 Task: Find connections with filter location Pelhřimov with filter topic #lawyerswith filter profile language Spanish with filter current company Mad Over Marketing (M.O.M) with filter school Saraswati Education Societys Saraswati College of Engineering Kharghar Navi Mumbai with filter industry Software Development with filter service category Training with filter keywords title Accounts Payable/Receivable Clerk
Action: Mouse scrolled (572, 747) with delta (0, 0)
Screenshot: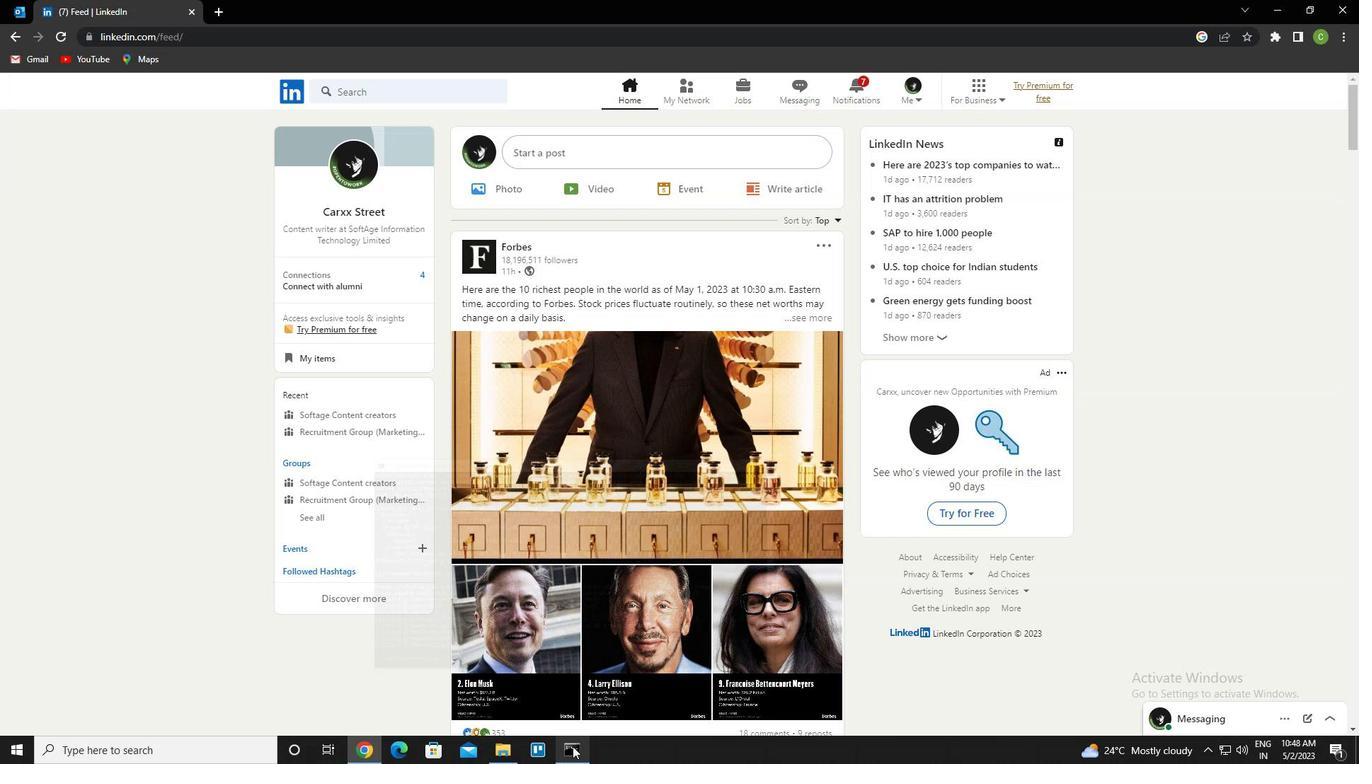 
Action: Mouse moved to (679, 91)
Screenshot: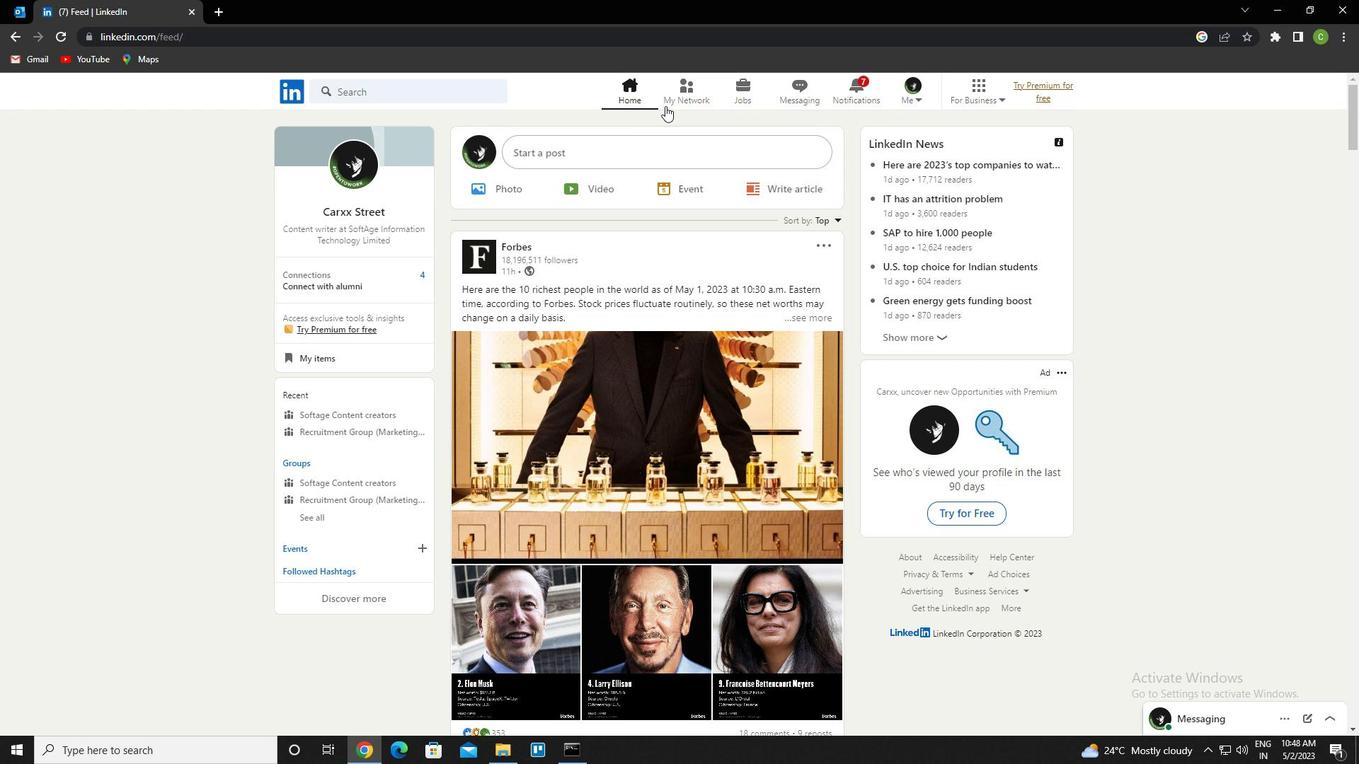
Action: Mouse pressed left at (679, 91)
Screenshot: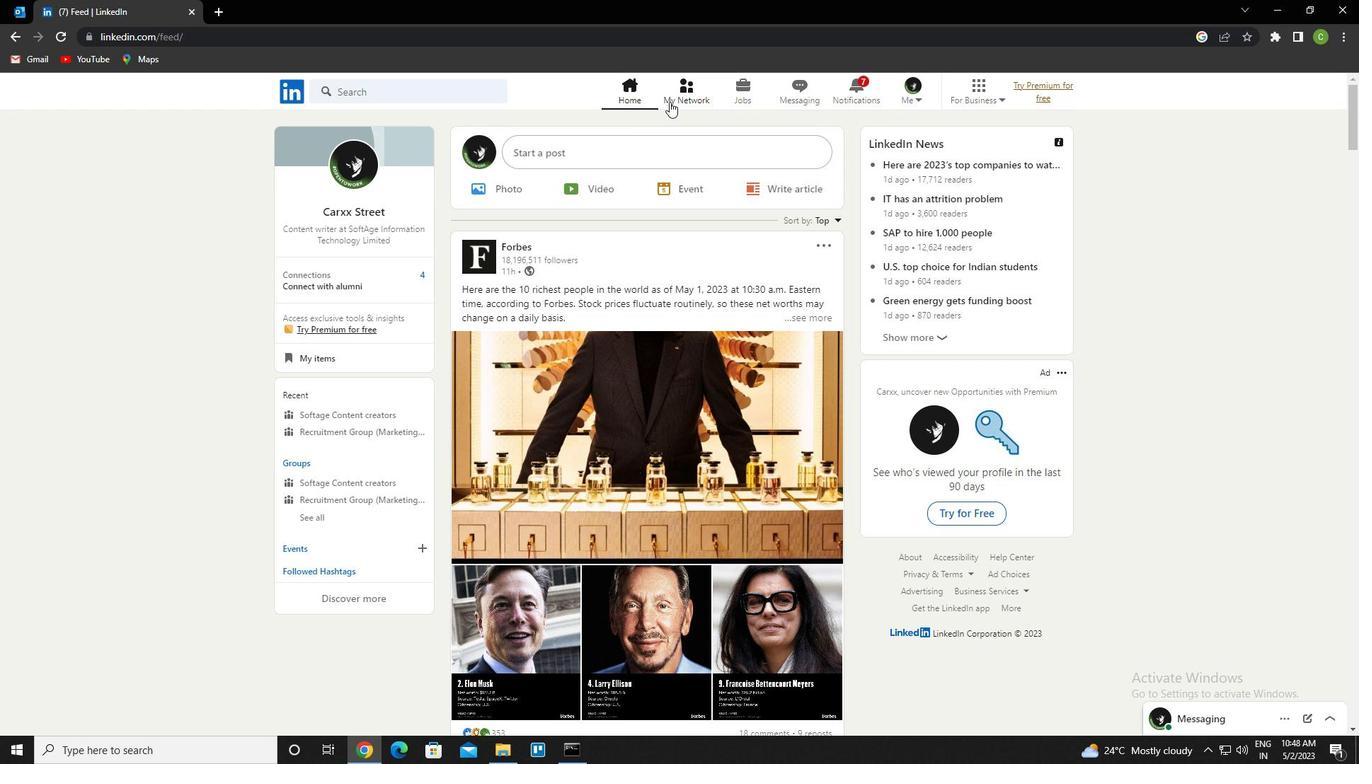 
Action: Mouse moved to (407, 166)
Screenshot: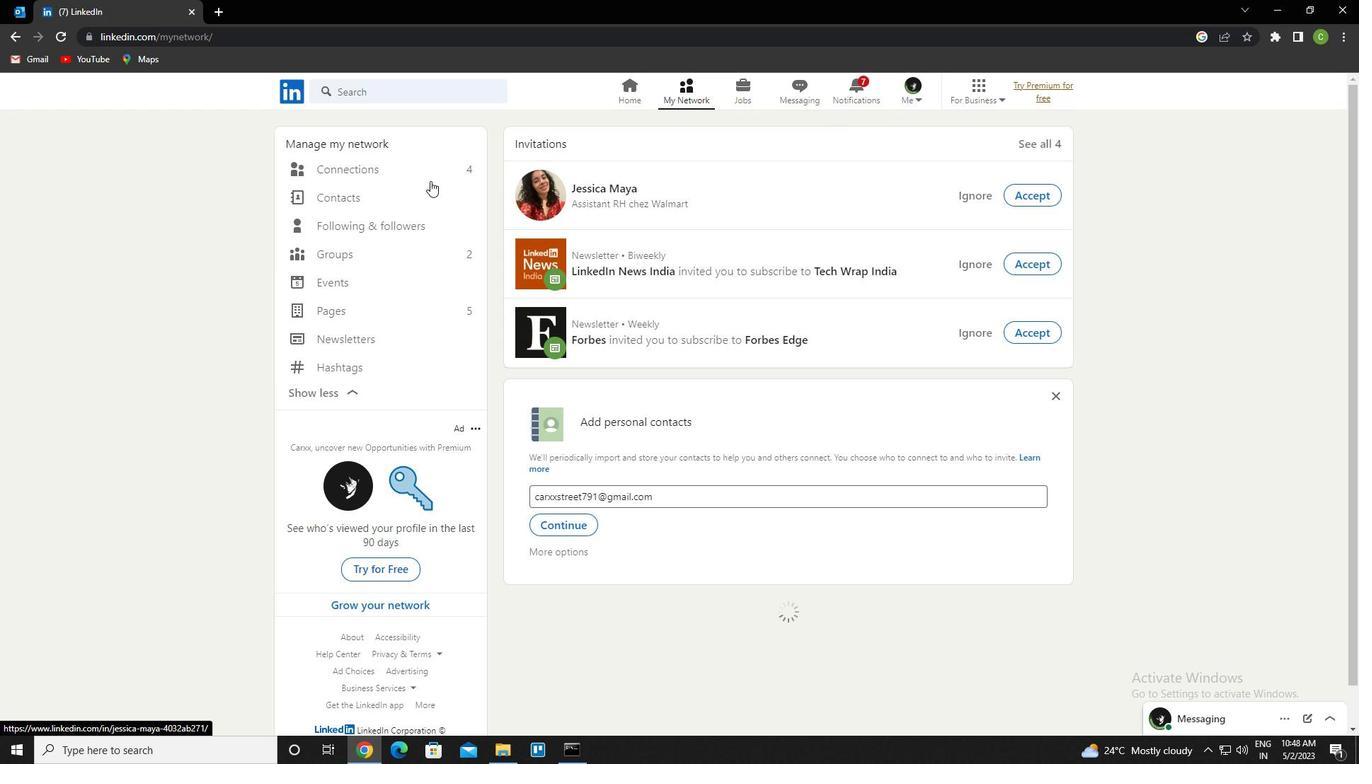 
Action: Mouse pressed left at (407, 166)
Screenshot: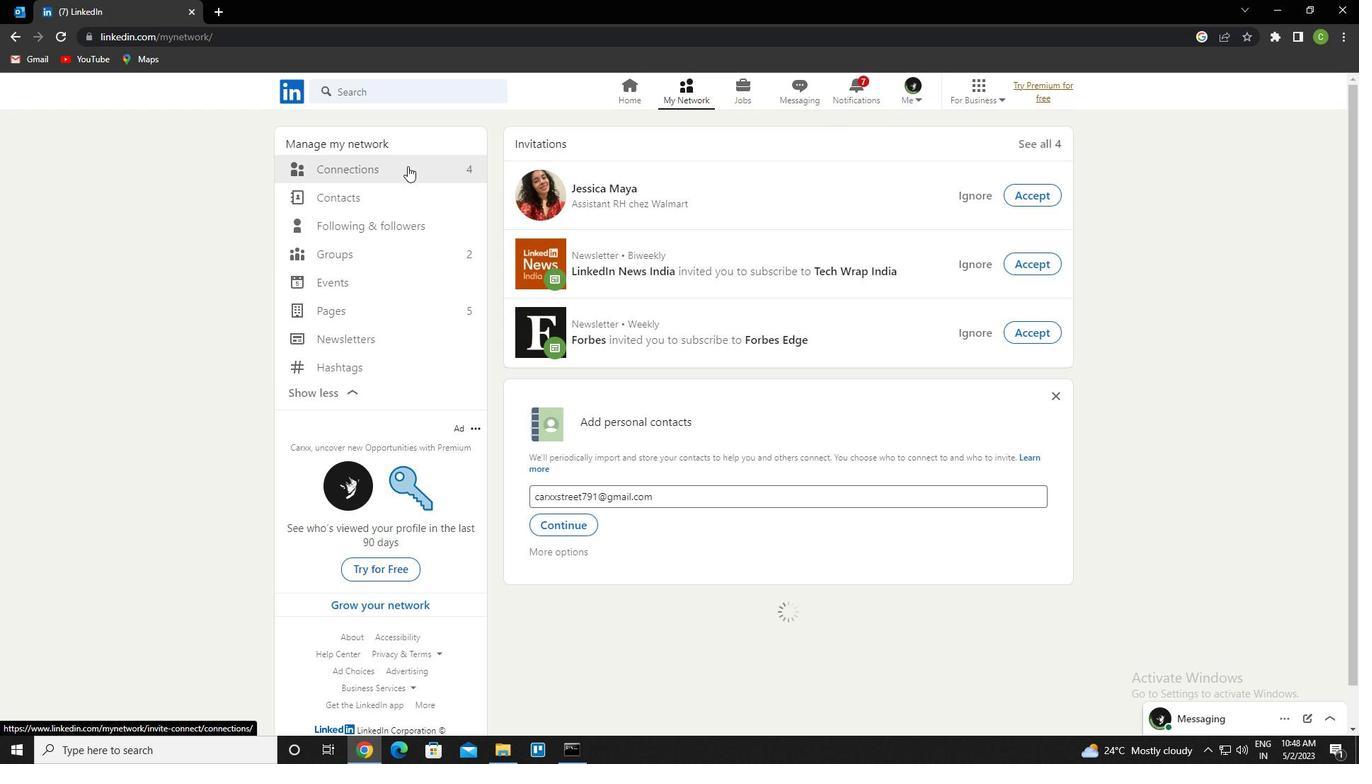 
Action: Mouse moved to (777, 165)
Screenshot: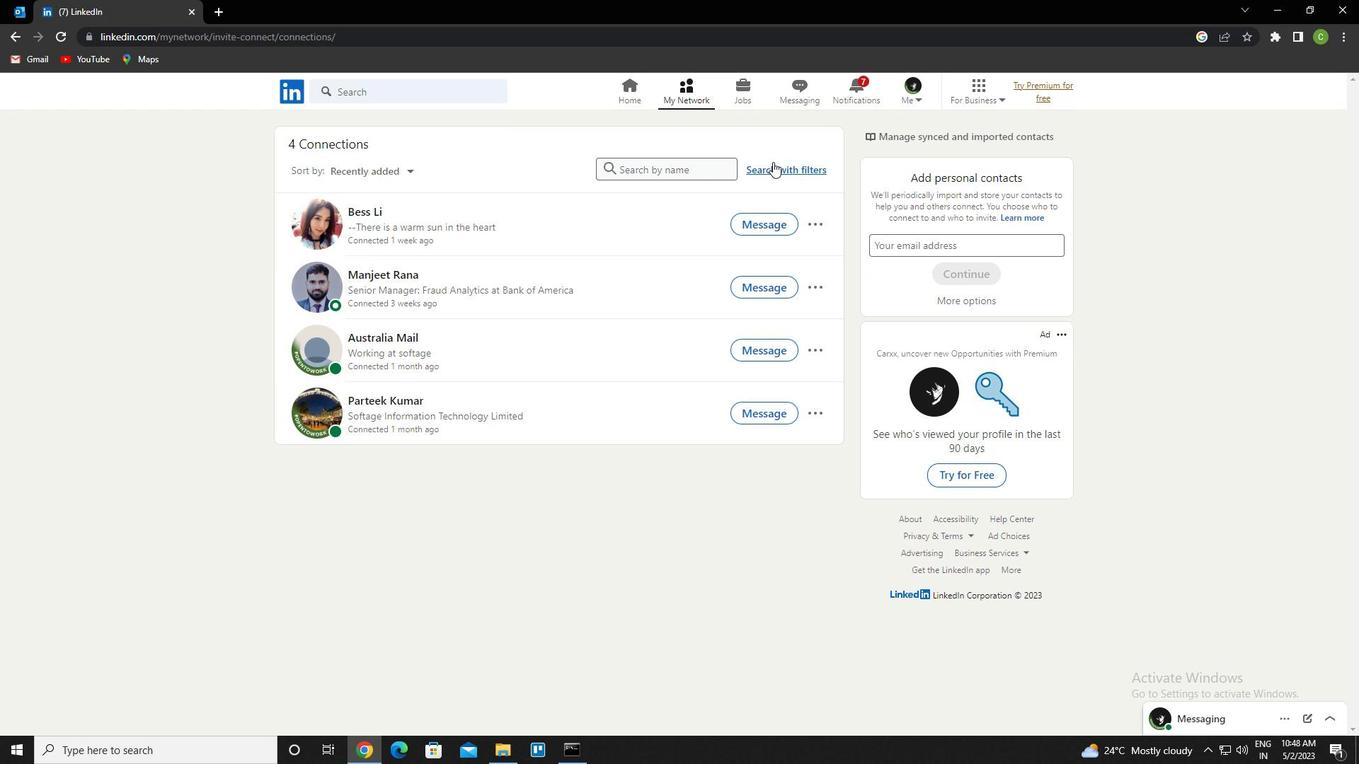 
Action: Mouse pressed left at (777, 165)
Screenshot: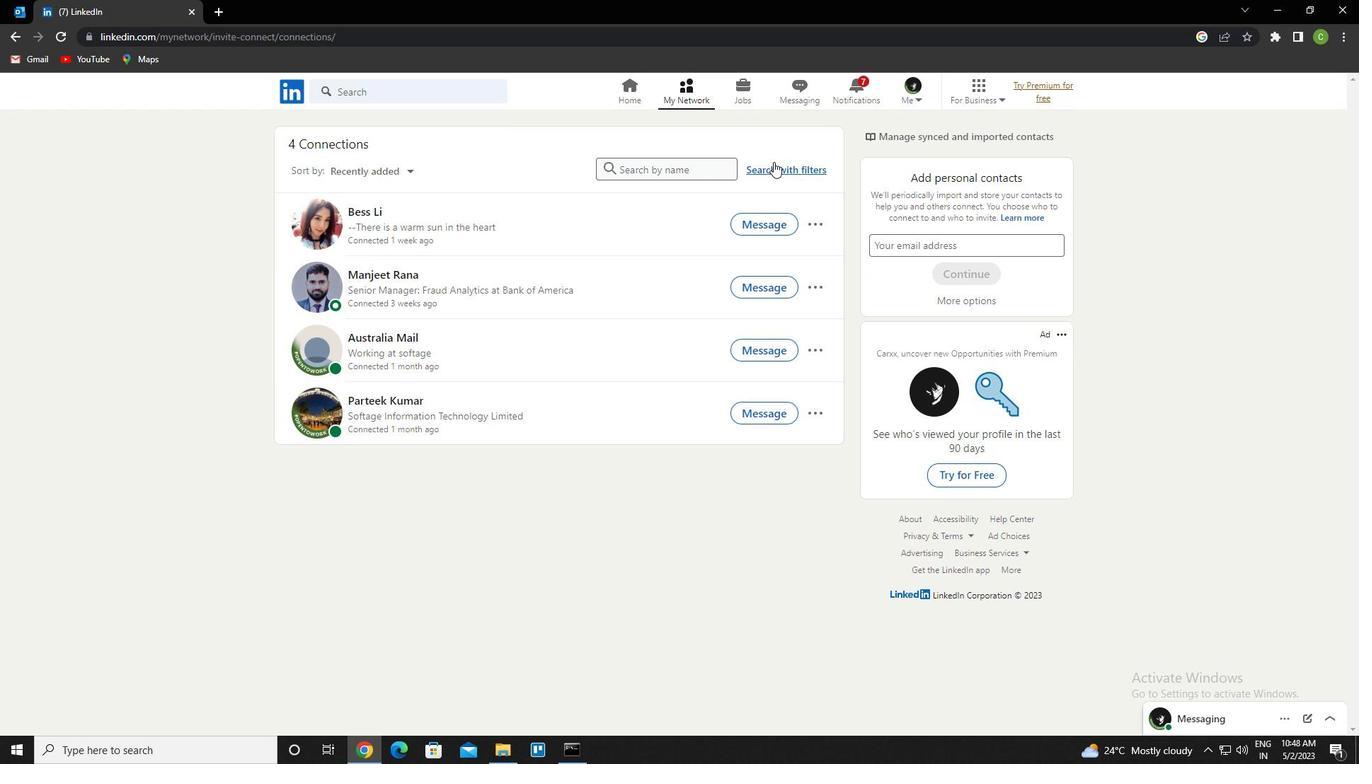 
Action: Mouse moved to (731, 135)
Screenshot: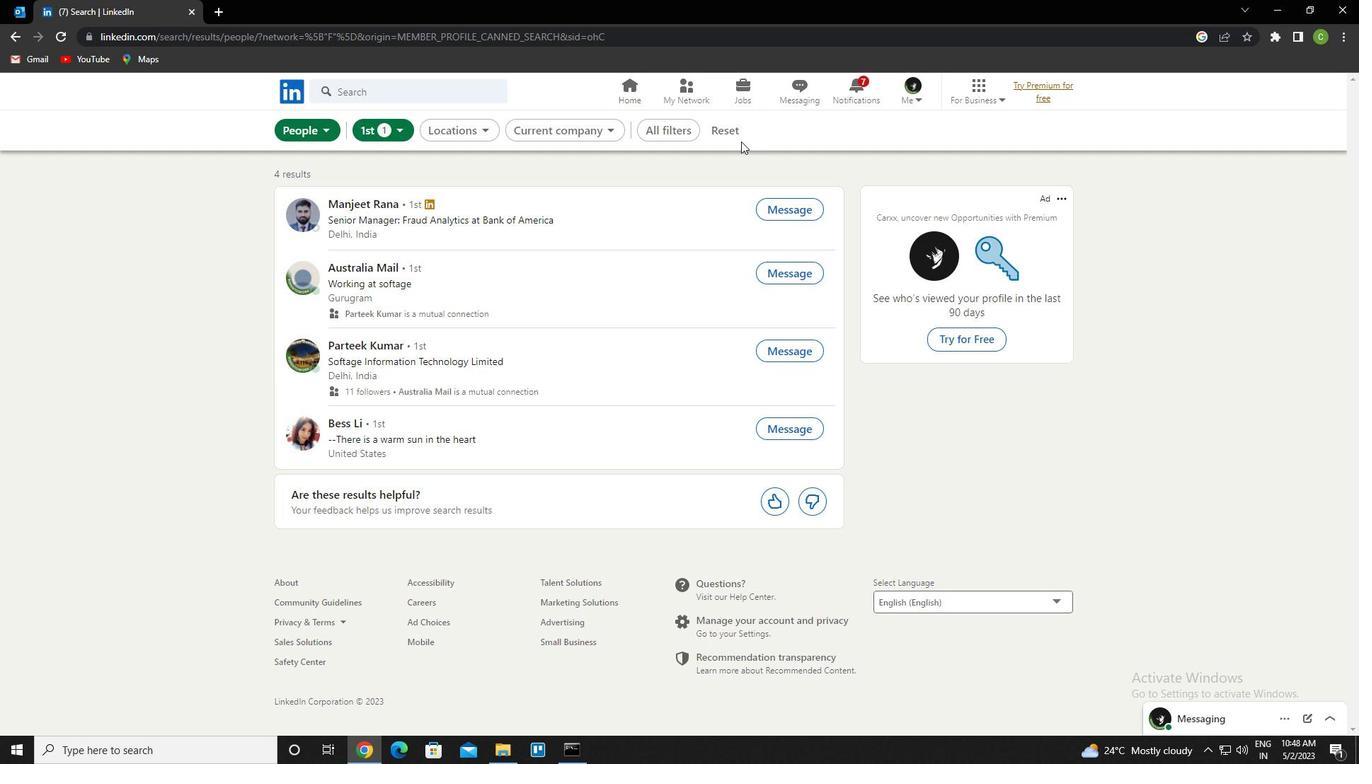 
Action: Mouse pressed left at (731, 135)
Screenshot: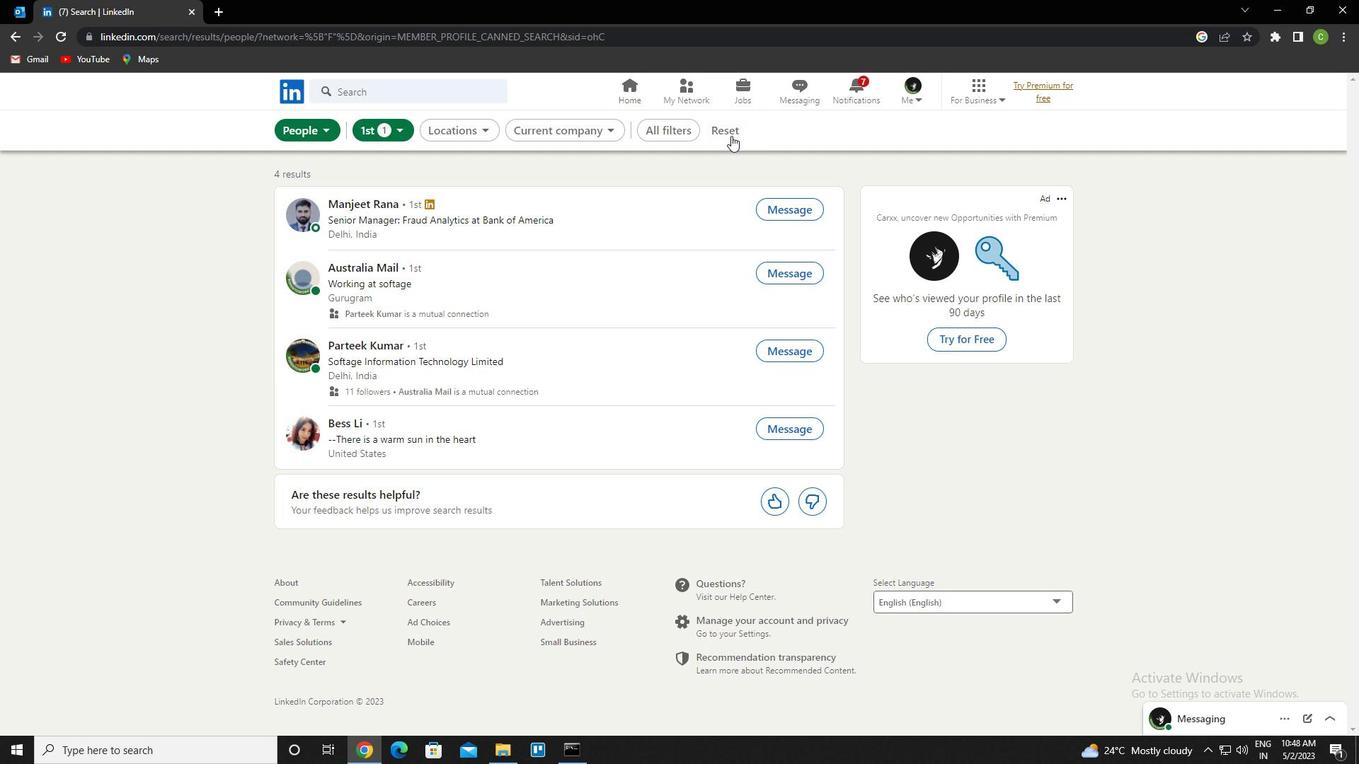 
Action: Mouse moved to (725, 135)
Screenshot: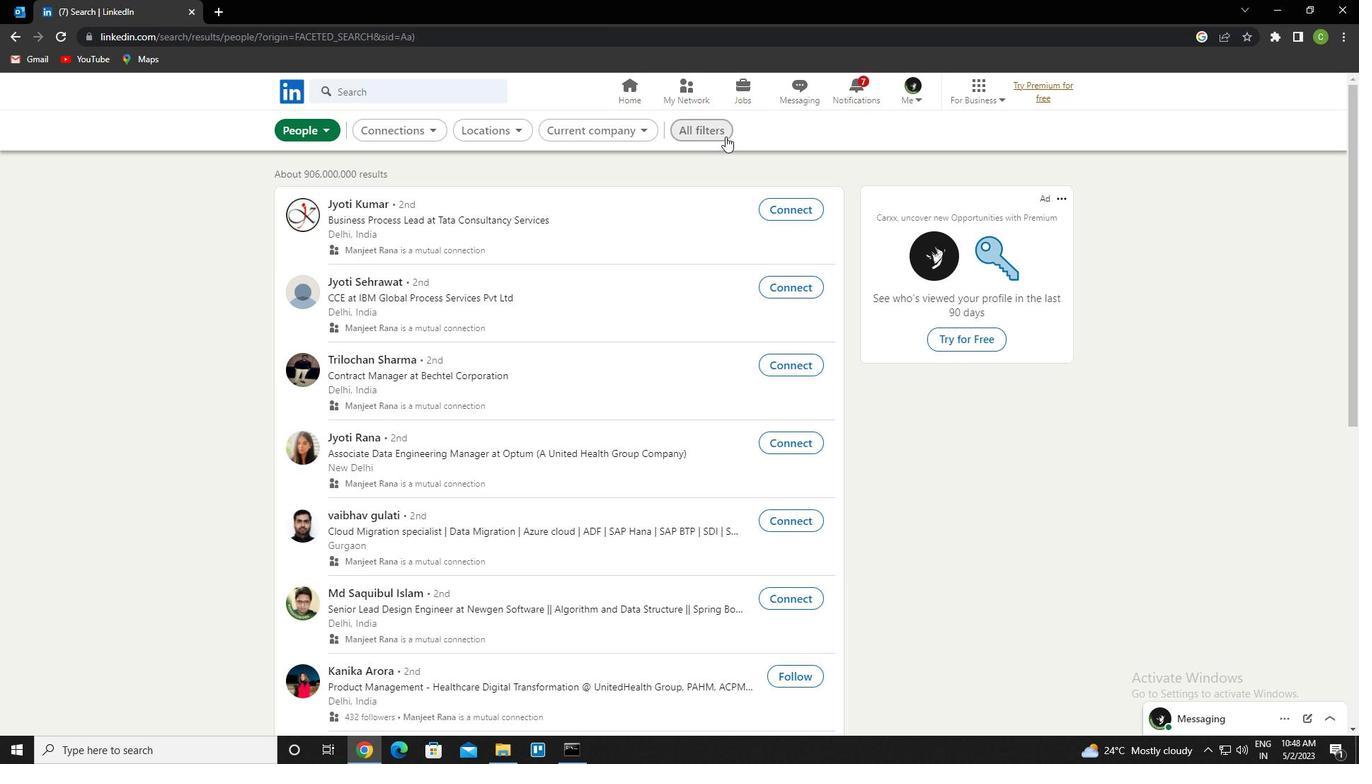 
Action: Mouse pressed left at (725, 135)
Screenshot: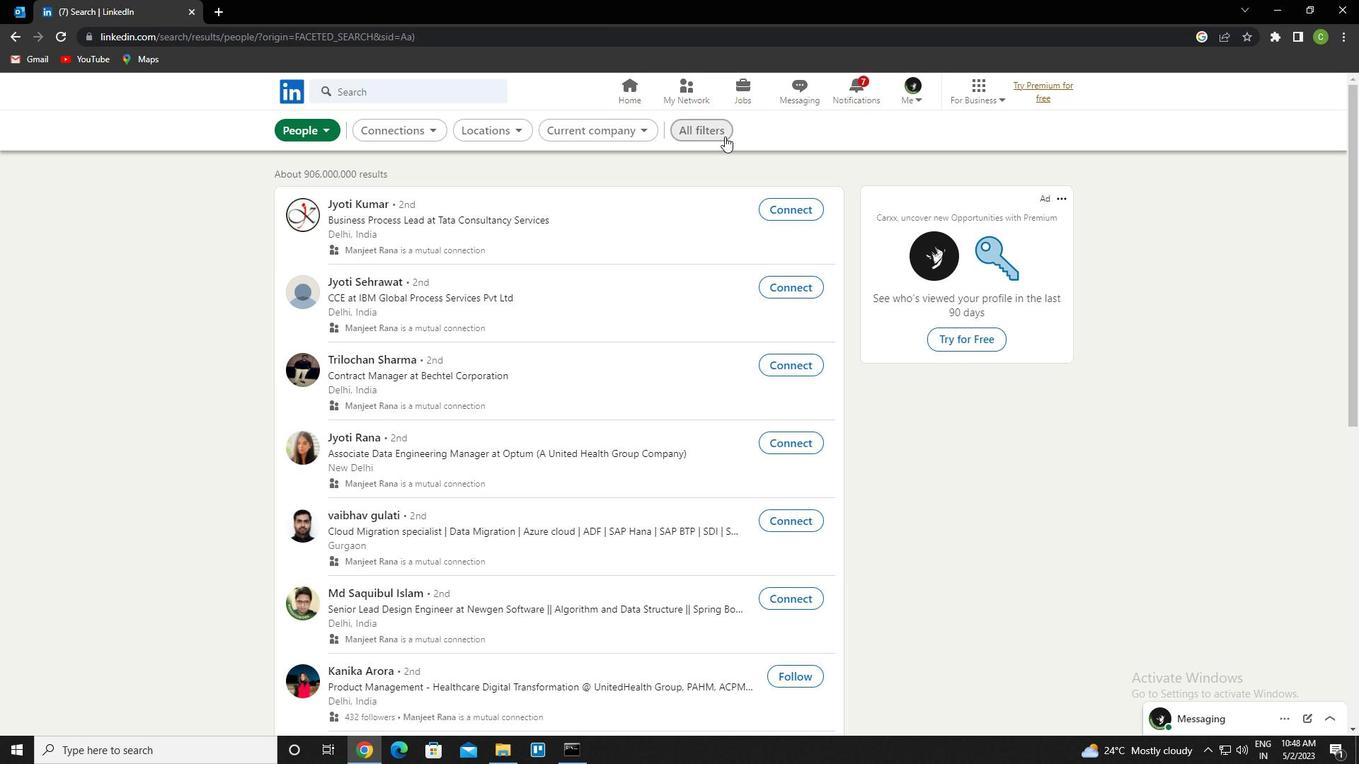 
Action: Mouse moved to (1227, 354)
Screenshot: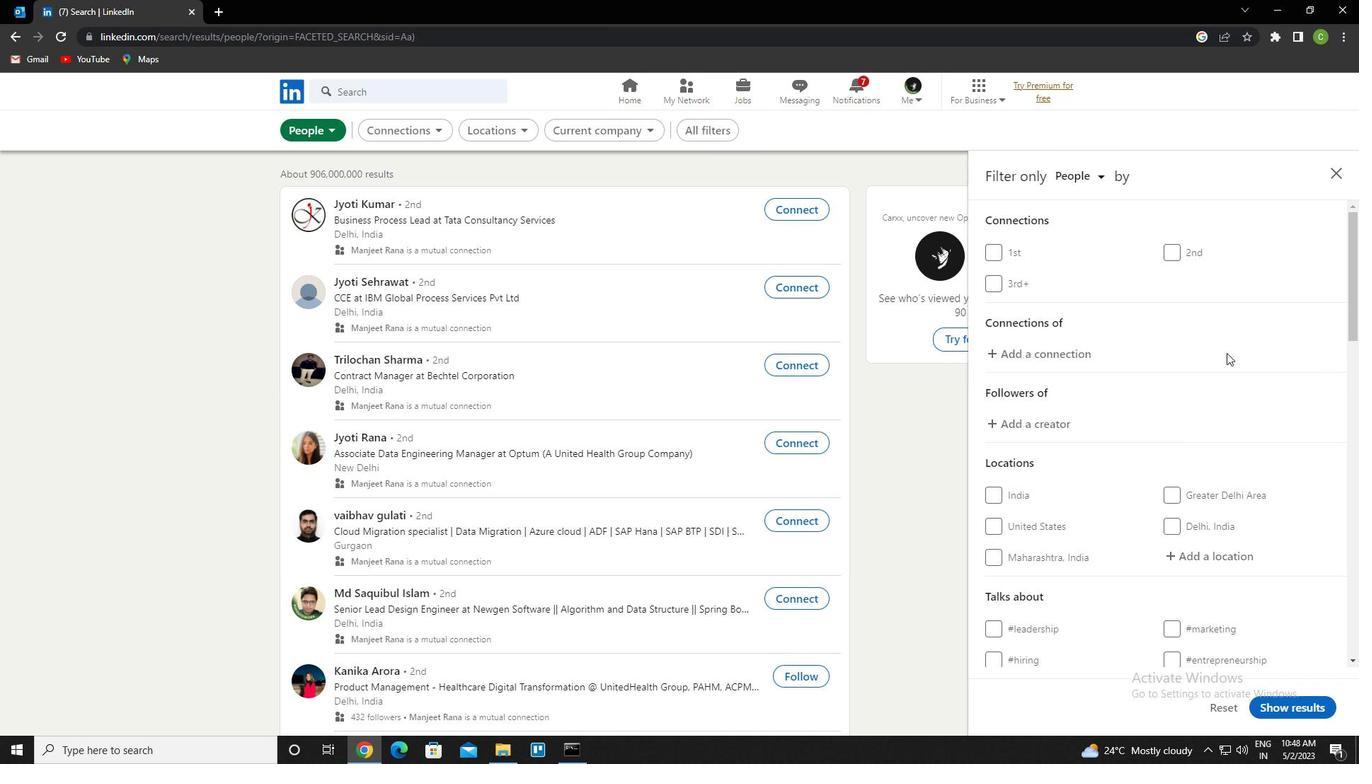 
Action: Mouse scrolled (1227, 354) with delta (0, 0)
Screenshot: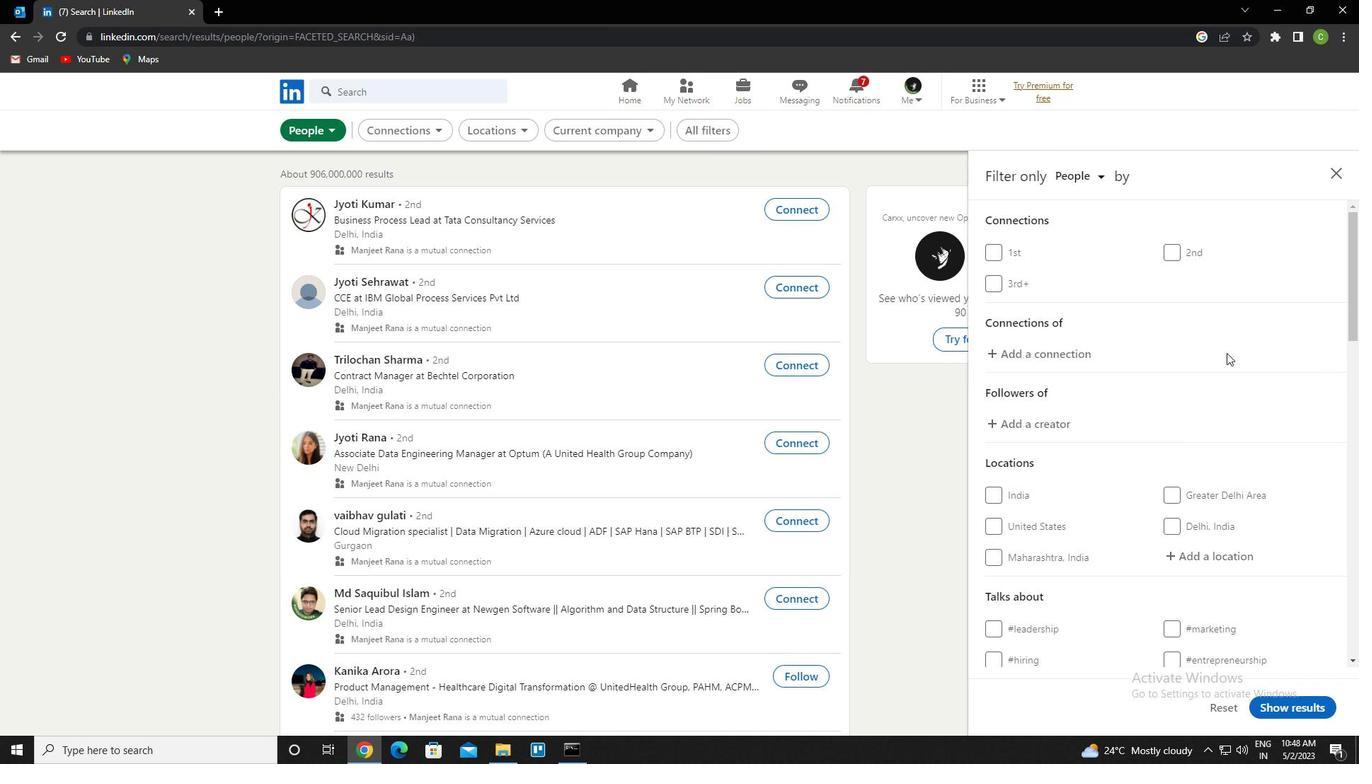 
Action: Mouse moved to (1227, 356)
Screenshot: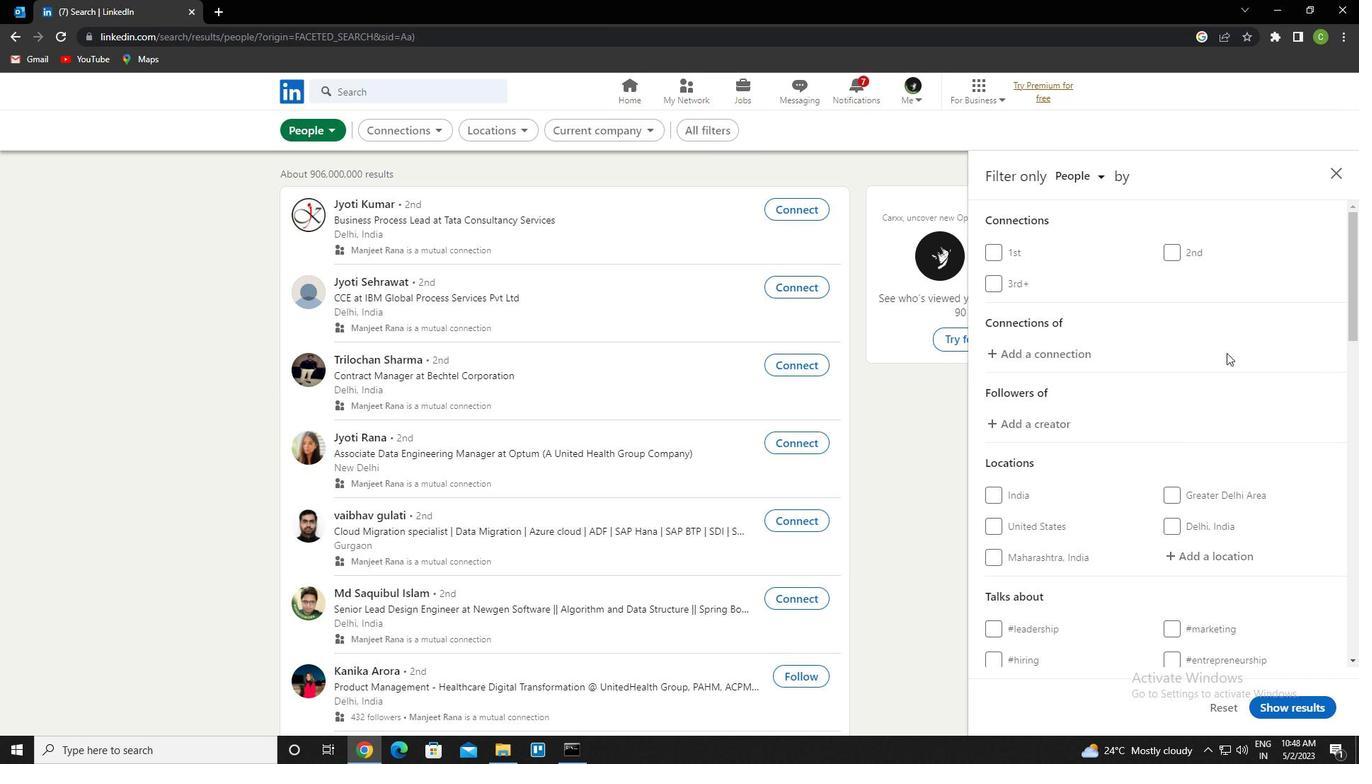
Action: Mouse scrolled (1227, 355) with delta (0, 0)
Screenshot: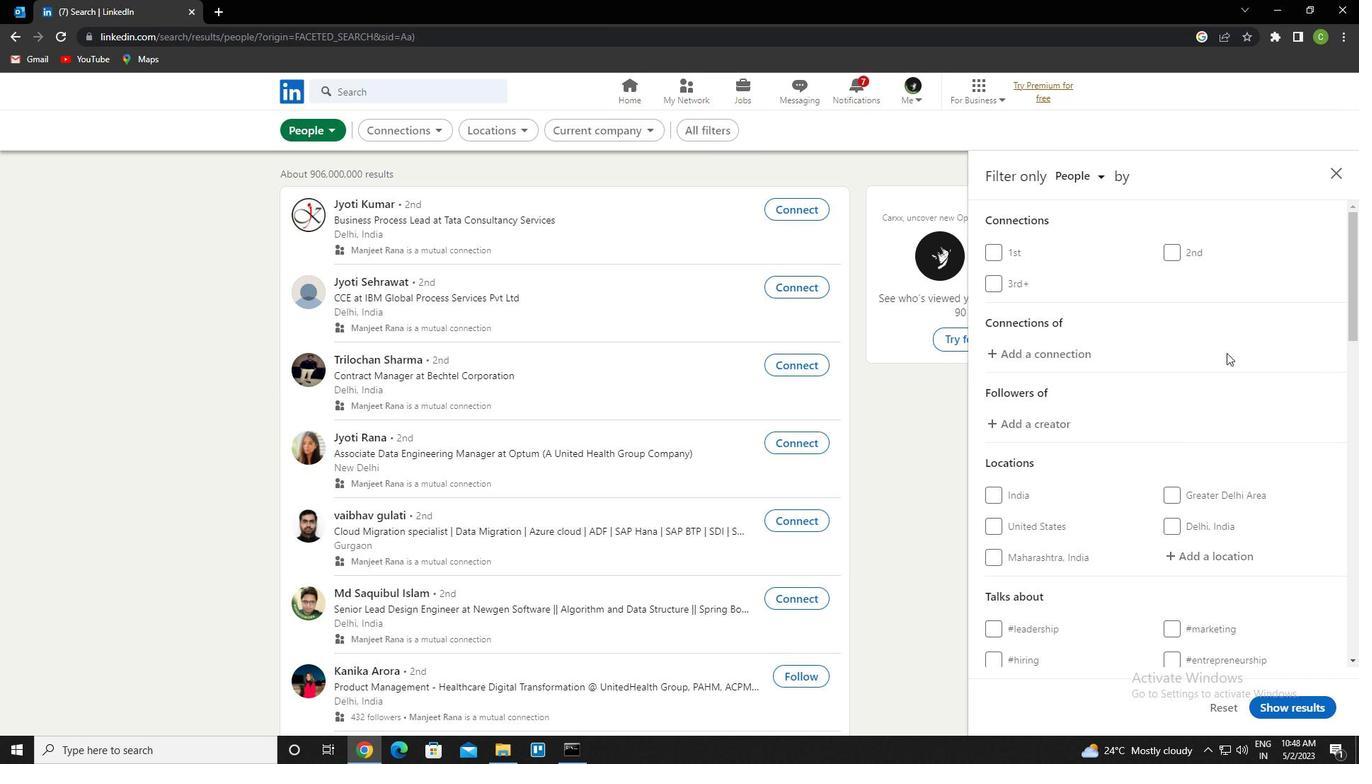 
Action: Mouse scrolled (1227, 355) with delta (0, 0)
Screenshot: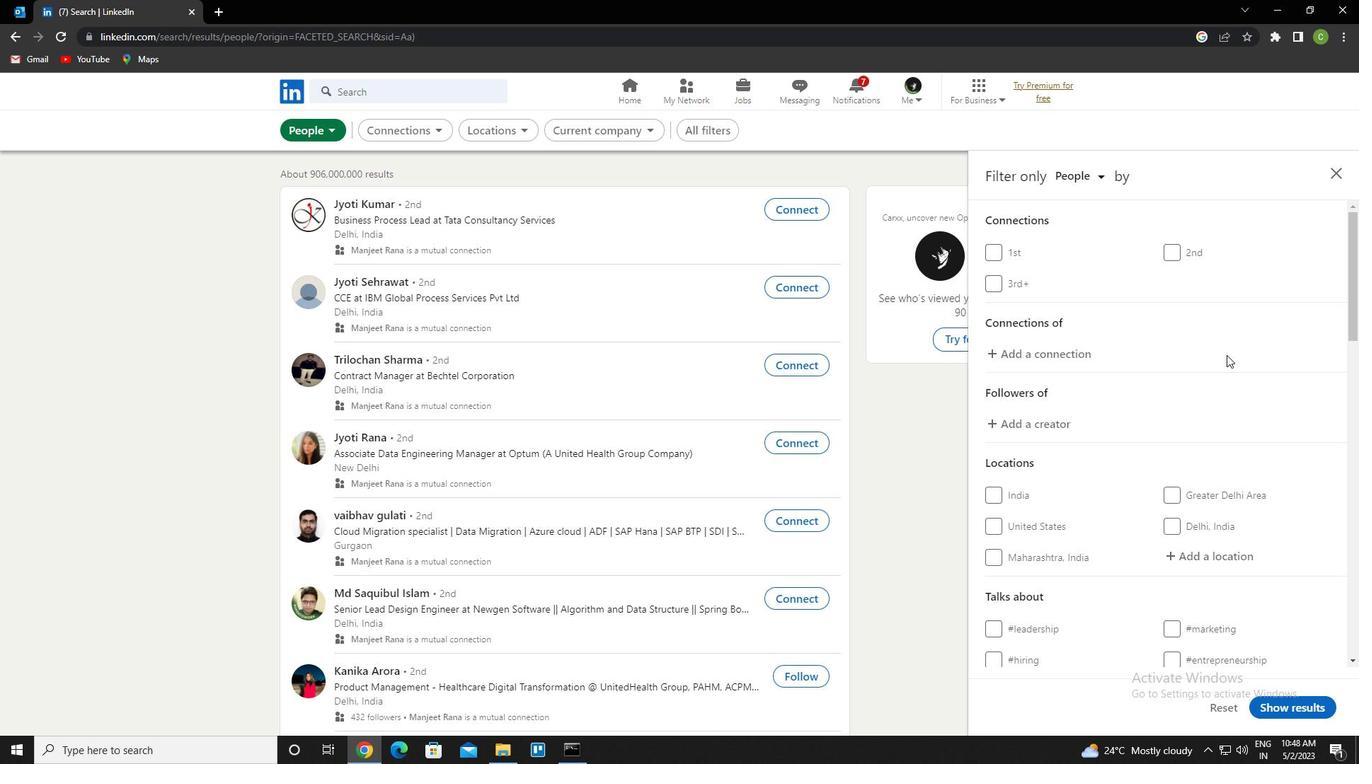 
Action: Mouse moved to (1213, 346)
Screenshot: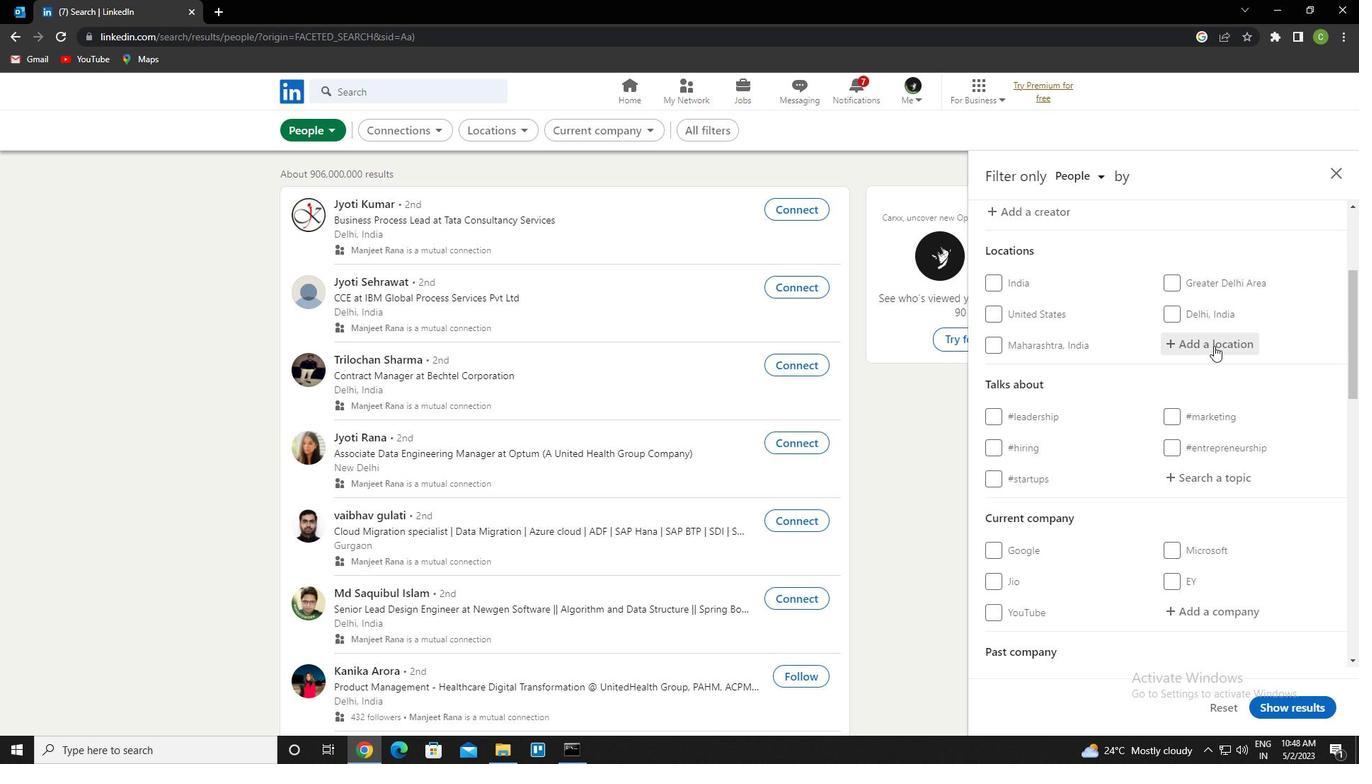 
Action: Mouse pressed left at (1213, 346)
Screenshot: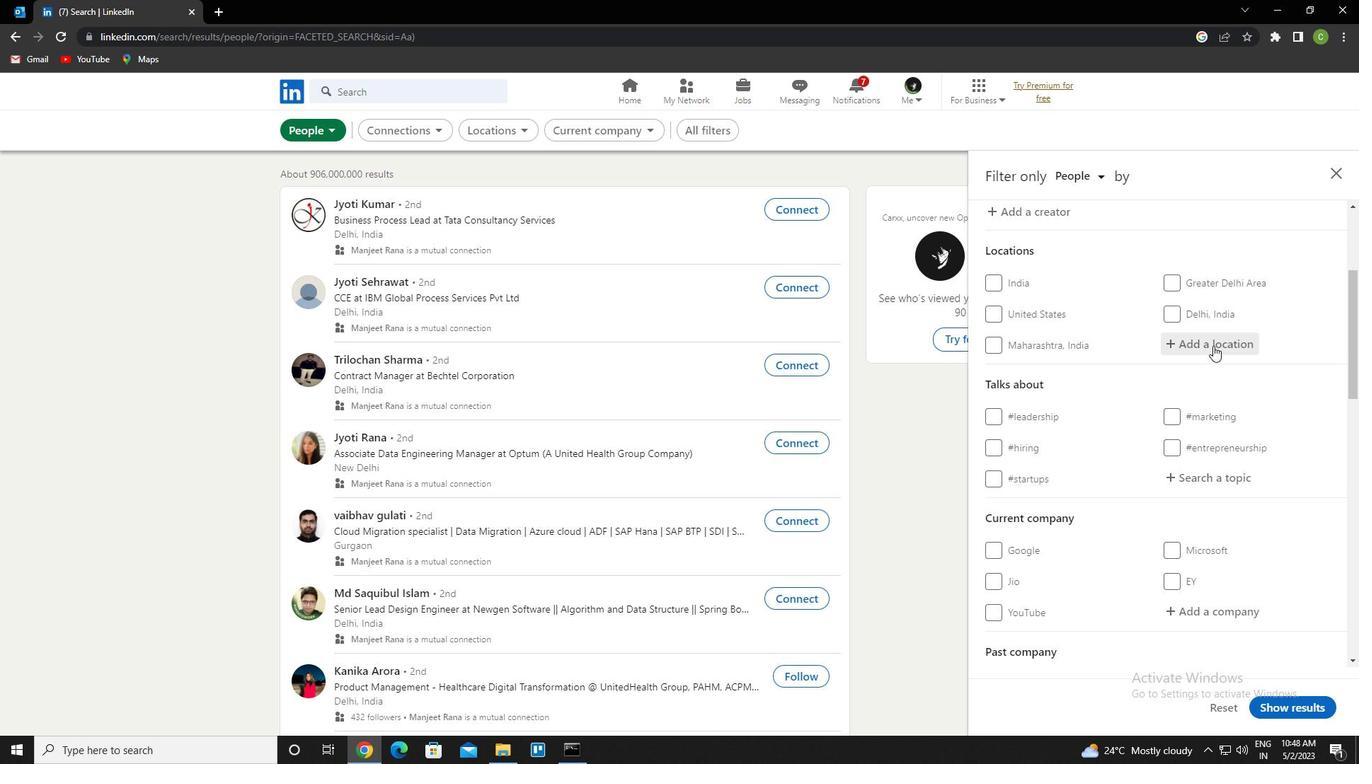 
Action: Key pressed <Key.caps_lock>p<Key.caps_lock>elhrimov<Key.down><Key.enter>
Screenshot: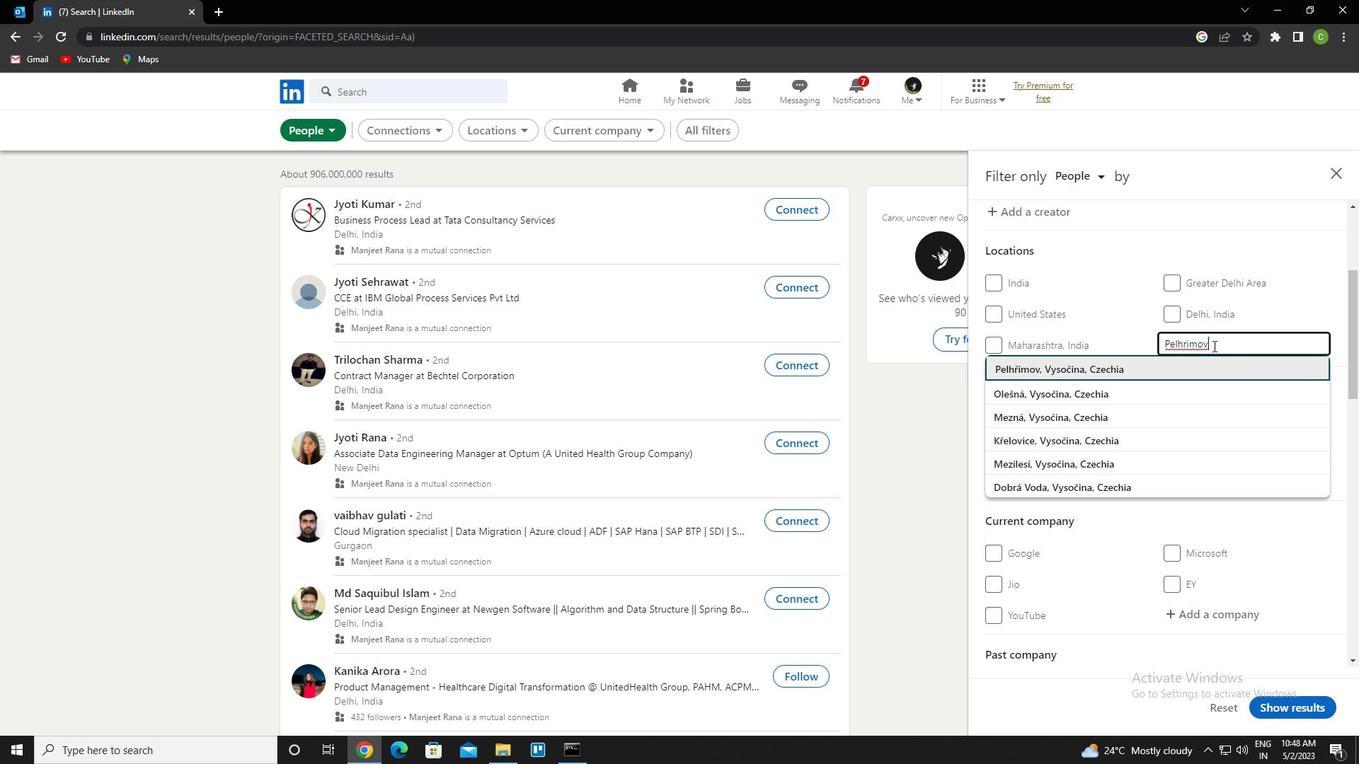 
Action: Mouse scrolled (1213, 345) with delta (0, 0)
Screenshot: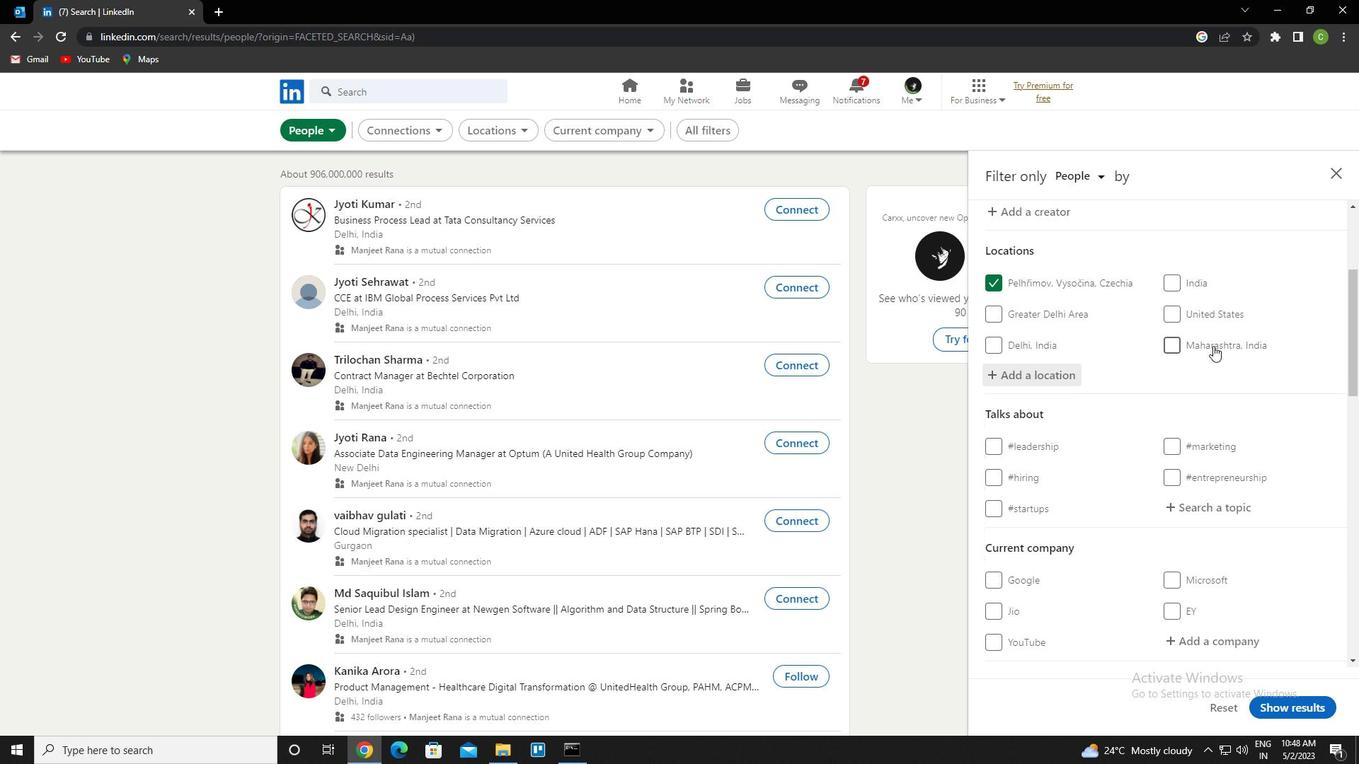
Action: Mouse moved to (1223, 441)
Screenshot: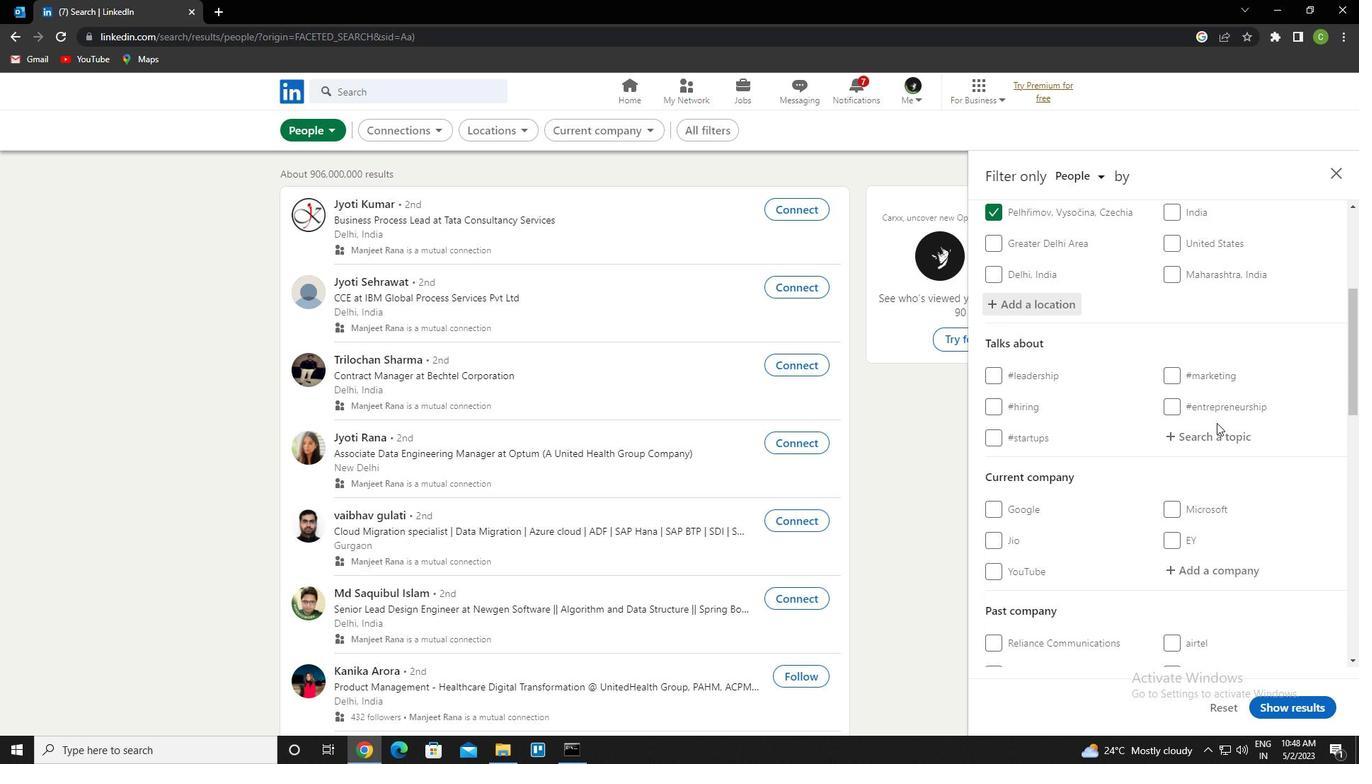 
Action: Mouse pressed left at (1223, 441)
Screenshot: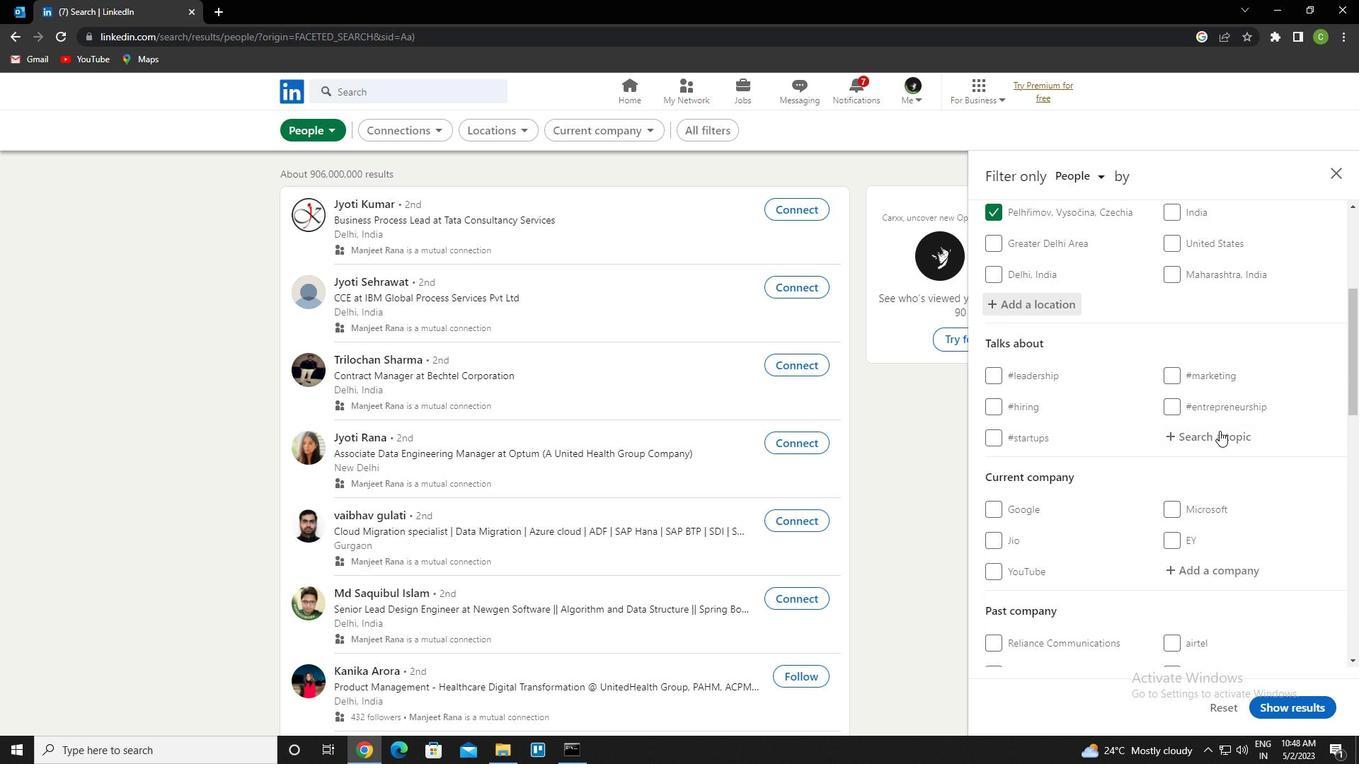 
Action: Key pressed lawyers<Key.down><Key.enter>
Screenshot: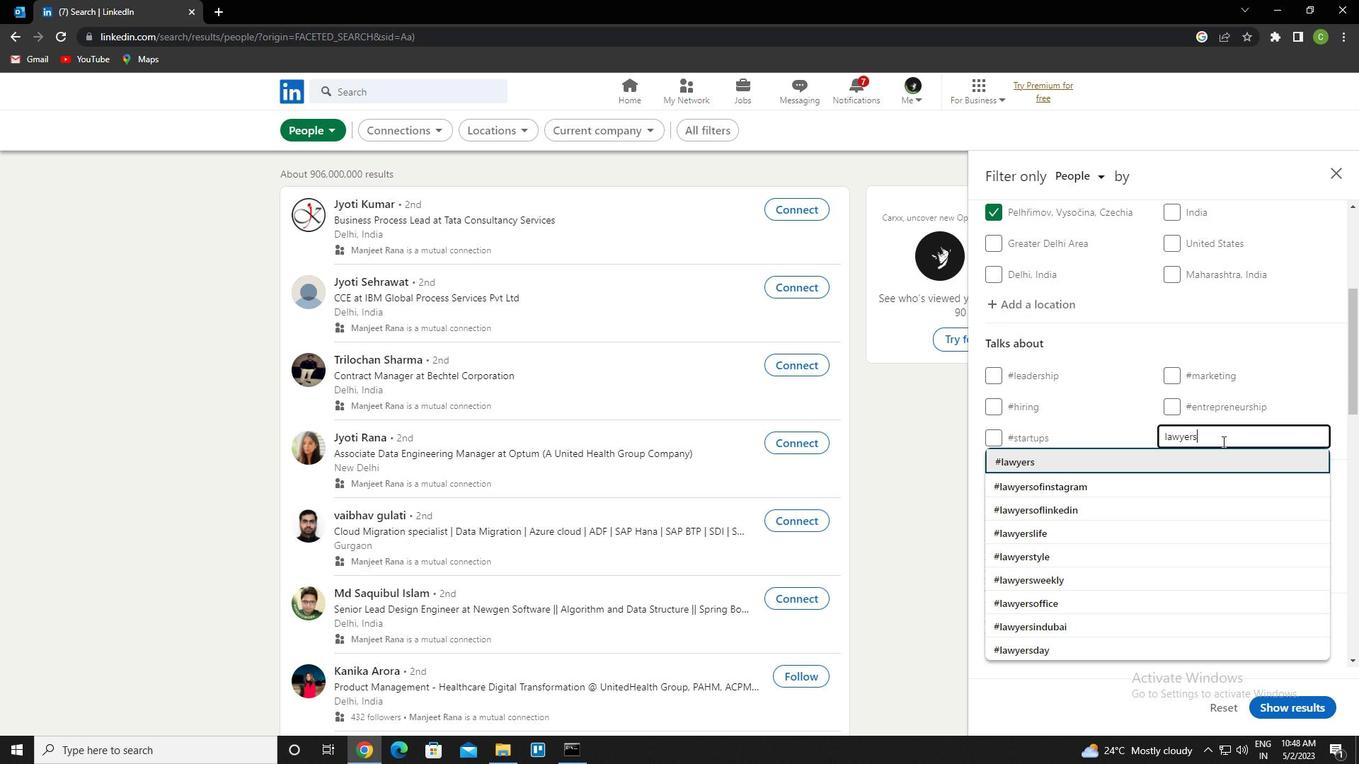 
Action: Mouse scrolled (1223, 441) with delta (0, 0)
Screenshot: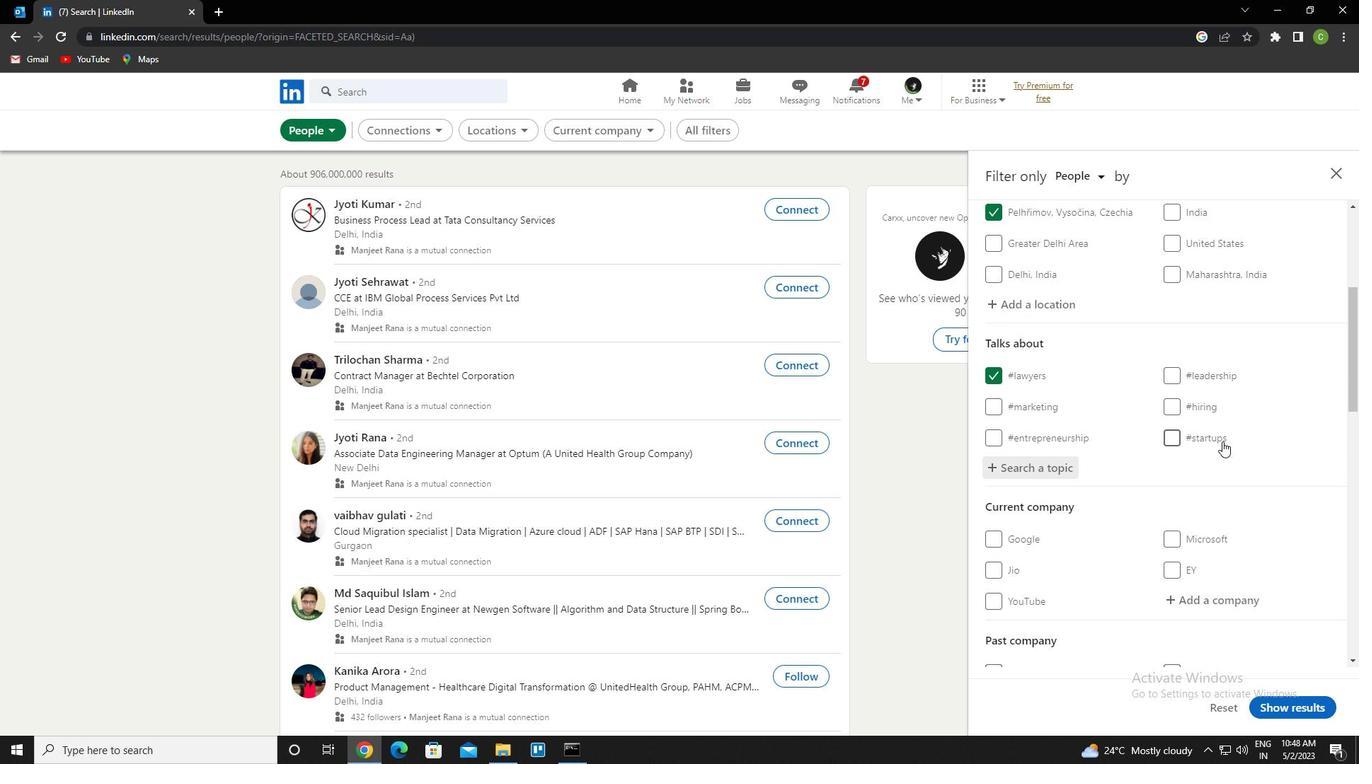 
Action: Mouse scrolled (1223, 441) with delta (0, 0)
Screenshot: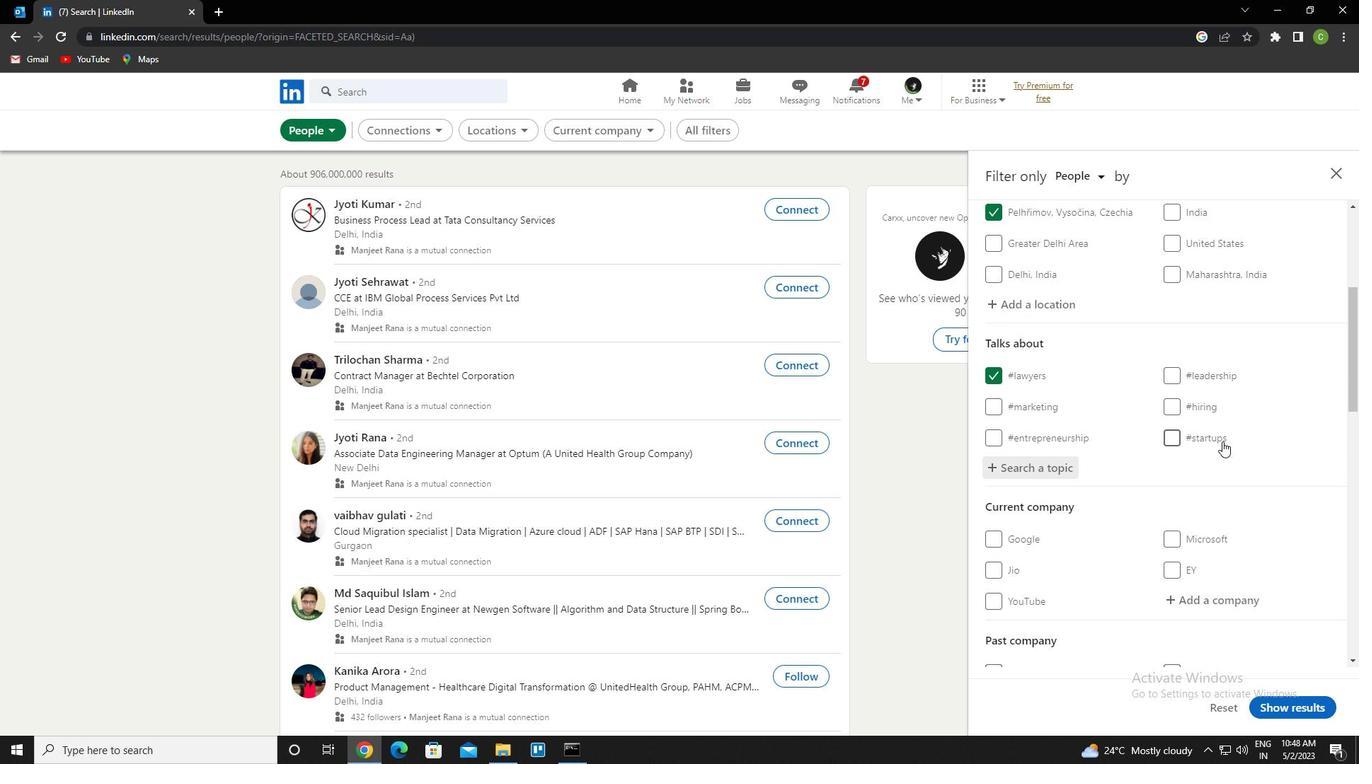 
Action: Mouse scrolled (1223, 441) with delta (0, 0)
Screenshot: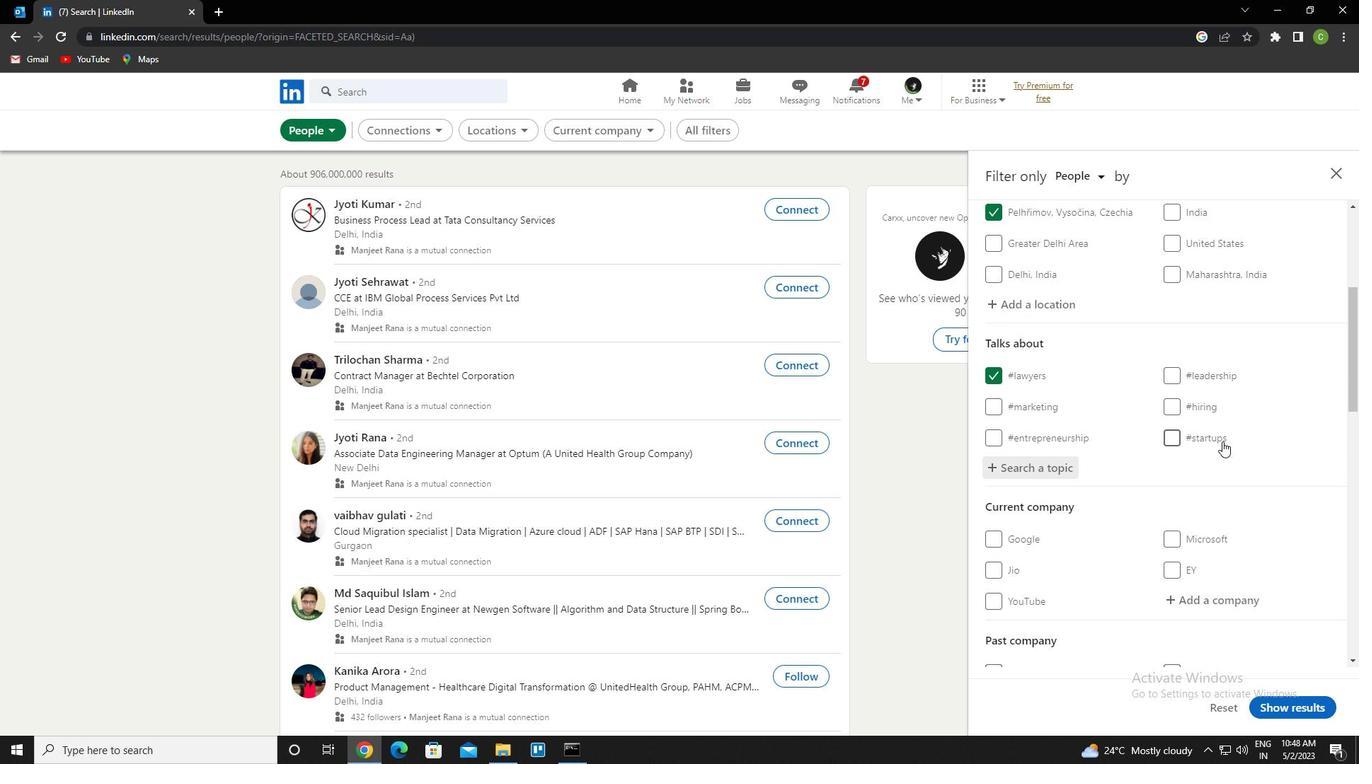 
Action: Mouse scrolled (1223, 441) with delta (0, 0)
Screenshot: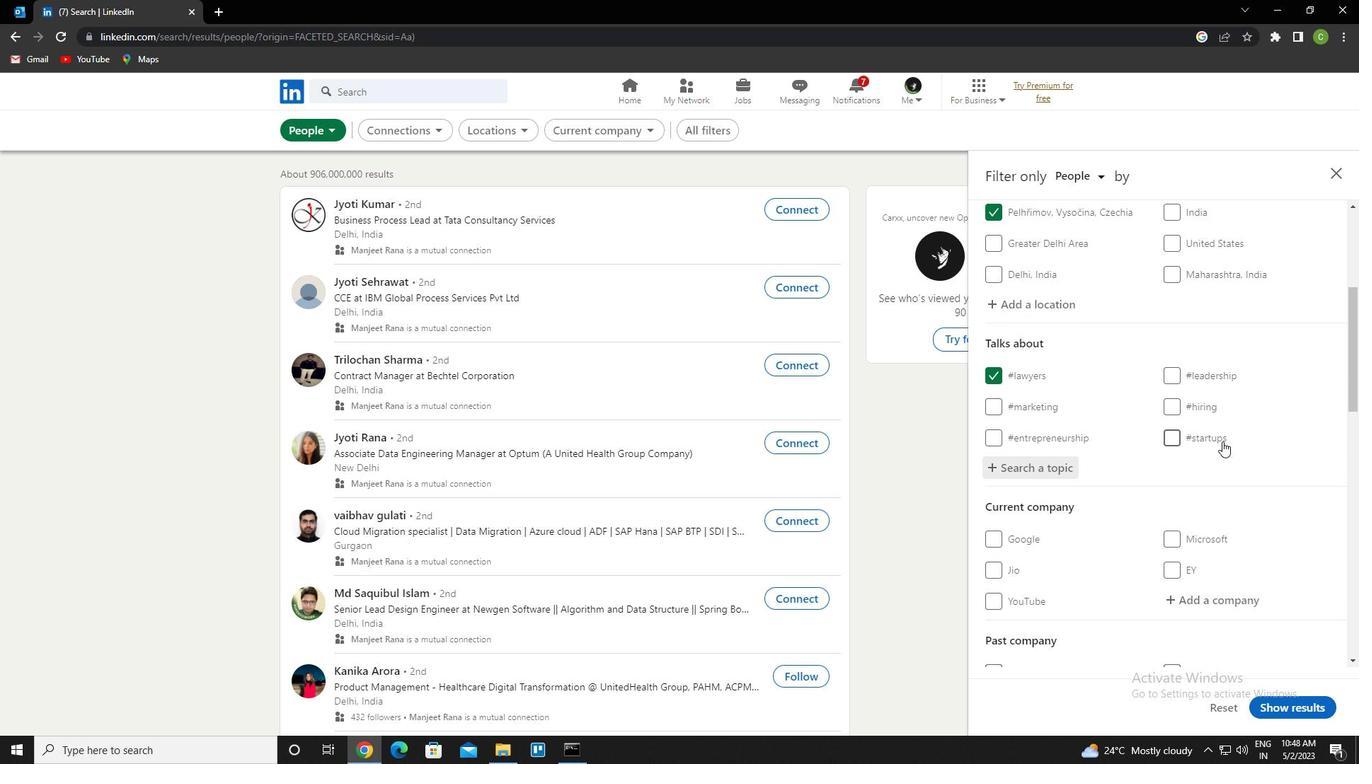 
Action: Mouse scrolled (1223, 441) with delta (0, 0)
Screenshot: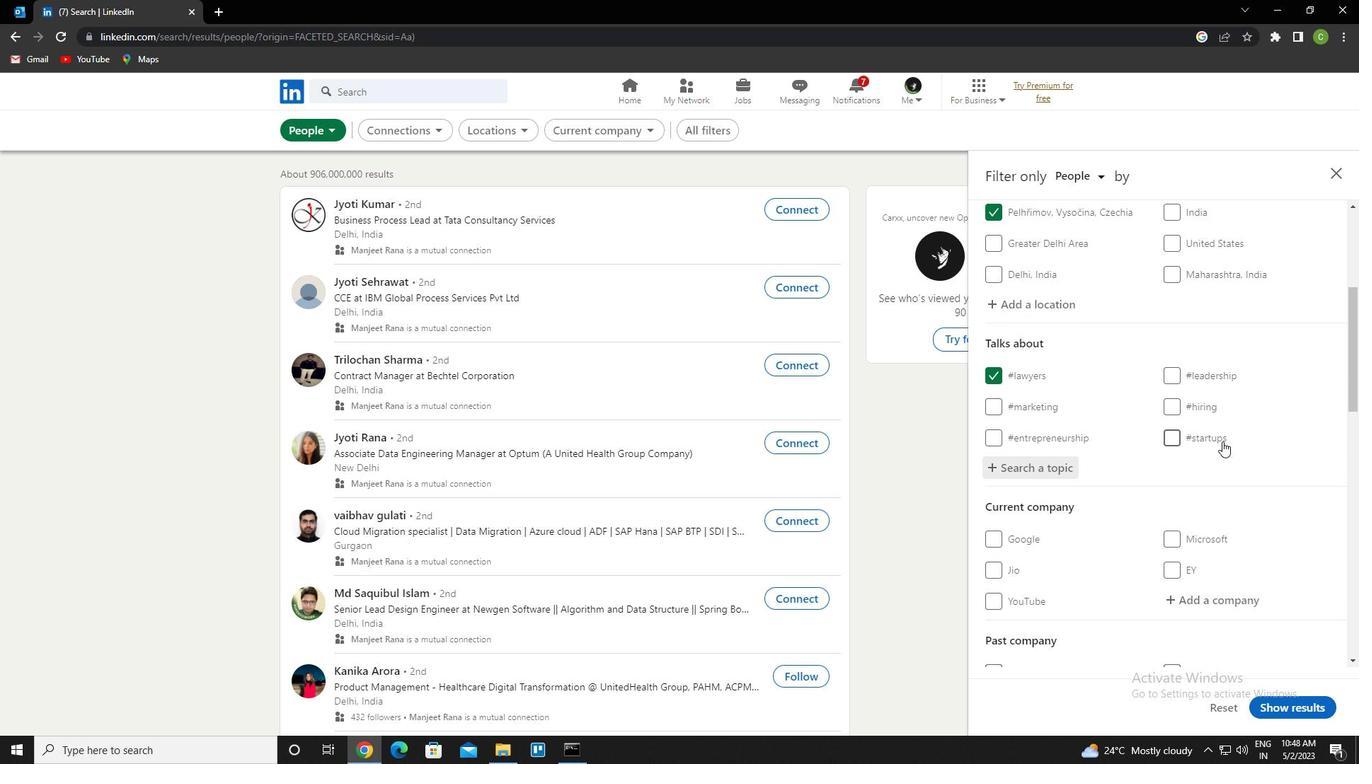 
Action: Mouse scrolled (1223, 441) with delta (0, 0)
Screenshot: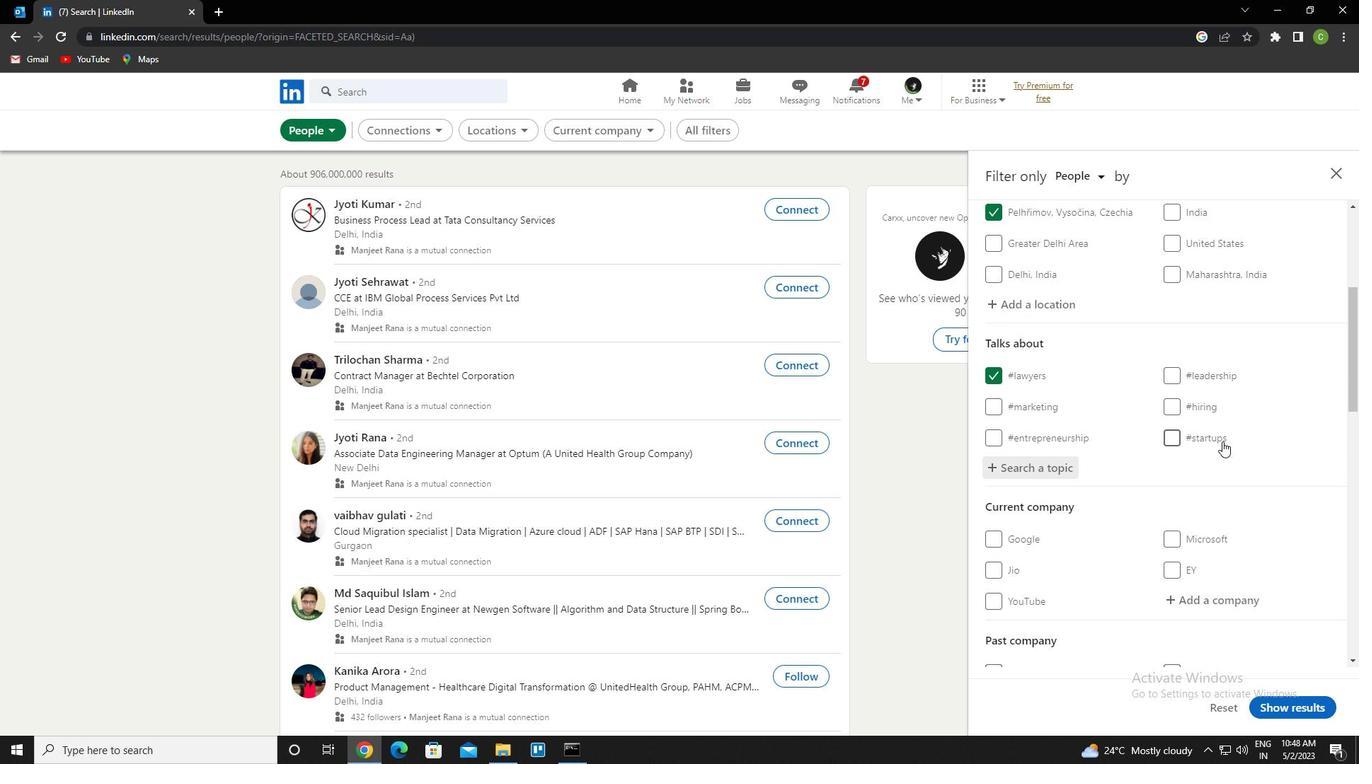
Action: Mouse scrolled (1223, 441) with delta (0, 0)
Screenshot: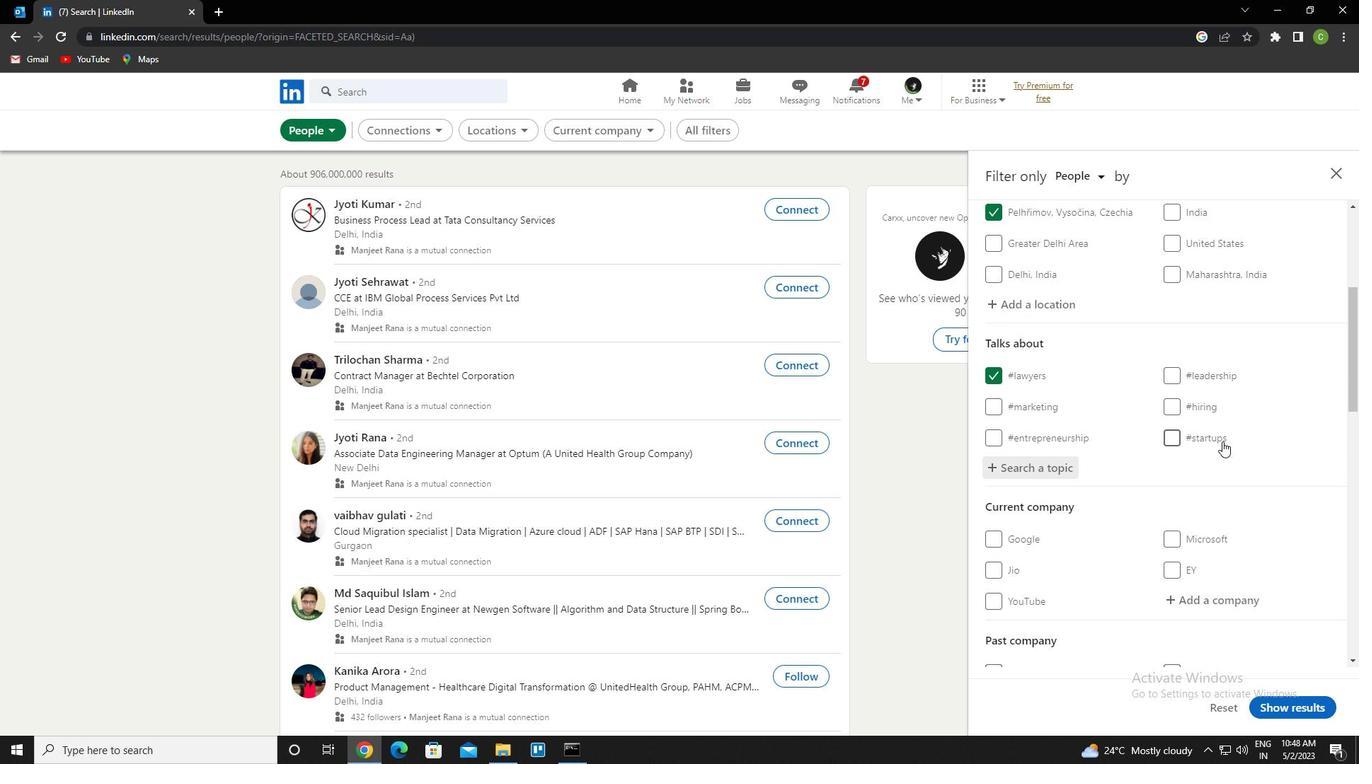 
Action: Mouse scrolled (1223, 441) with delta (0, 0)
Screenshot: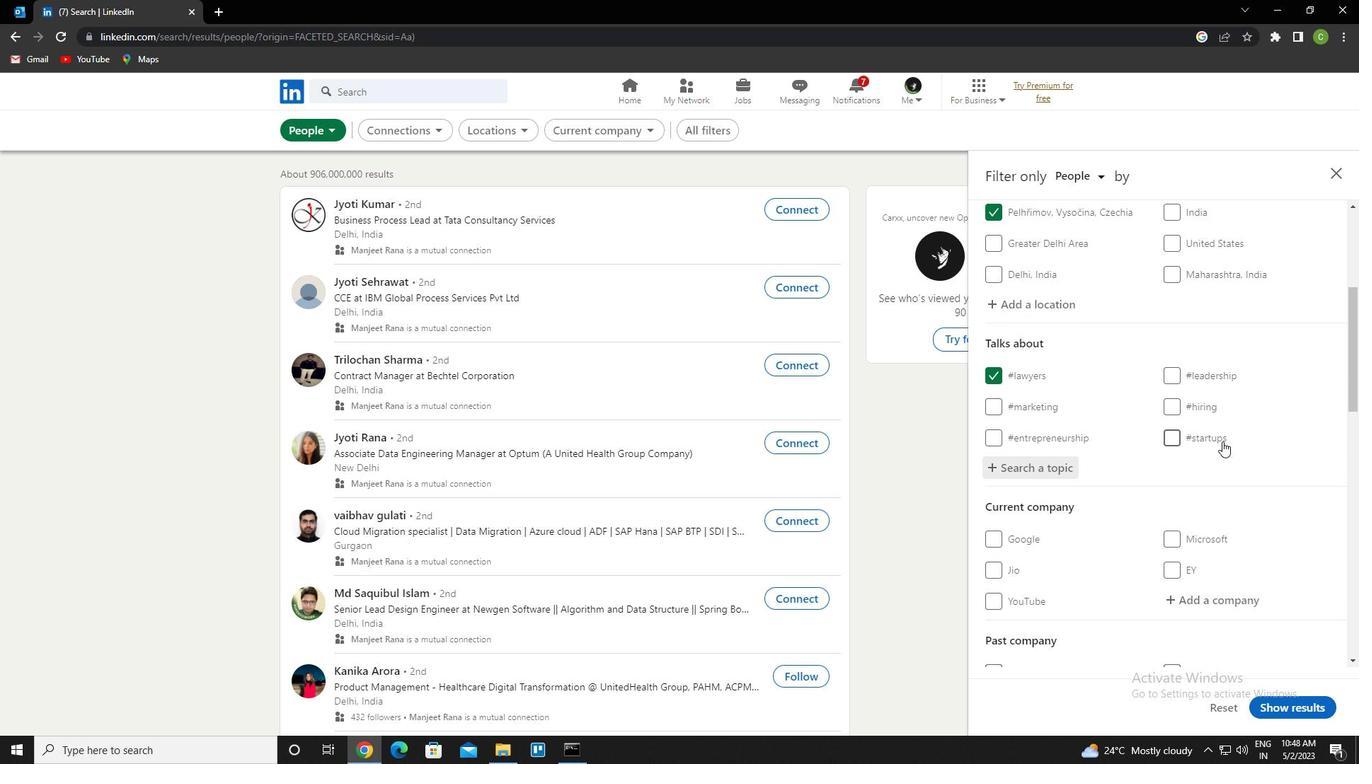 
Action: Mouse scrolled (1223, 441) with delta (0, 0)
Screenshot: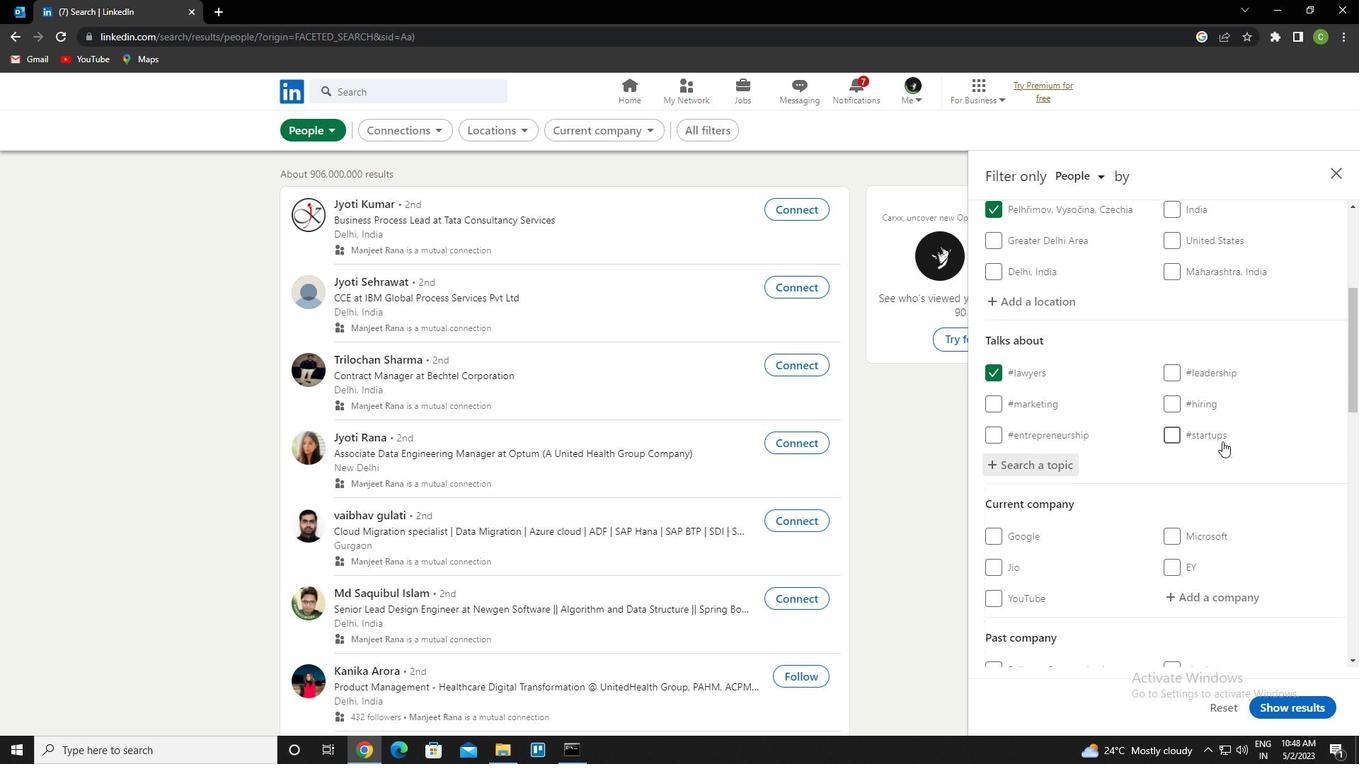 
Action: Mouse moved to (998, 503)
Screenshot: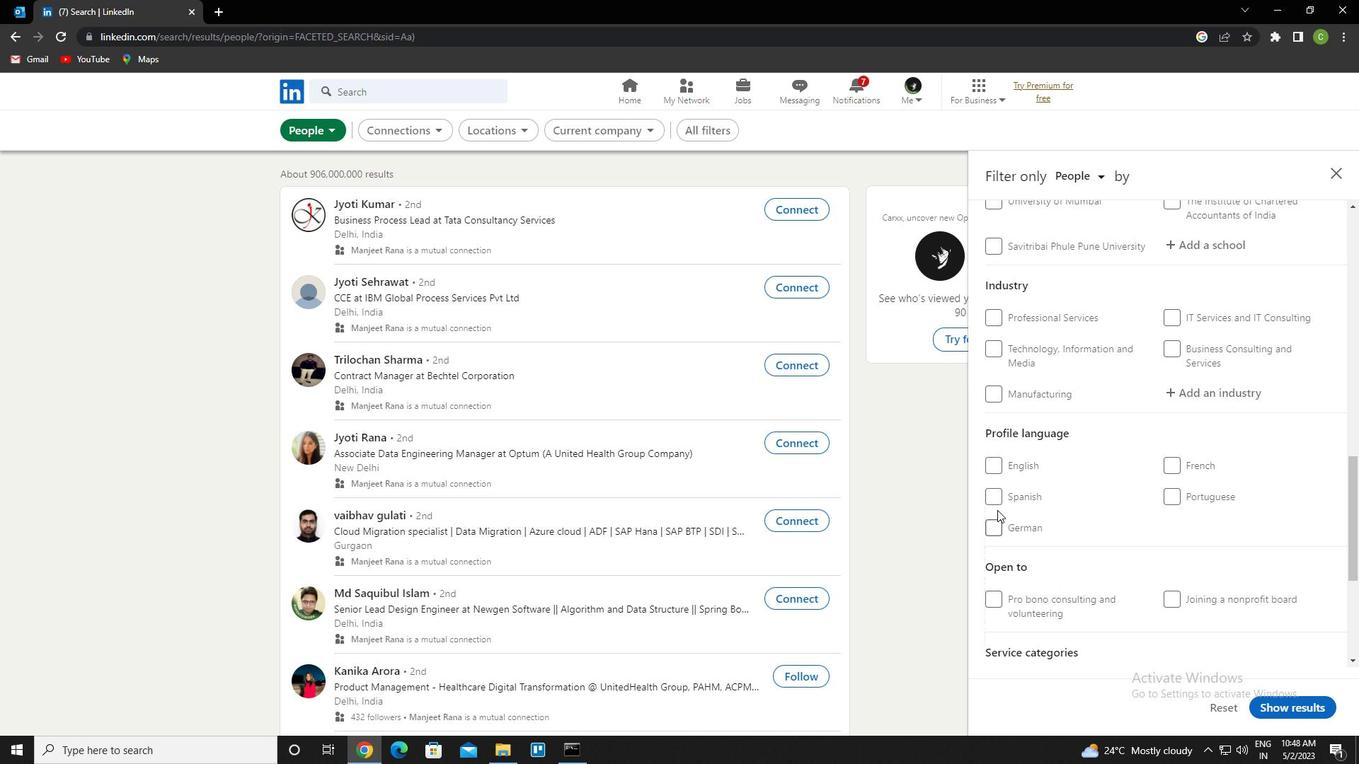 
Action: Mouse pressed left at (998, 503)
Screenshot: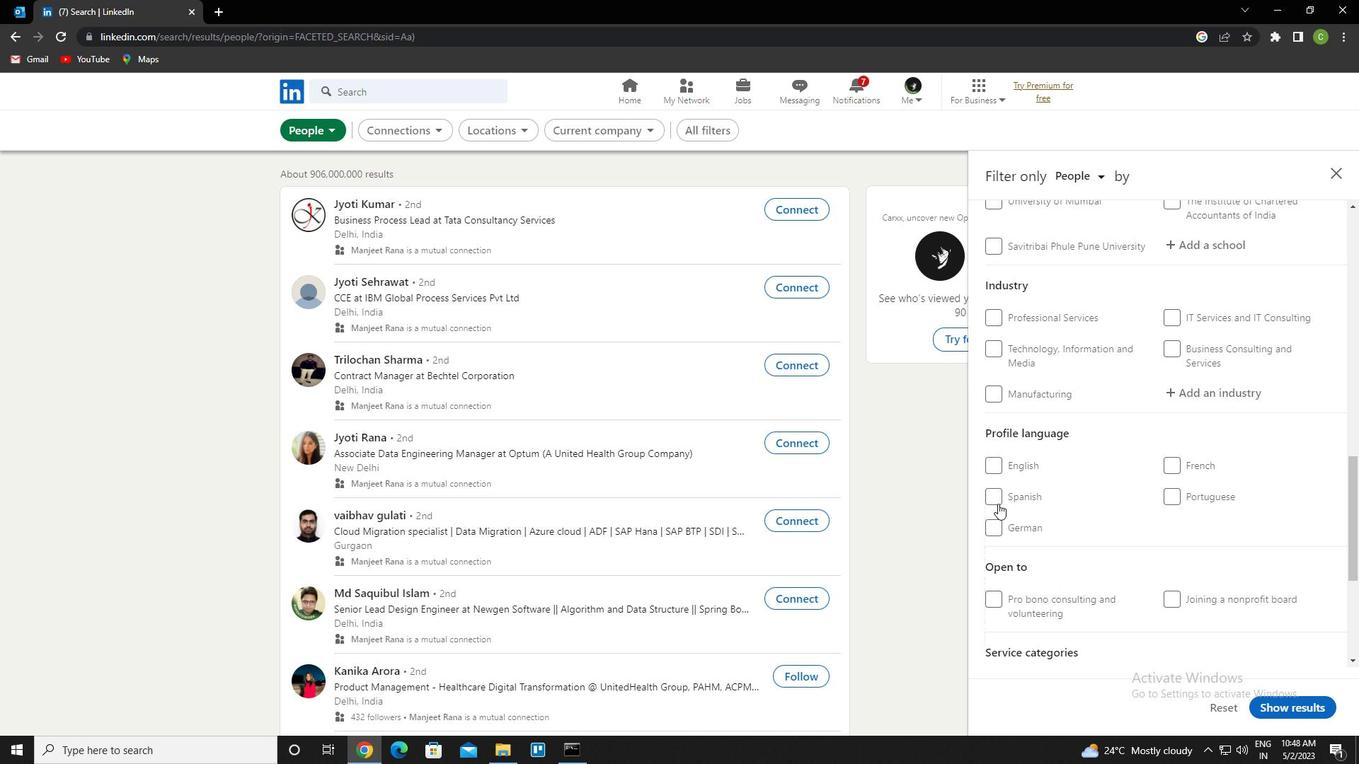 
Action: Mouse moved to (1108, 477)
Screenshot: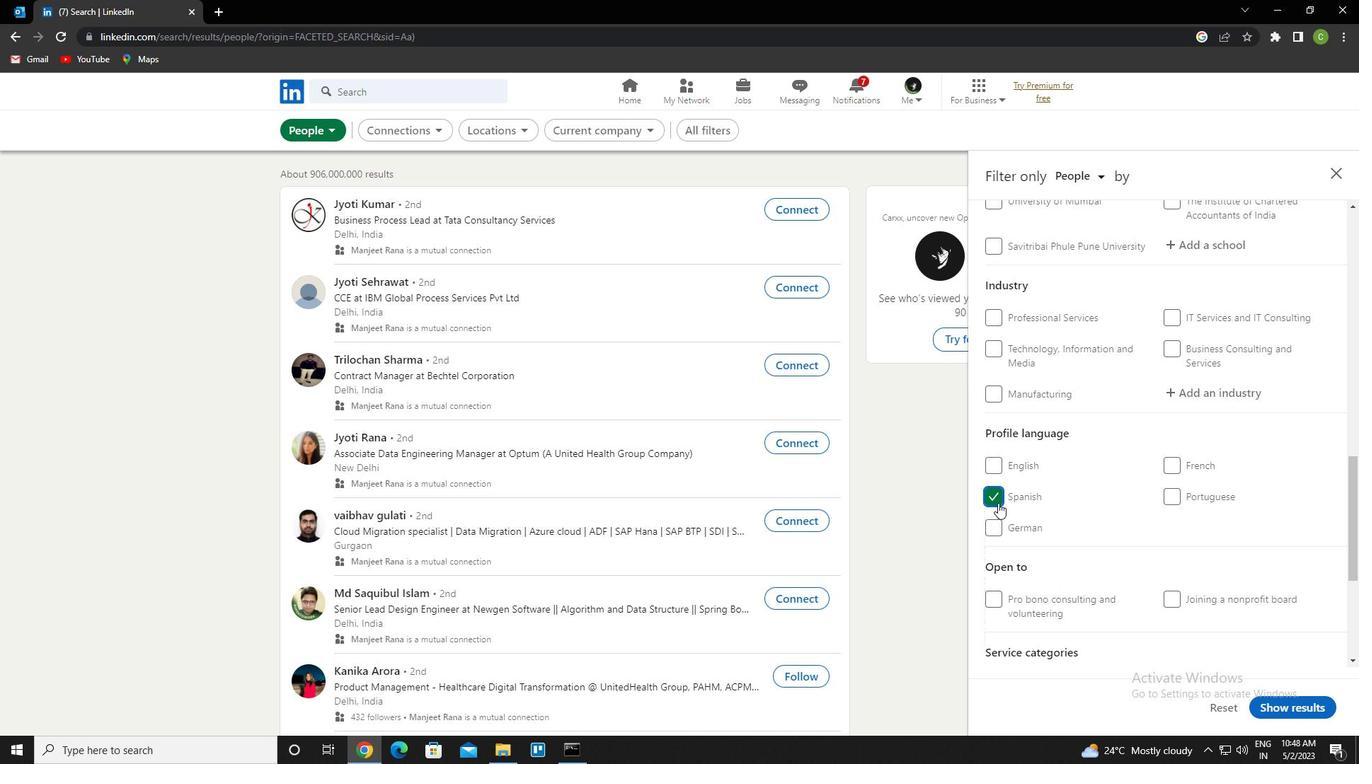 
Action: Mouse scrolled (1108, 478) with delta (0, 0)
Screenshot: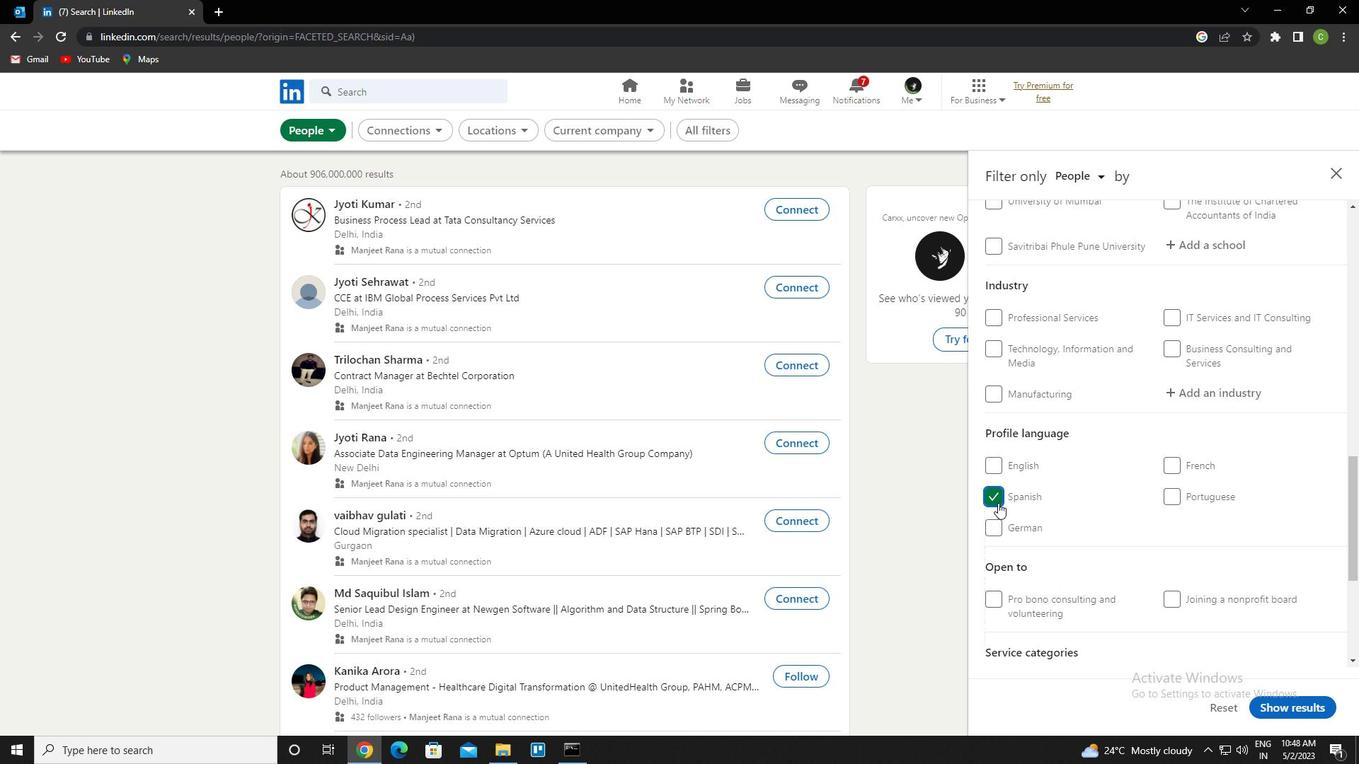
Action: Mouse scrolled (1108, 478) with delta (0, 0)
Screenshot: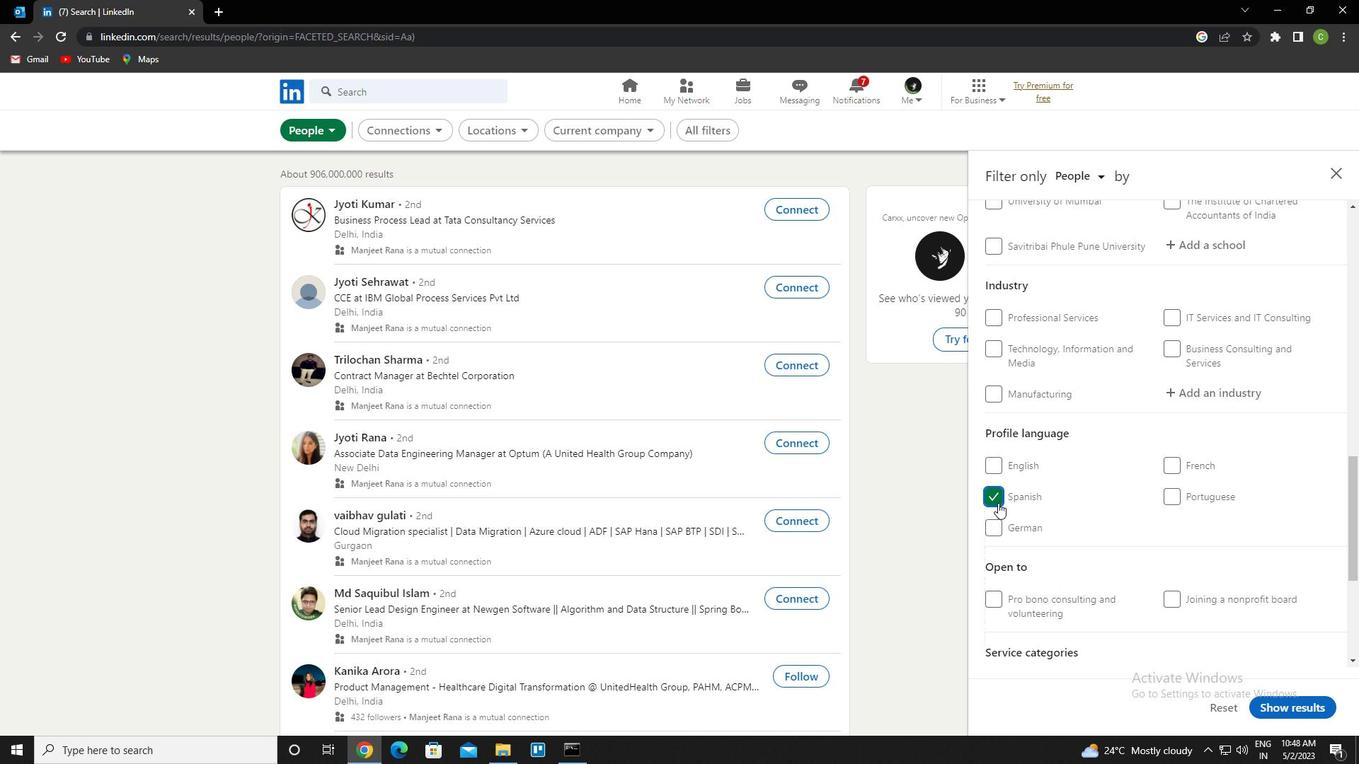 
Action: Mouse scrolled (1108, 478) with delta (0, 0)
Screenshot: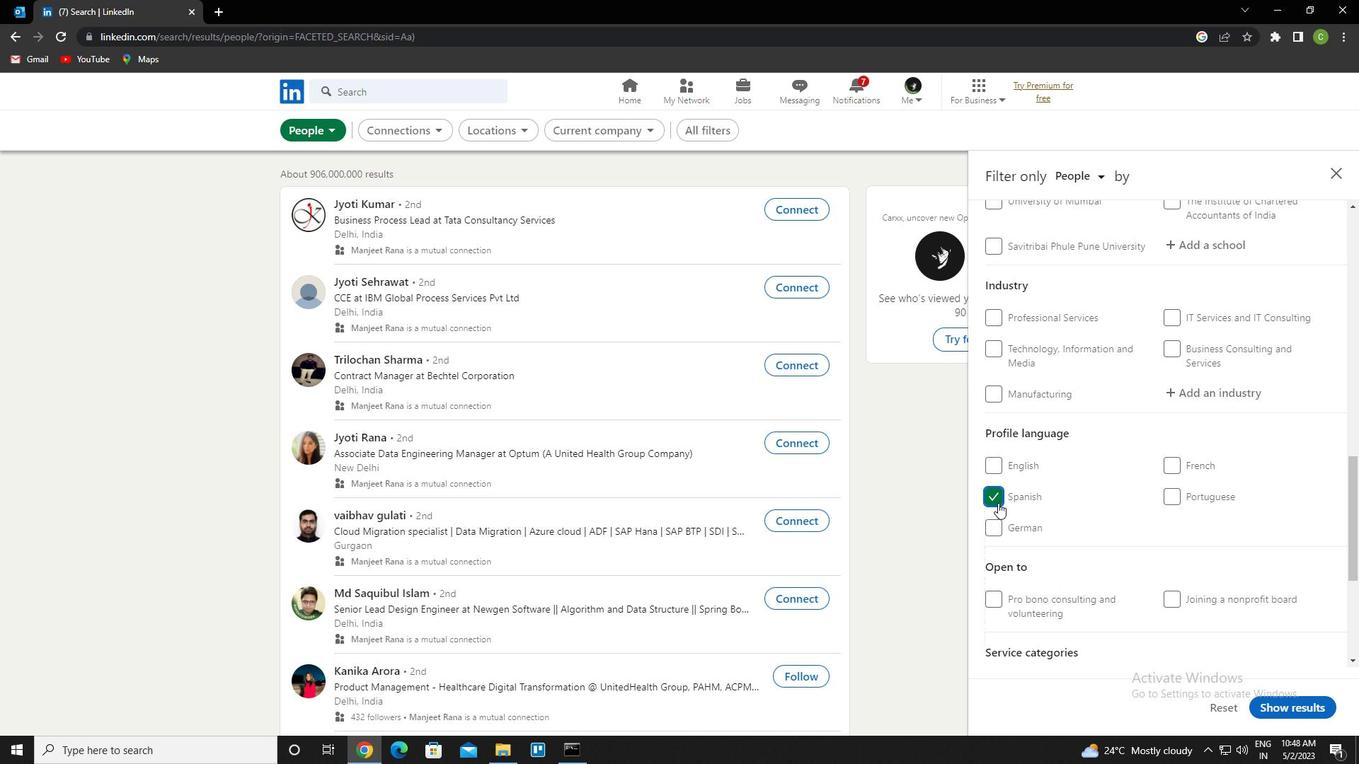 
Action: Mouse scrolled (1108, 478) with delta (0, 0)
Screenshot: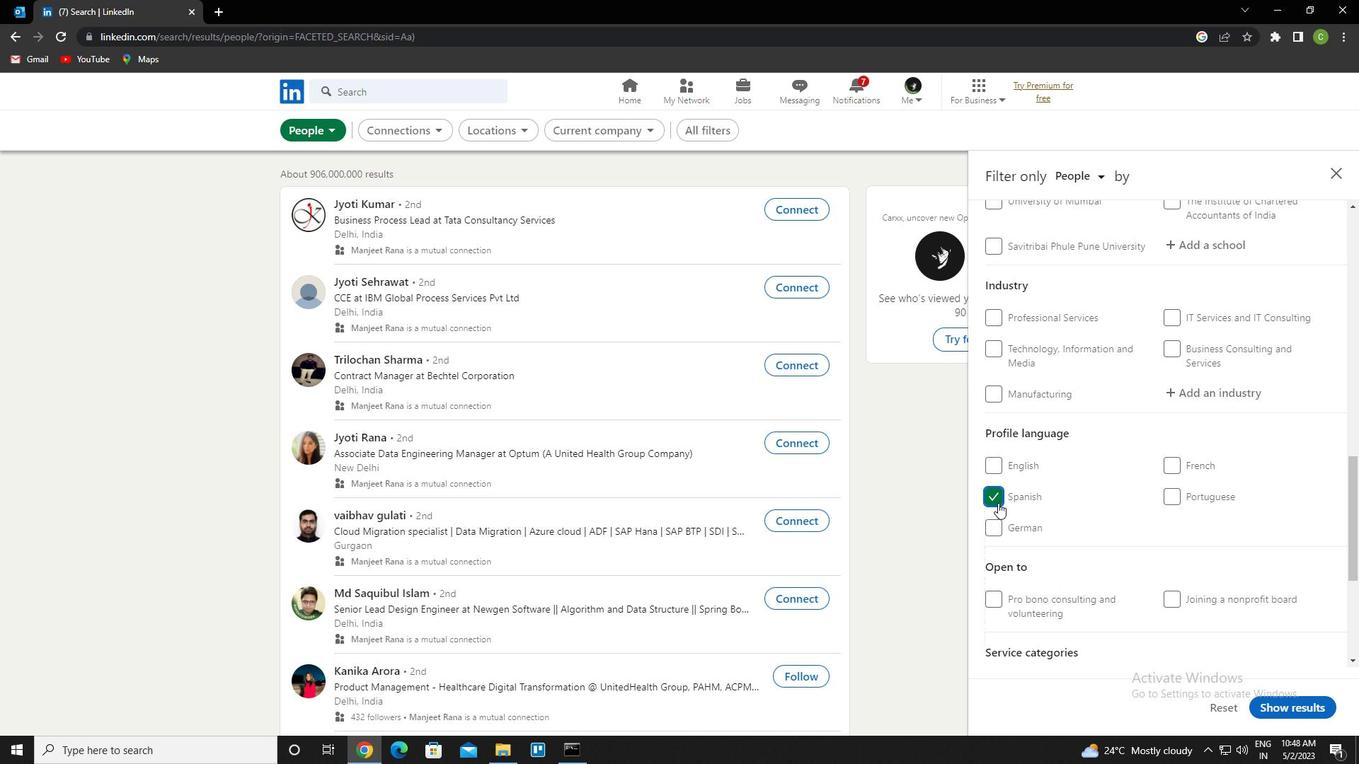 
Action: Mouse scrolled (1108, 478) with delta (0, 0)
Screenshot: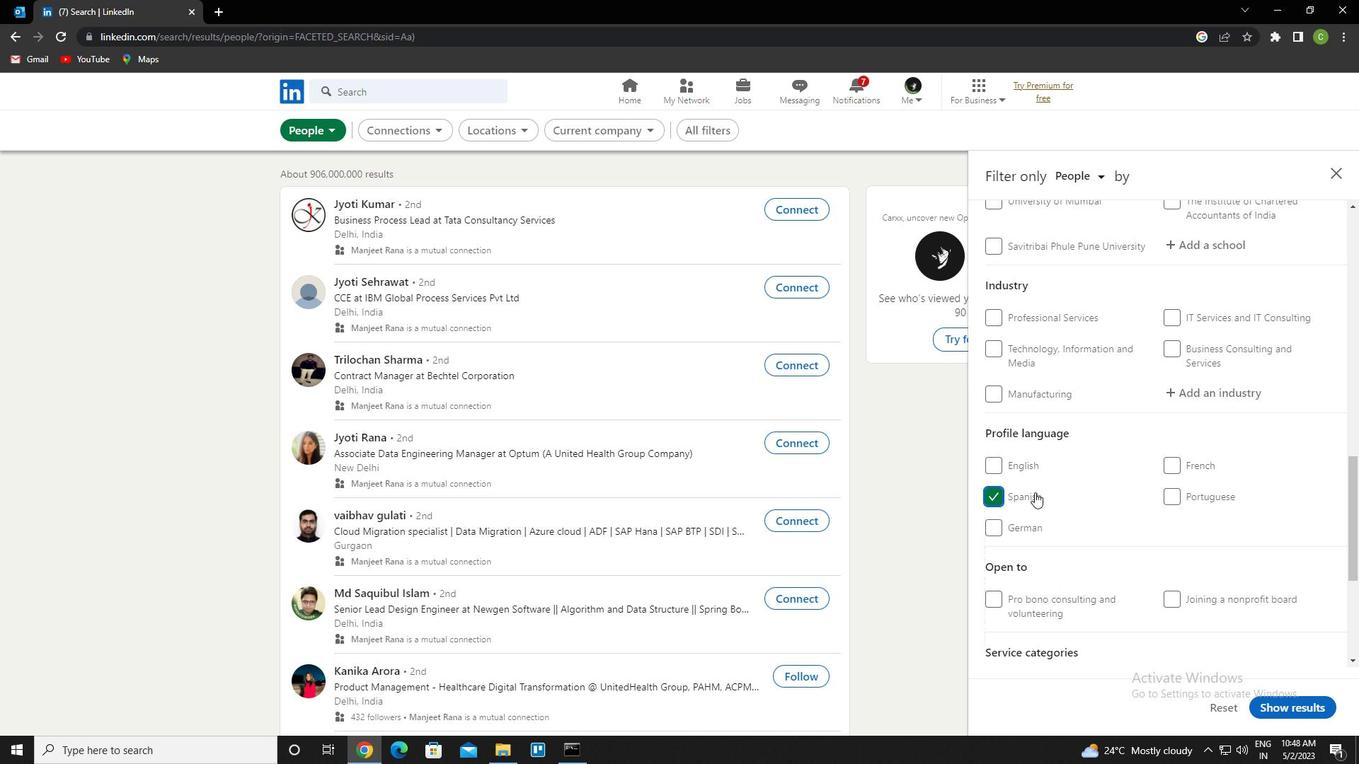 
Action: Mouse scrolled (1108, 478) with delta (0, 0)
Screenshot: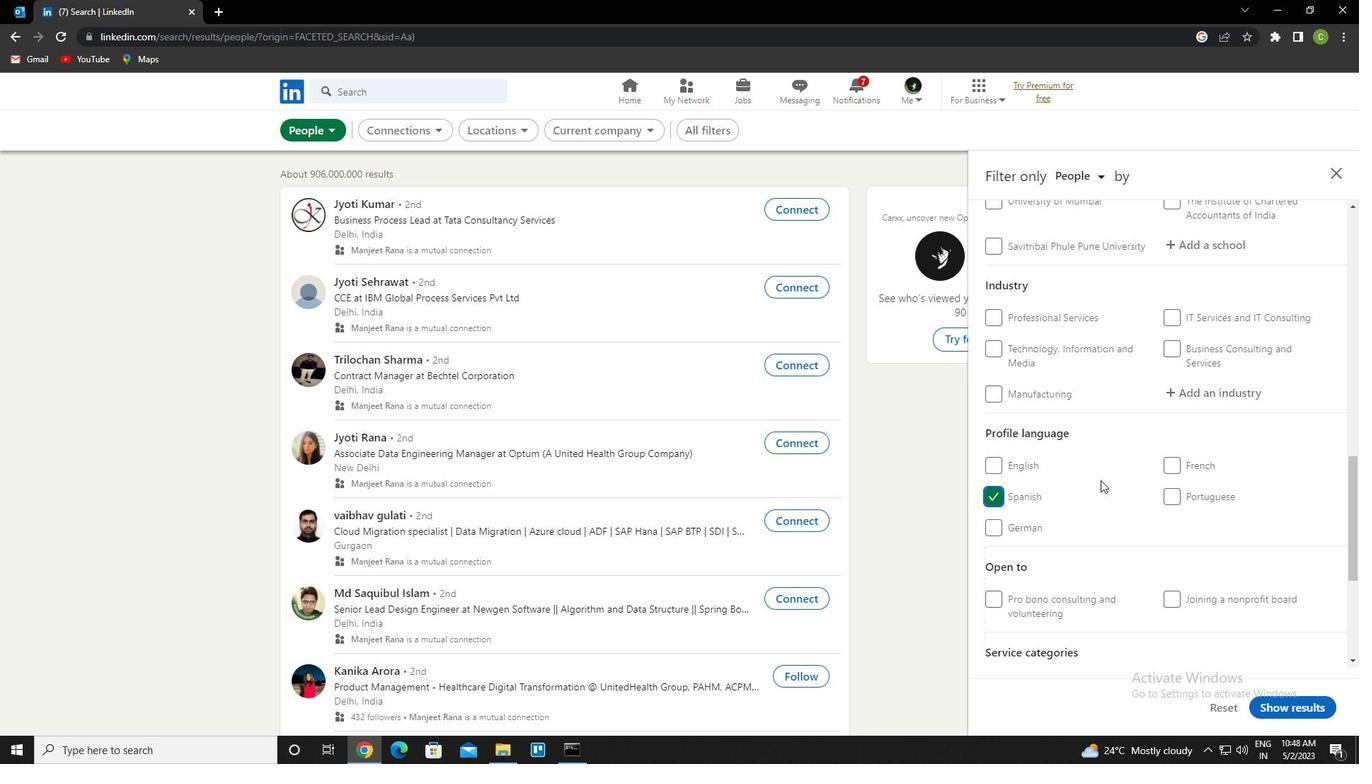
Action: Mouse scrolled (1108, 478) with delta (0, 0)
Screenshot: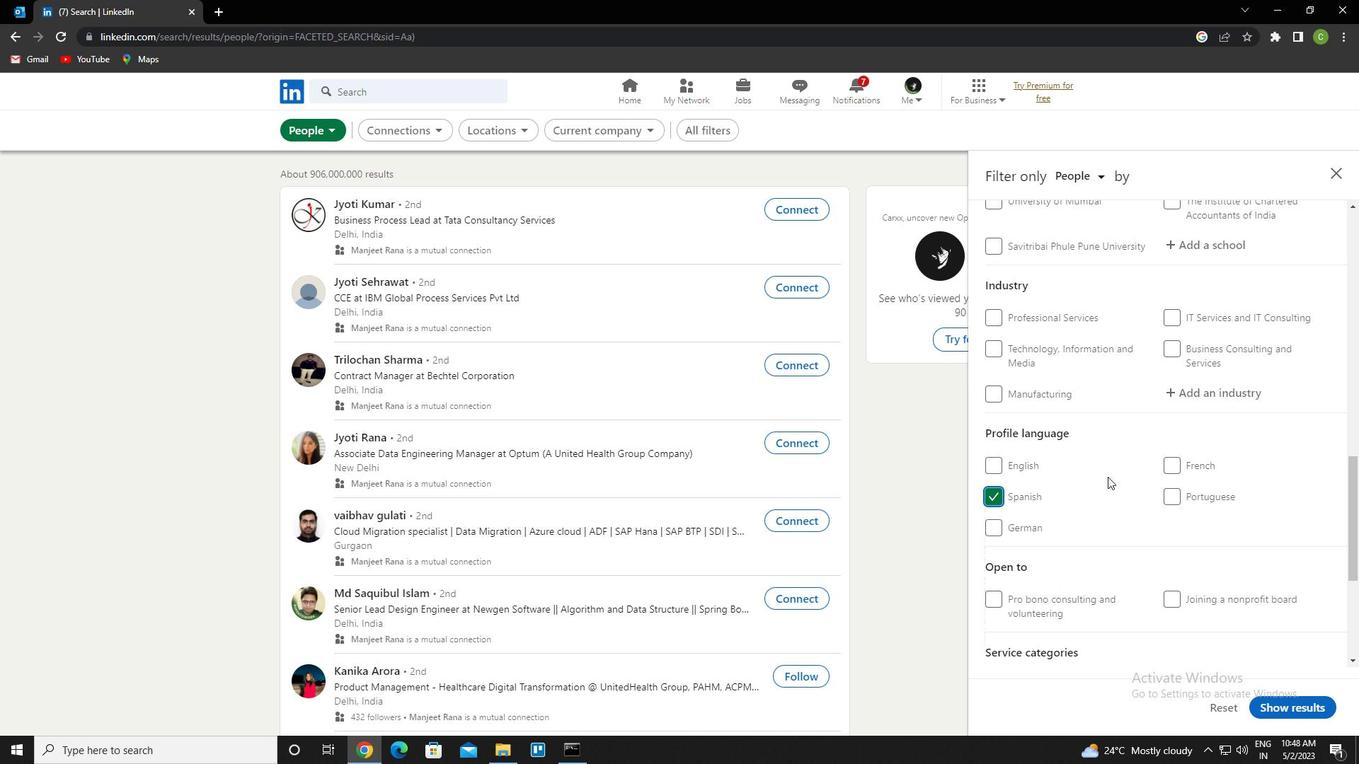 
Action: Mouse moved to (1185, 458)
Screenshot: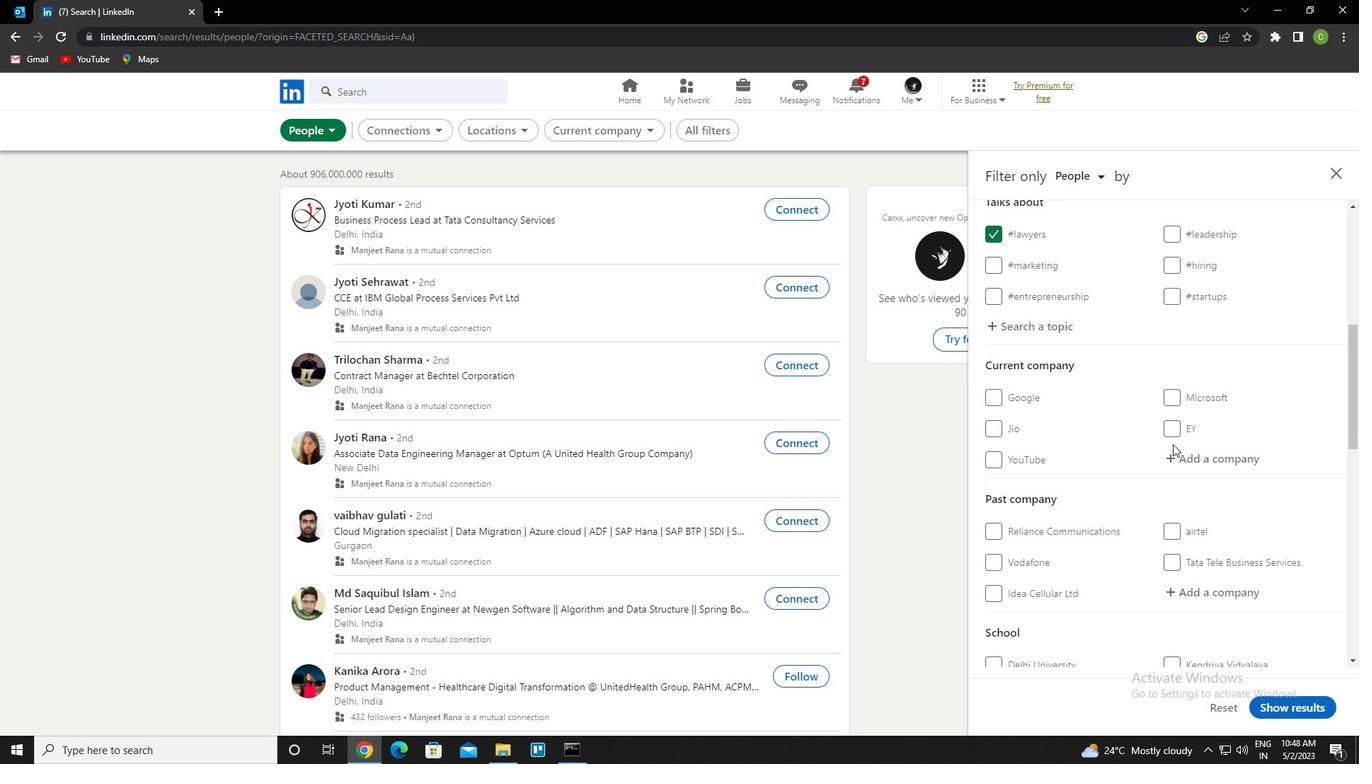 
Action: Mouse pressed left at (1185, 458)
Screenshot: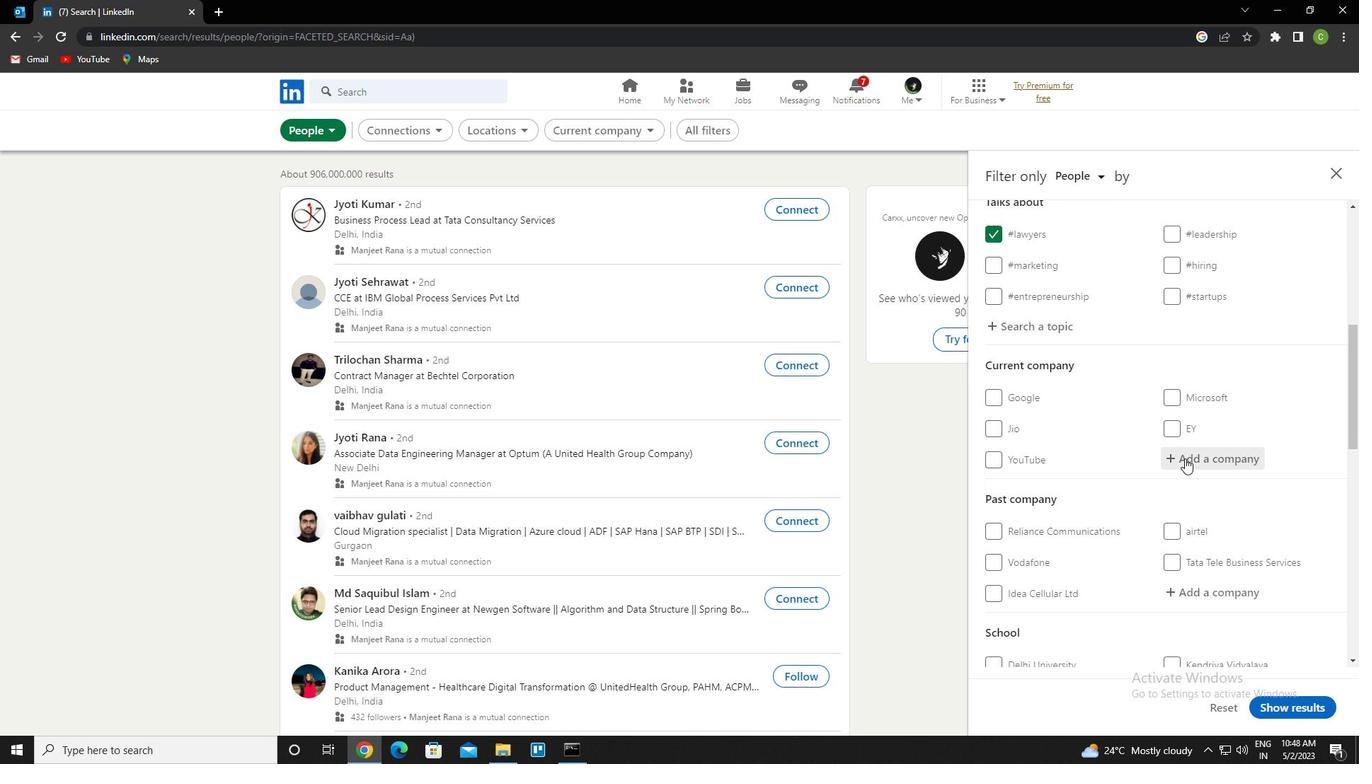 
Action: Key pressed <Key.caps_lock>m<Key.caps_lock>ad<Key.space>over<Key.down><Key.enter>
Screenshot: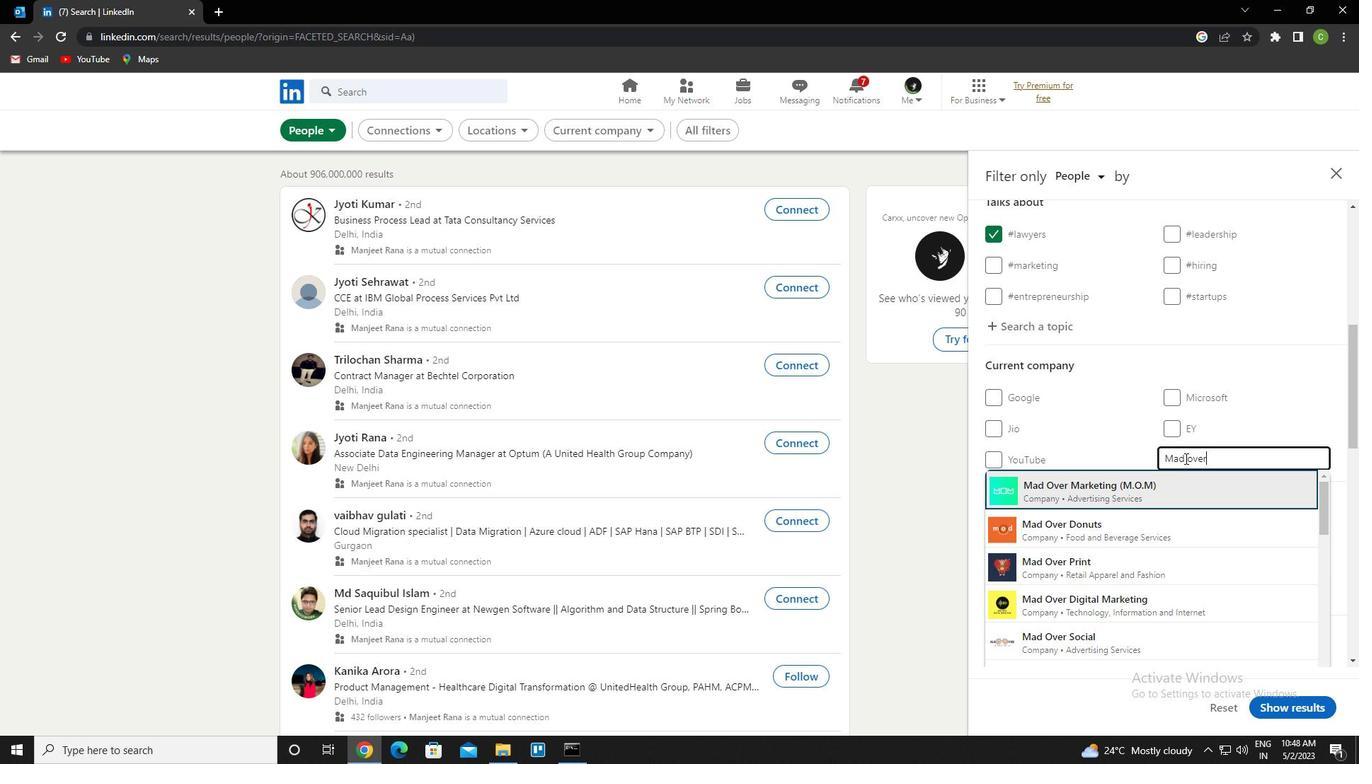 
Action: Mouse scrolled (1185, 458) with delta (0, 0)
Screenshot: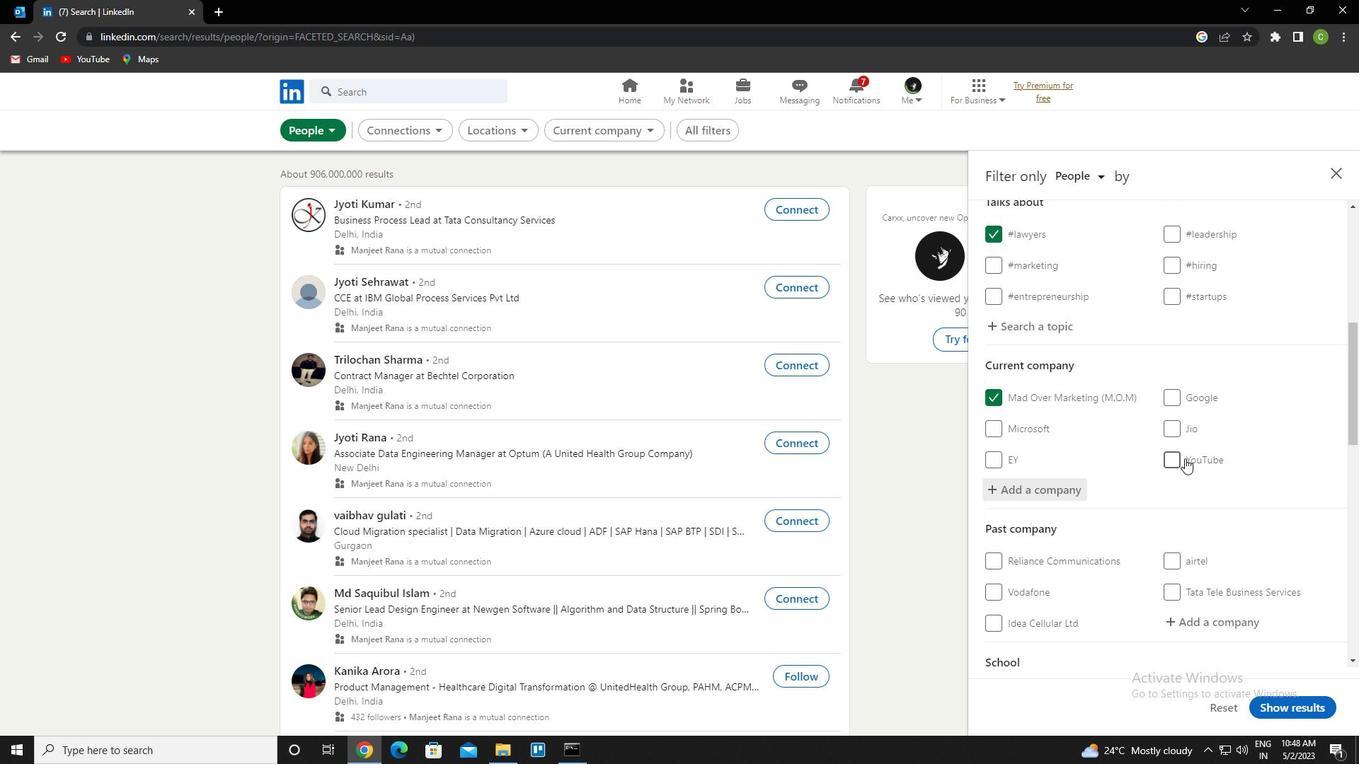 
Action: Mouse scrolled (1185, 458) with delta (0, 0)
Screenshot: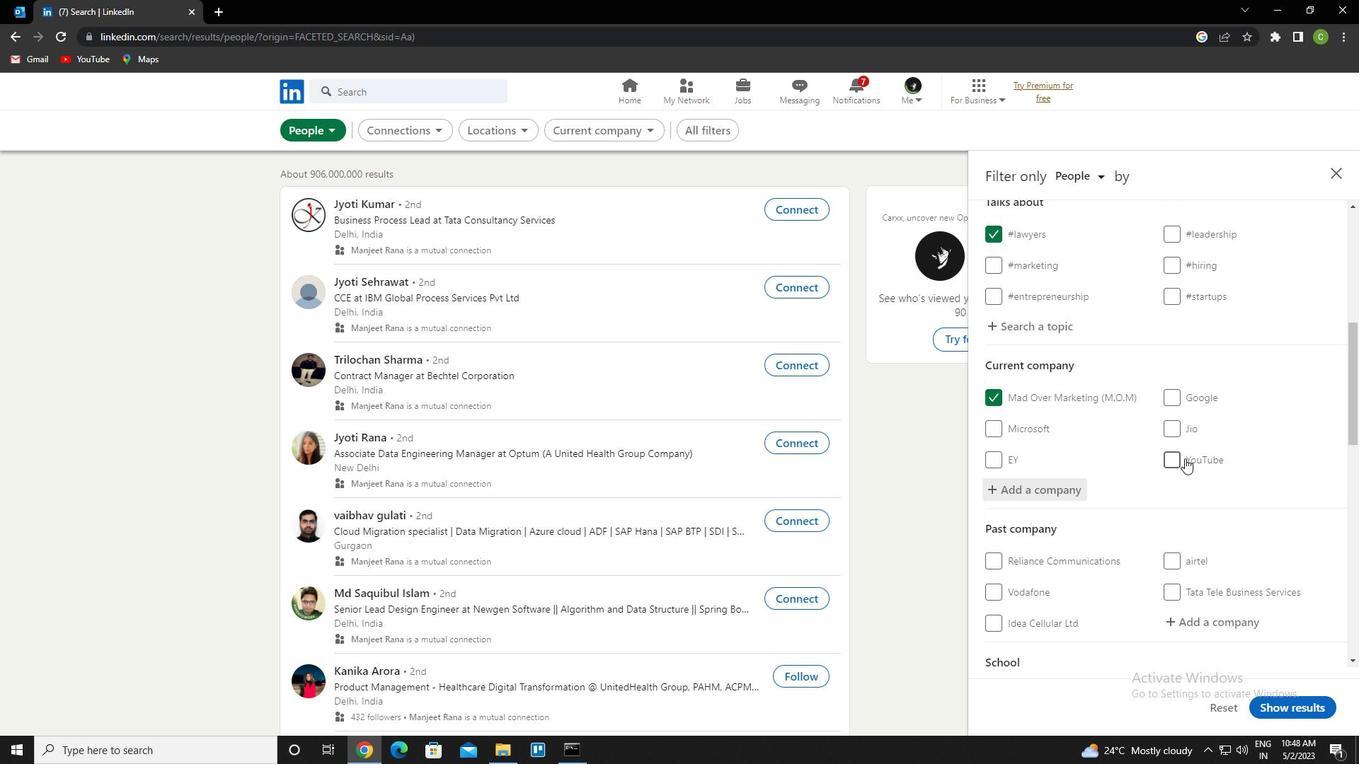 
Action: Mouse scrolled (1185, 458) with delta (0, 0)
Screenshot: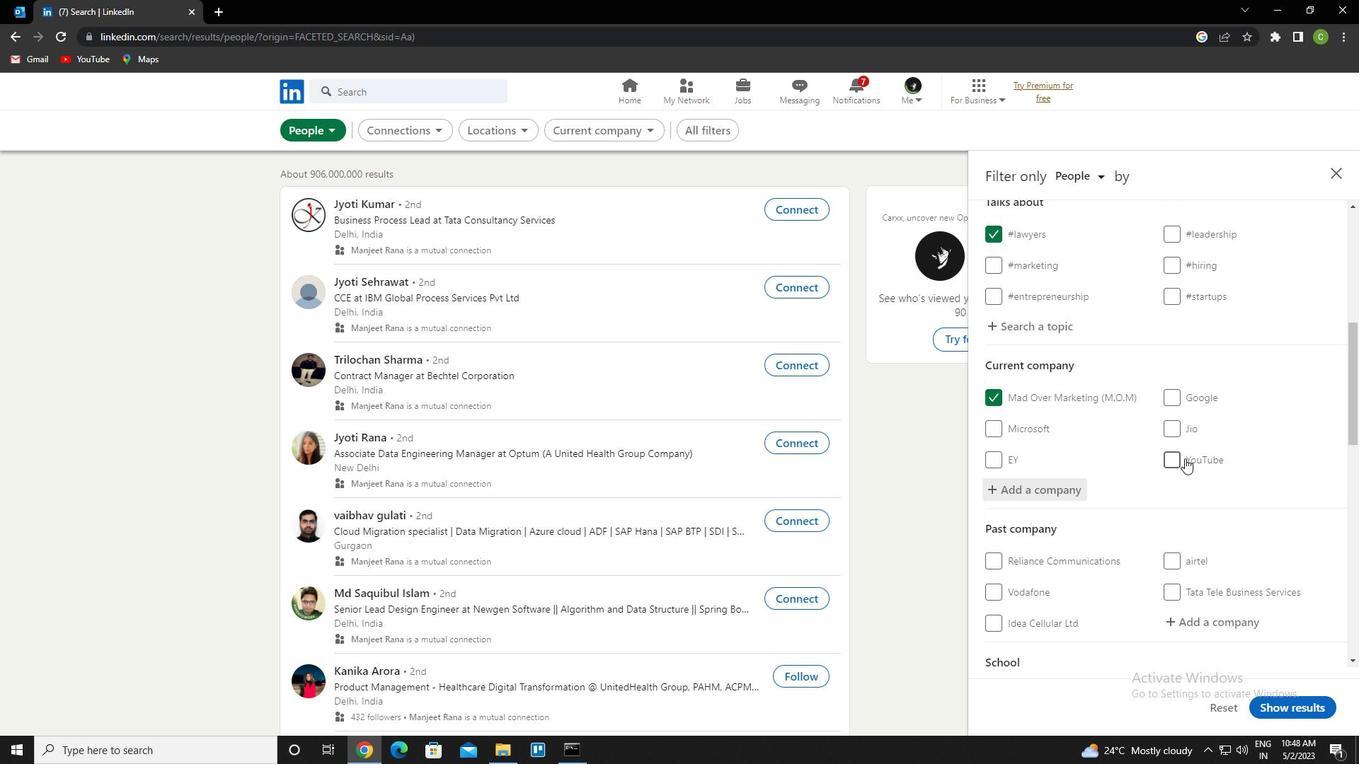 
Action: Mouse scrolled (1185, 458) with delta (0, 0)
Screenshot: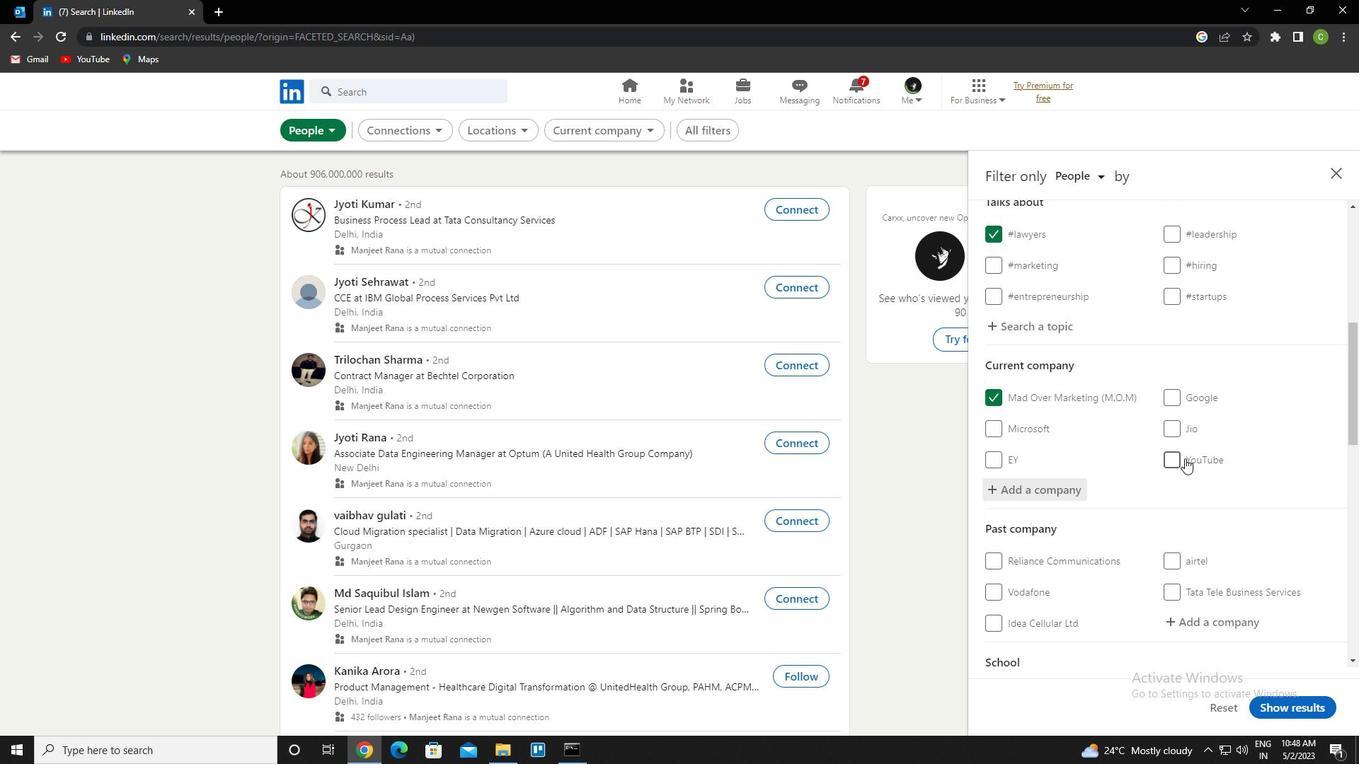 
Action: Mouse moved to (1194, 486)
Screenshot: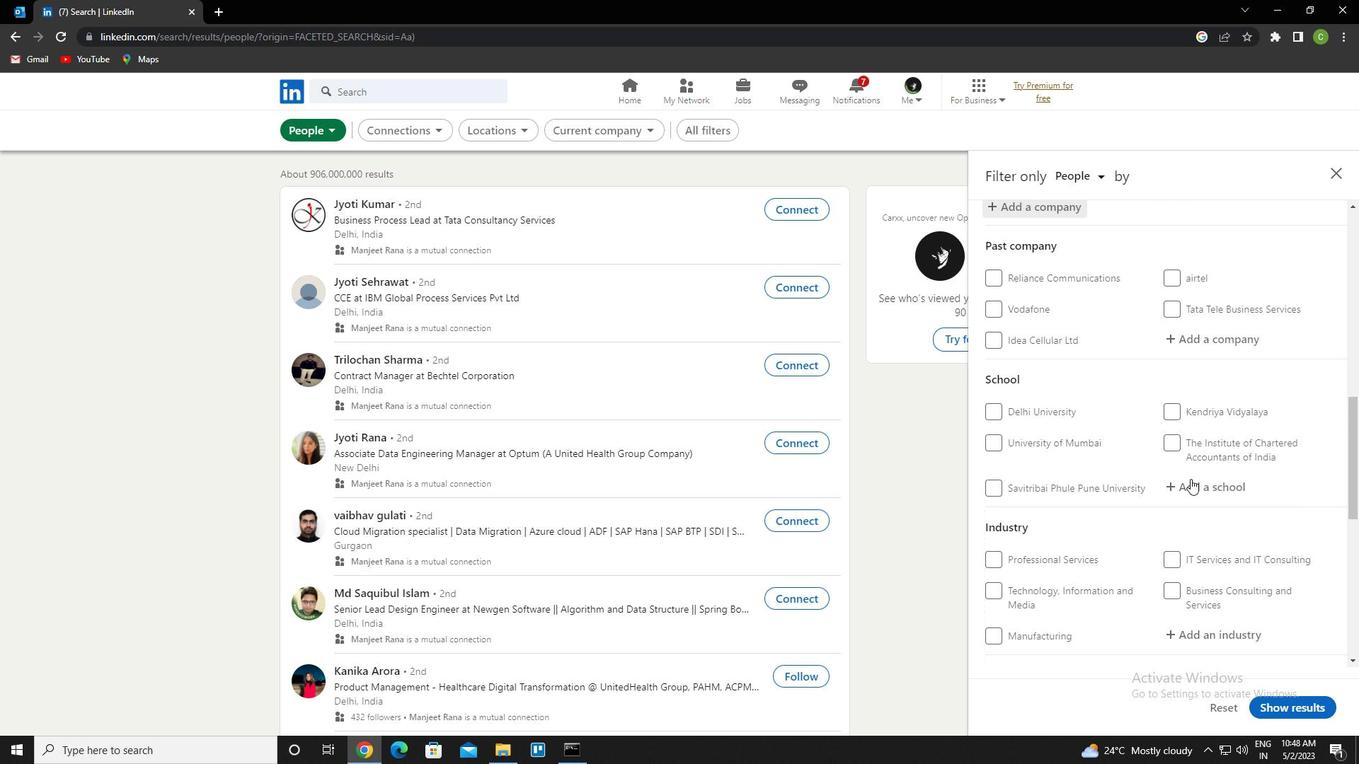 
Action: Mouse pressed left at (1194, 486)
Screenshot: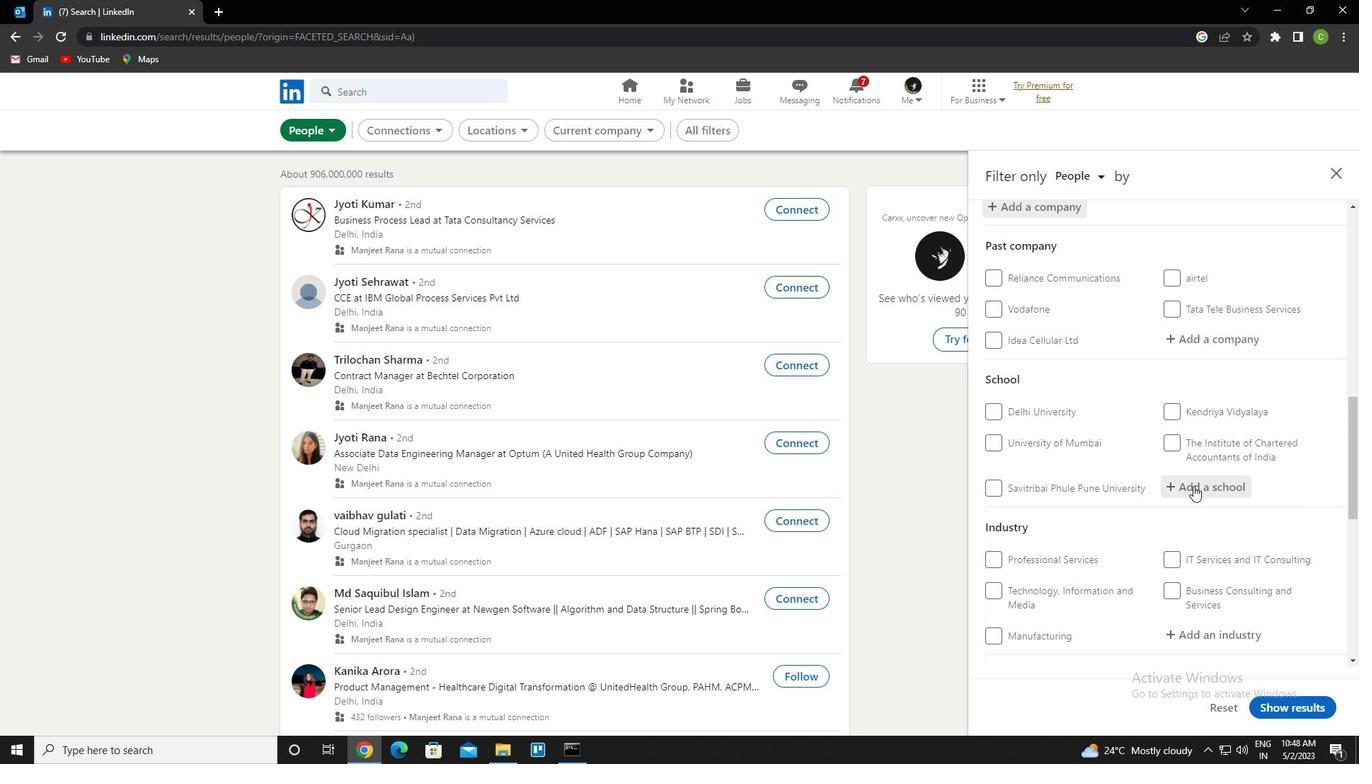 
Action: Key pressed <Key.caps_lock>s<Key.caps_lock>araswati<Key.down><Key.down><Key.down><Key.enter>
Screenshot: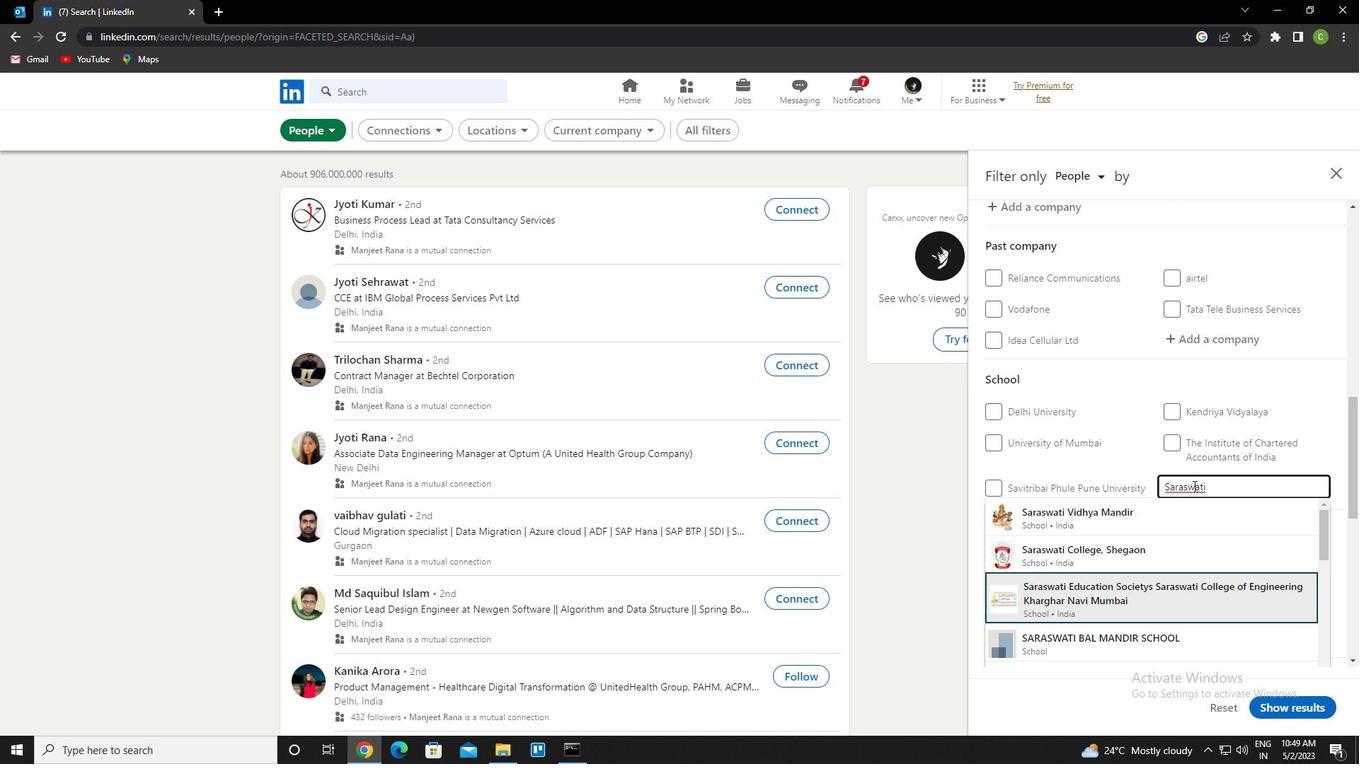 
Action: Mouse scrolled (1194, 485) with delta (0, 0)
Screenshot: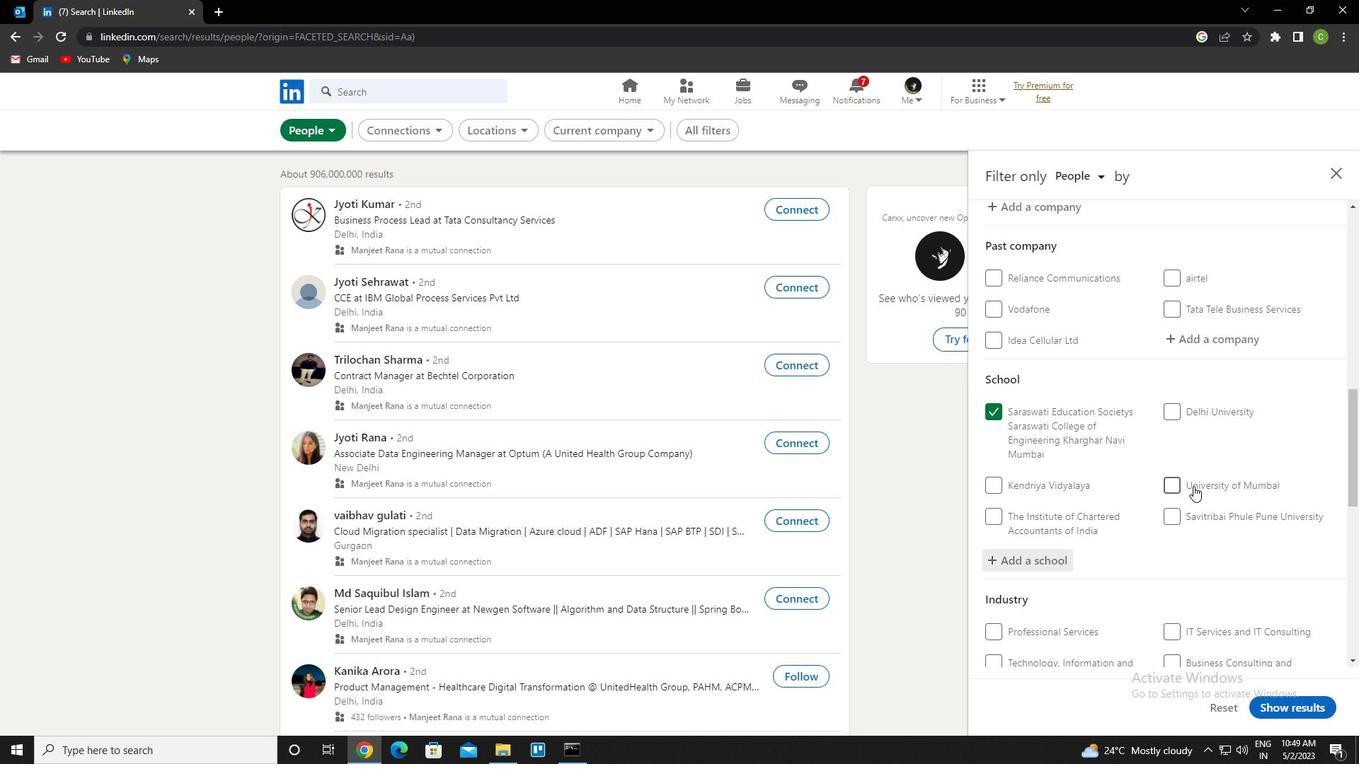 
Action: Mouse scrolled (1194, 485) with delta (0, 0)
Screenshot: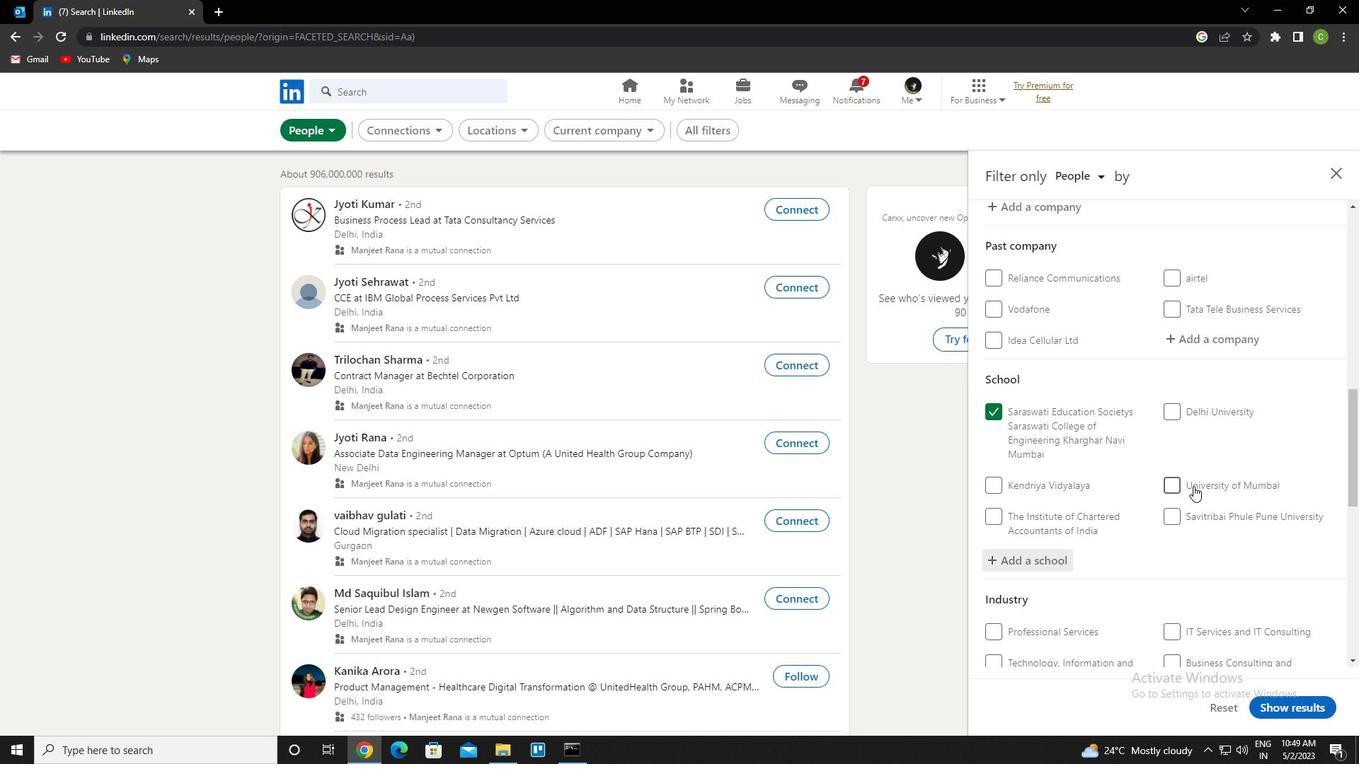 
Action: Mouse scrolled (1194, 485) with delta (0, 0)
Screenshot: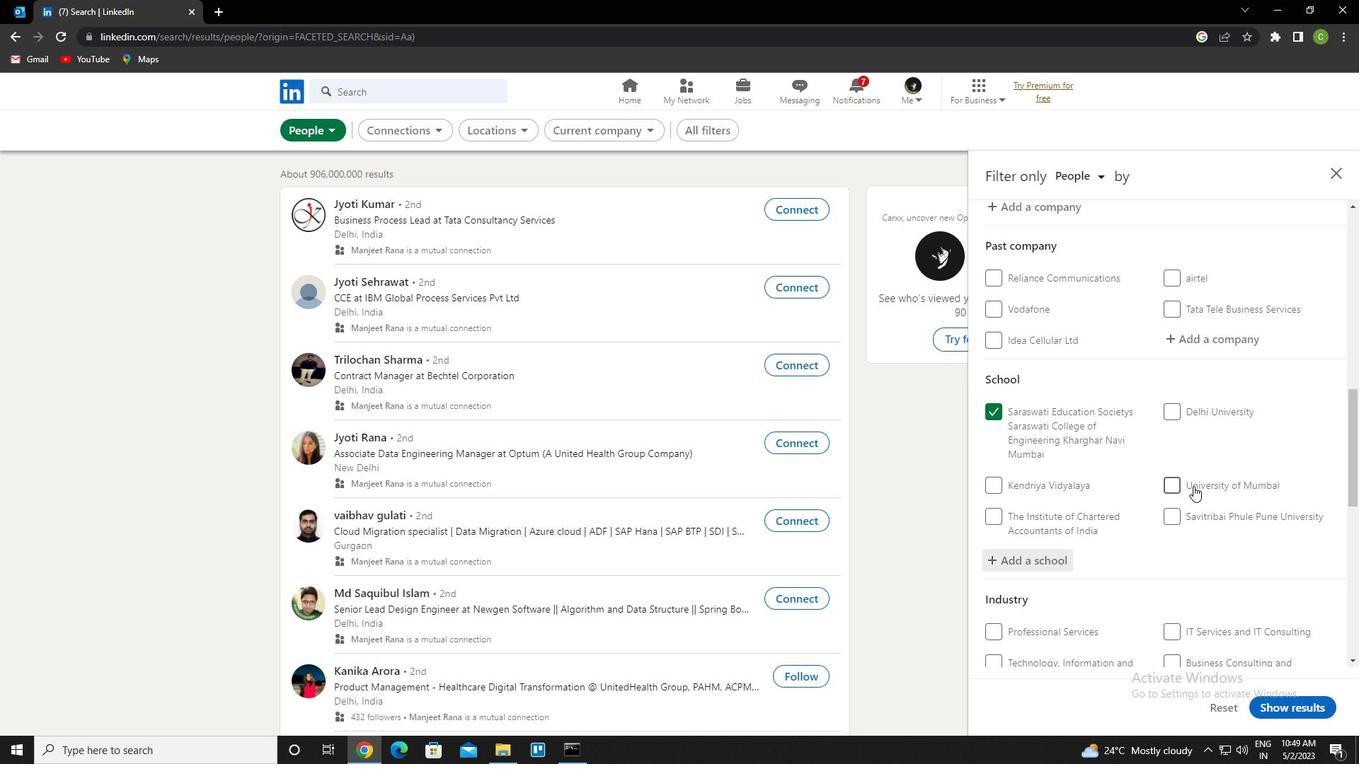 
Action: Mouse scrolled (1194, 485) with delta (0, 0)
Screenshot: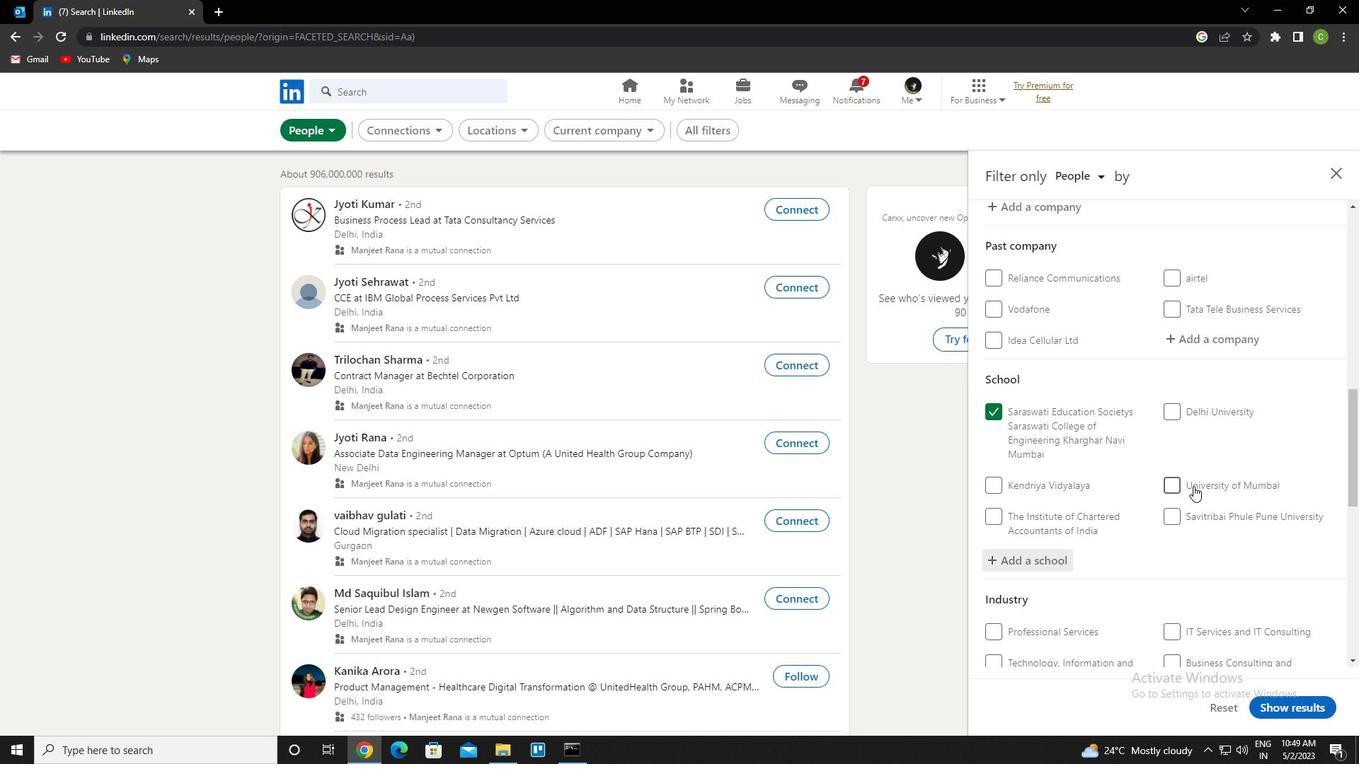 
Action: Mouse moved to (1225, 431)
Screenshot: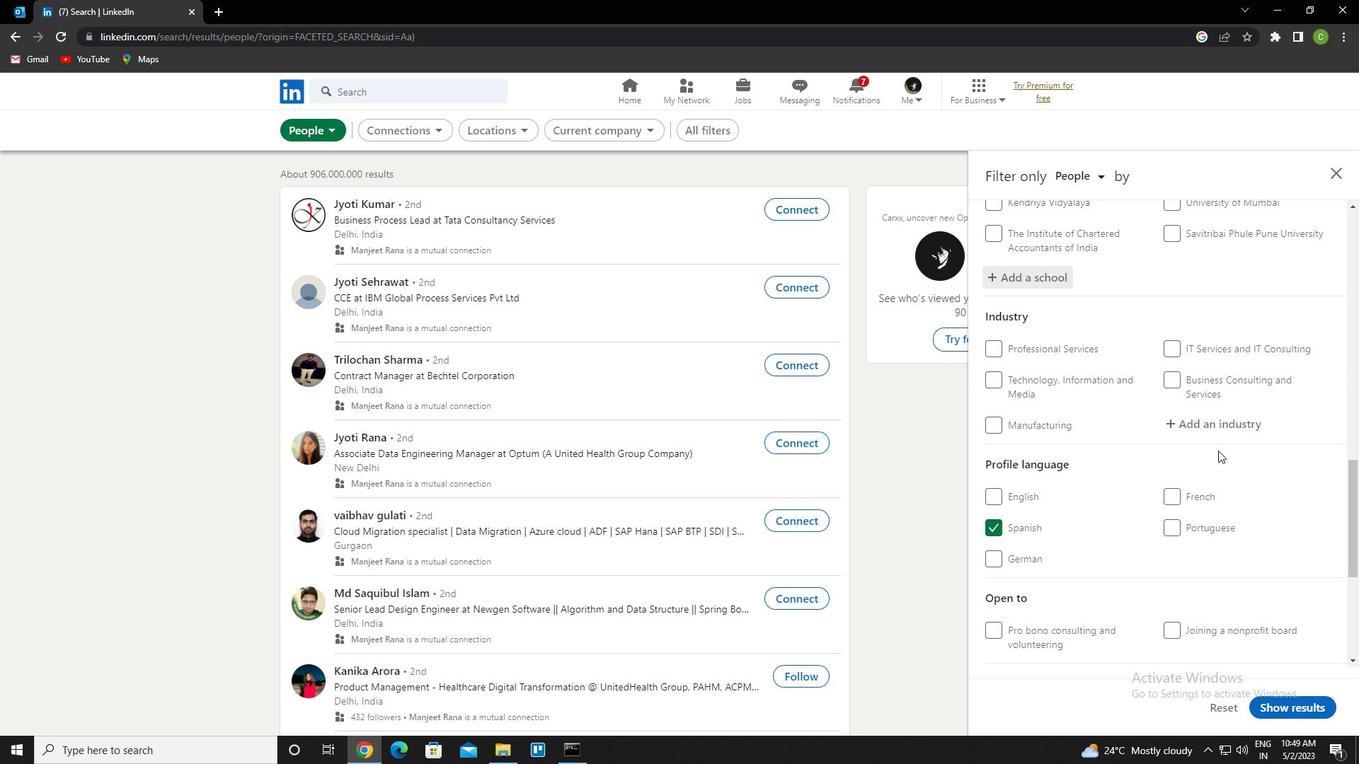 
Action: Mouse pressed left at (1225, 431)
Screenshot: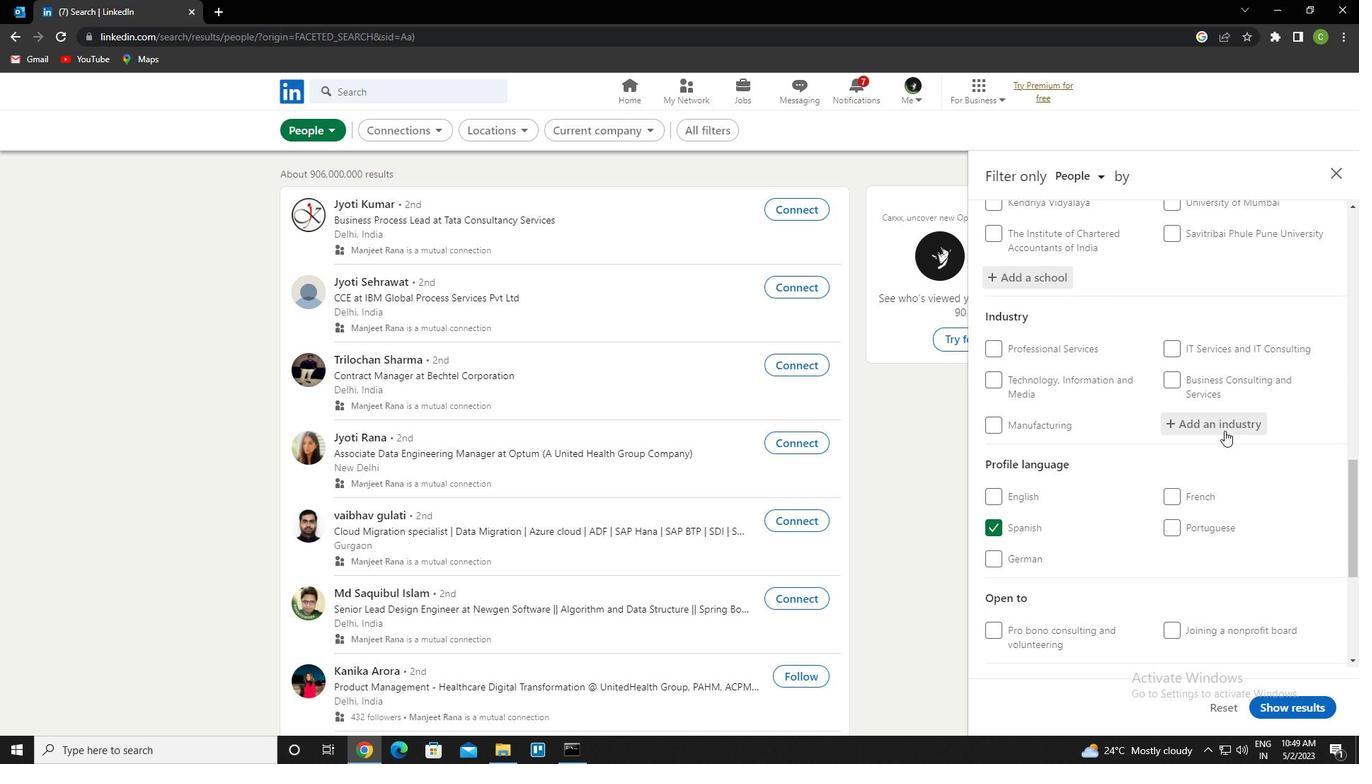 
Action: Key pressed <Key.caps_lock>s<Key.caps_lock>oftware<Key.space><Key.caps_lock>d<Key.caps_lock>e<Key.down><Key.enter>
Screenshot: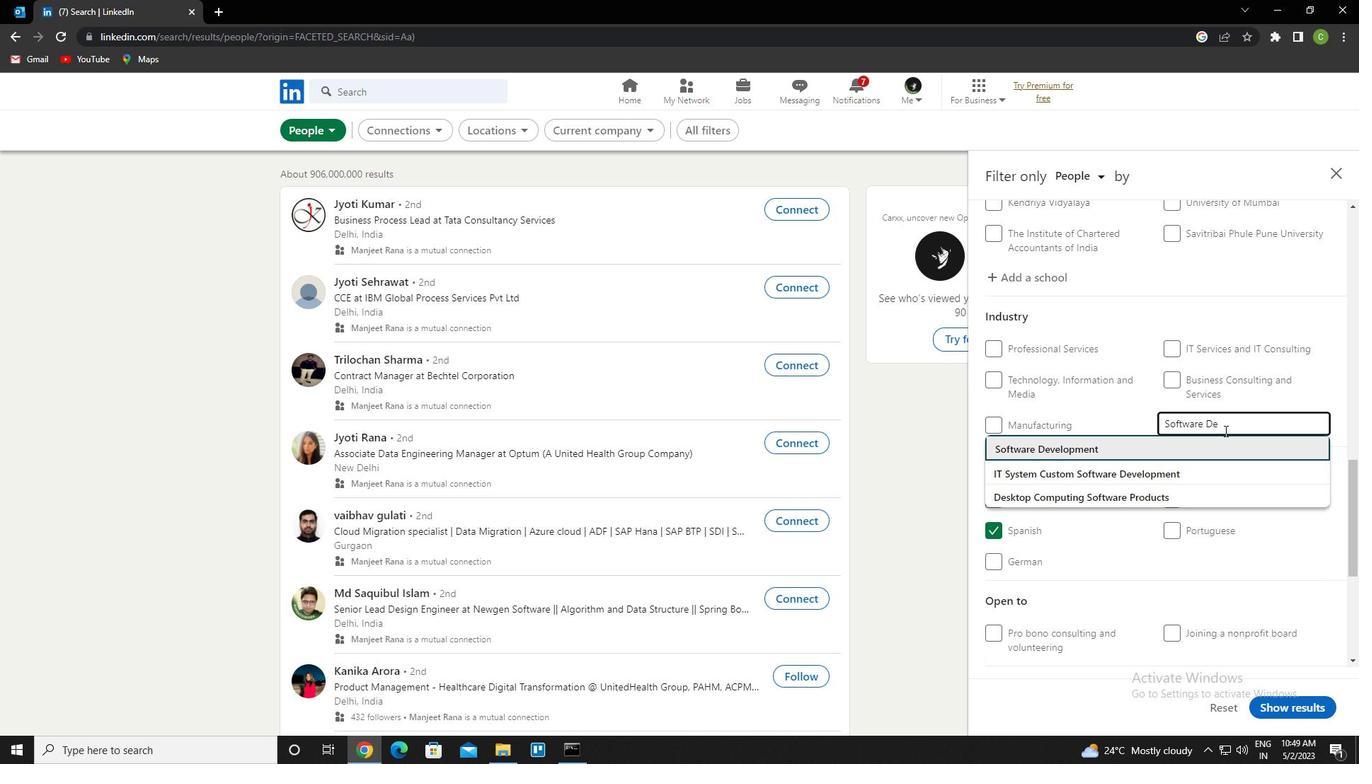 
Action: Mouse scrolled (1225, 430) with delta (0, 0)
Screenshot: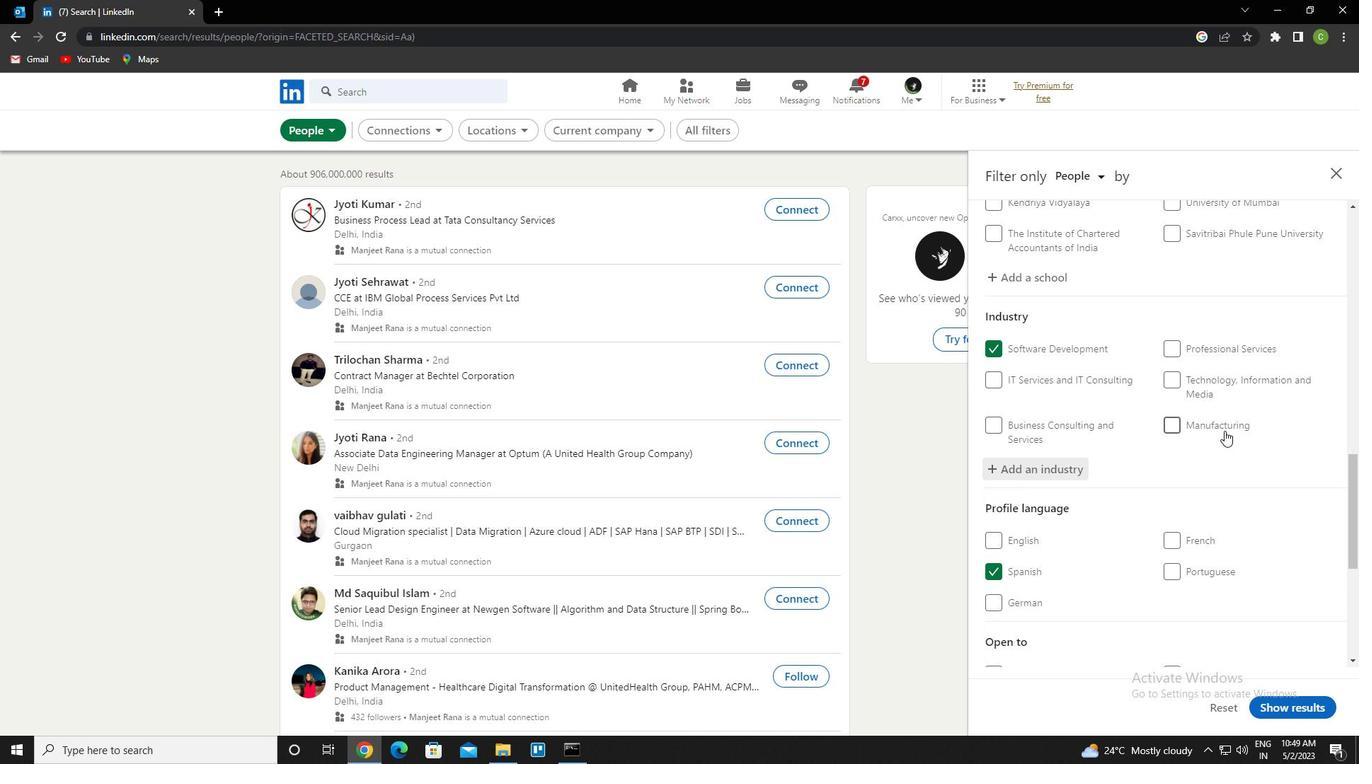 
Action: Mouse scrolled (1225, 430) with delta (0, 0)
Screenshot: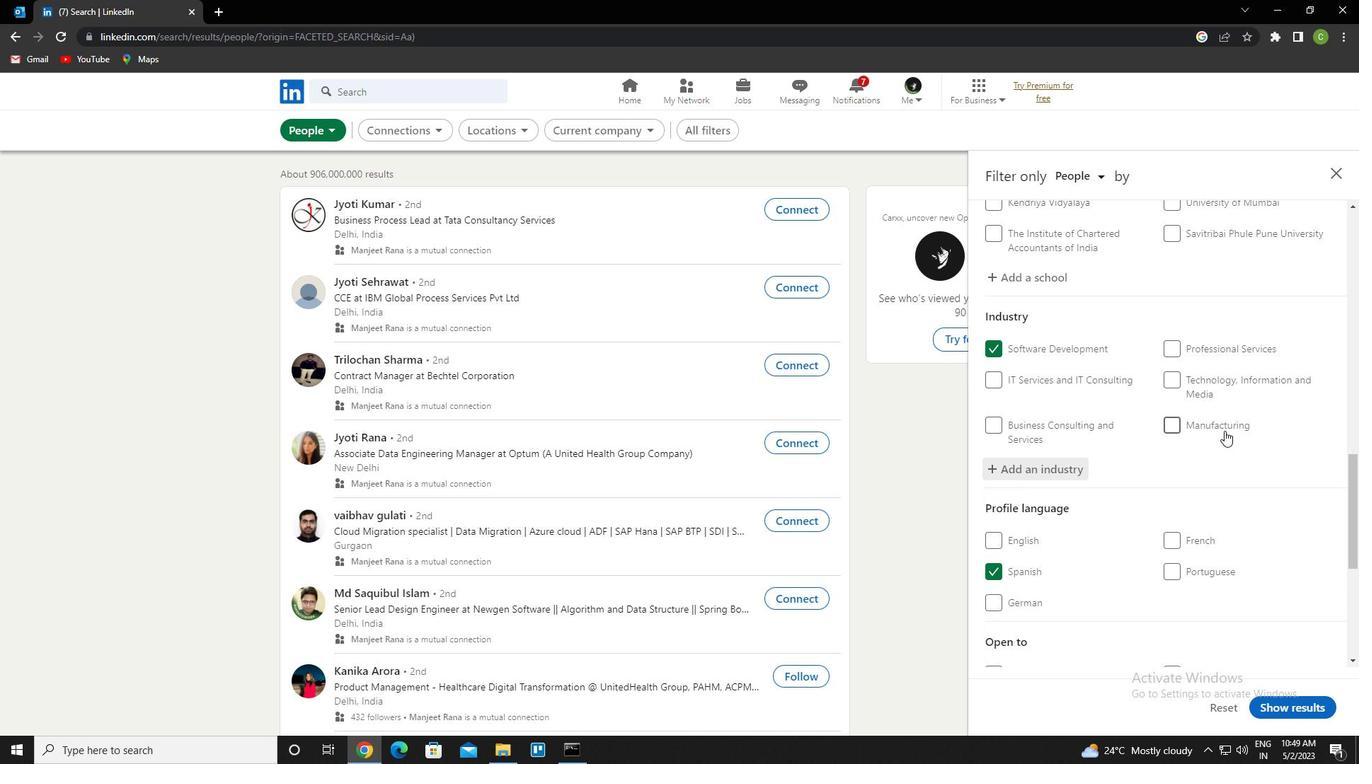 
Action: Mouse scrolled (1225, 430) with delta (0, 0)
Screenshot: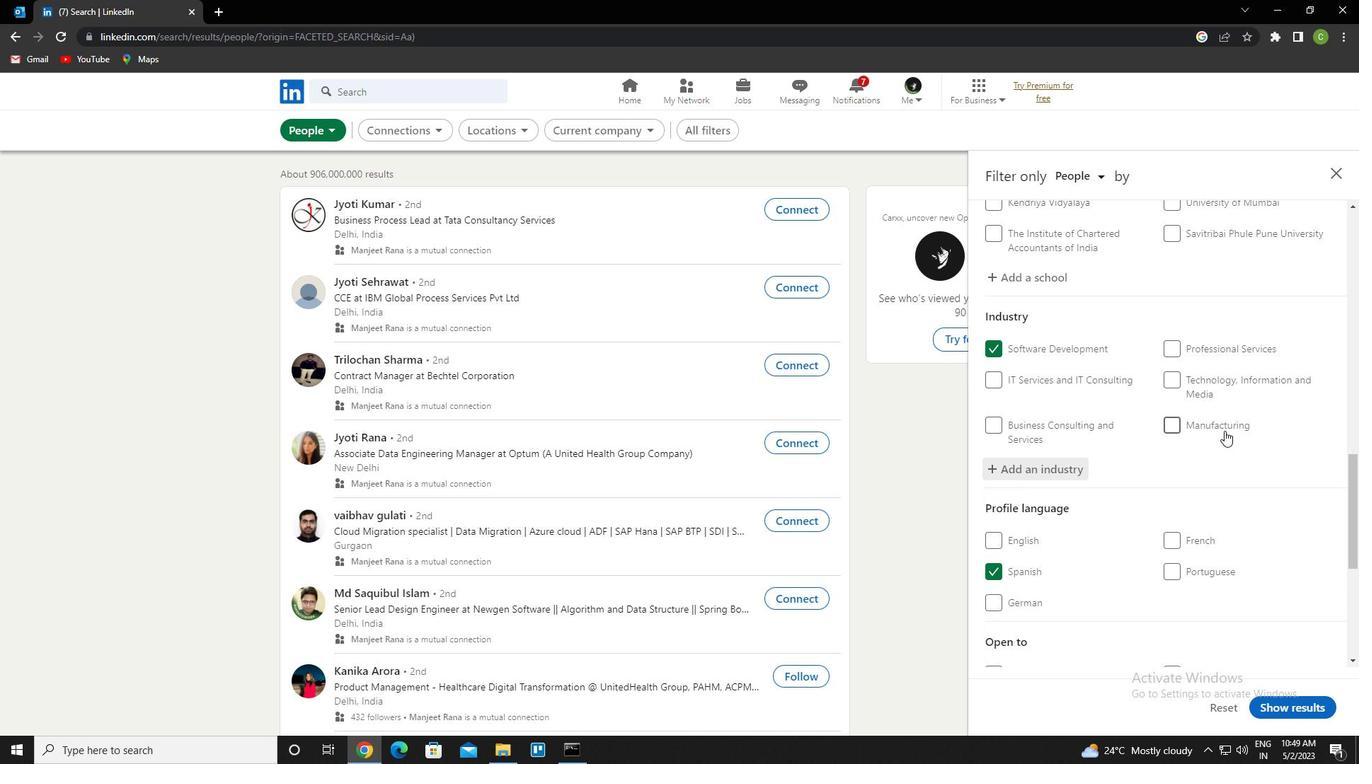 
Action: Mouse scrolled (1225, 430) with delta (0, 0)
Screenshot: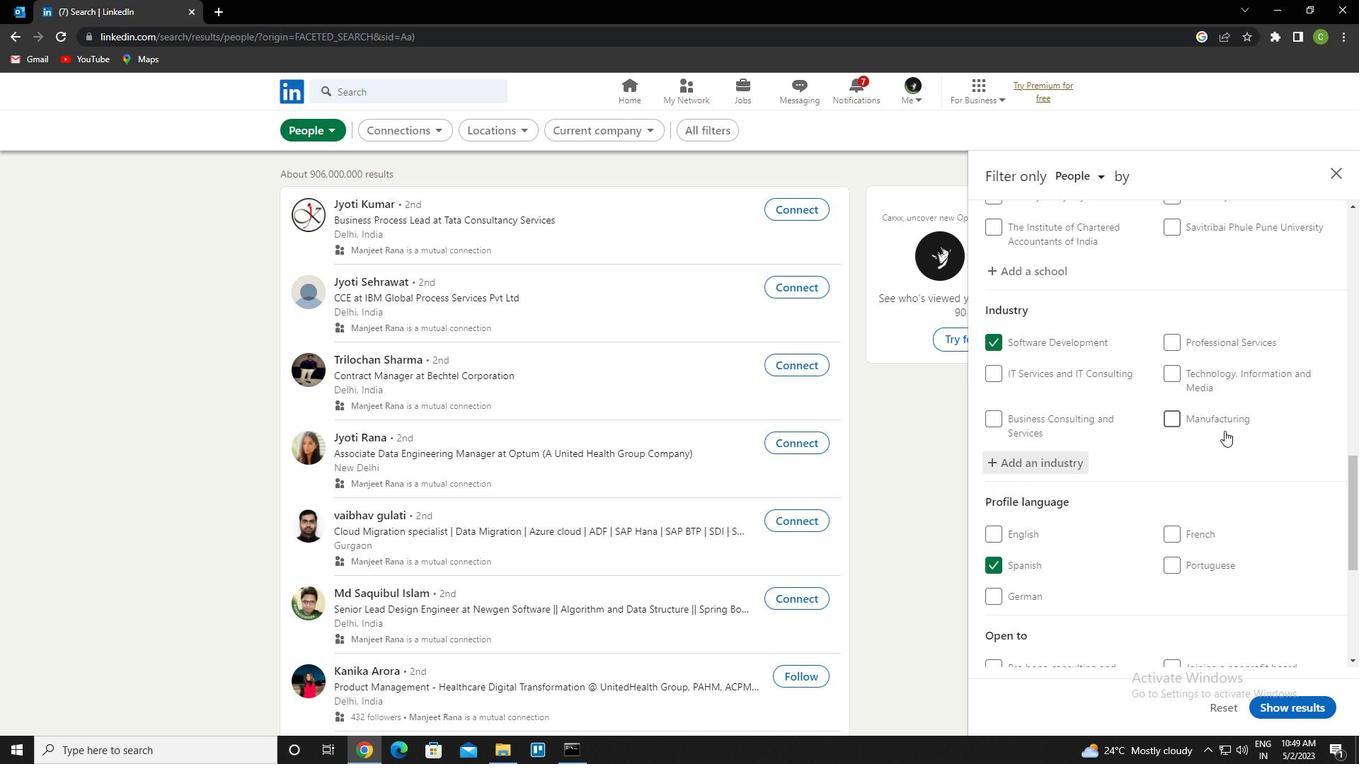
Action: Mouse scrolled (1225, 430) with delta (0, 0)
Screenshot: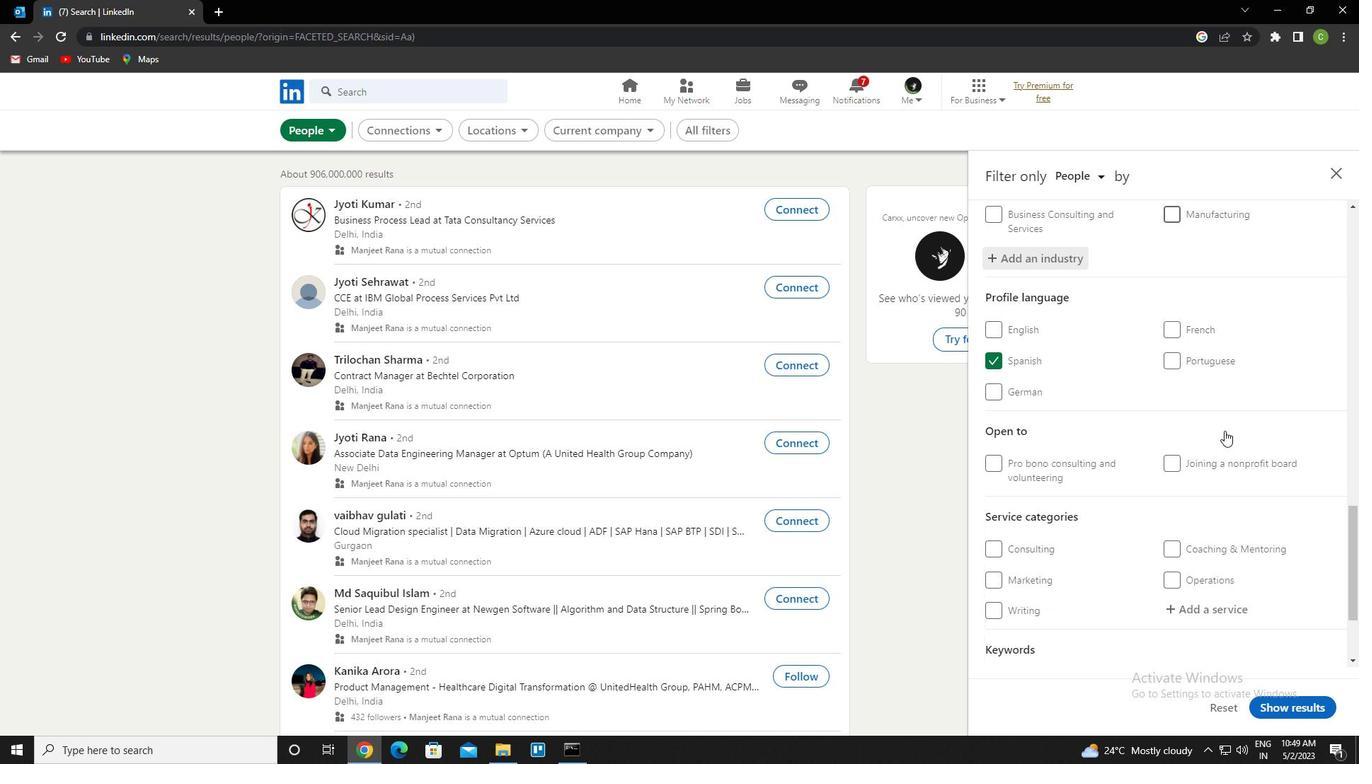 
Action: Mouse moved to (1211, 469)
Screenshot: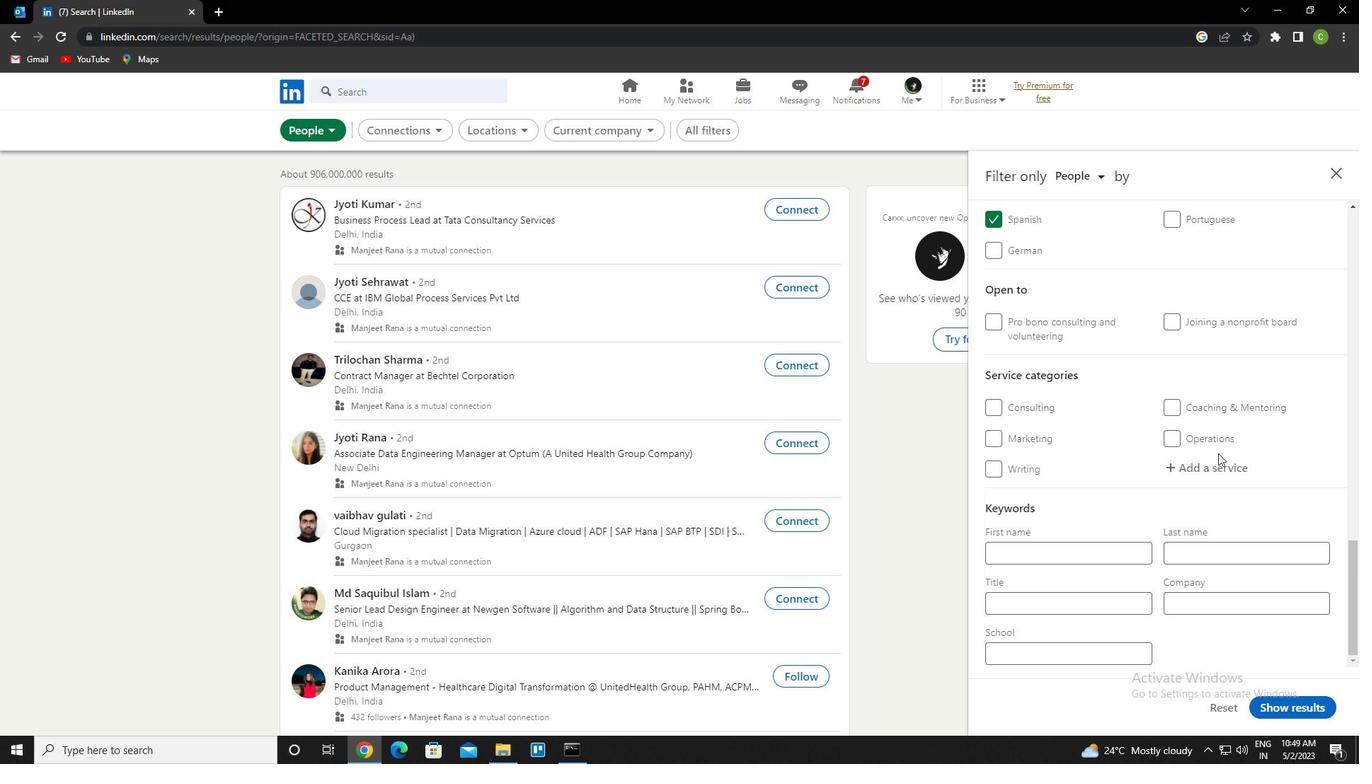 
Action: Mouse scrolled (1211, 468) with delta (0, 0)
Screenshot: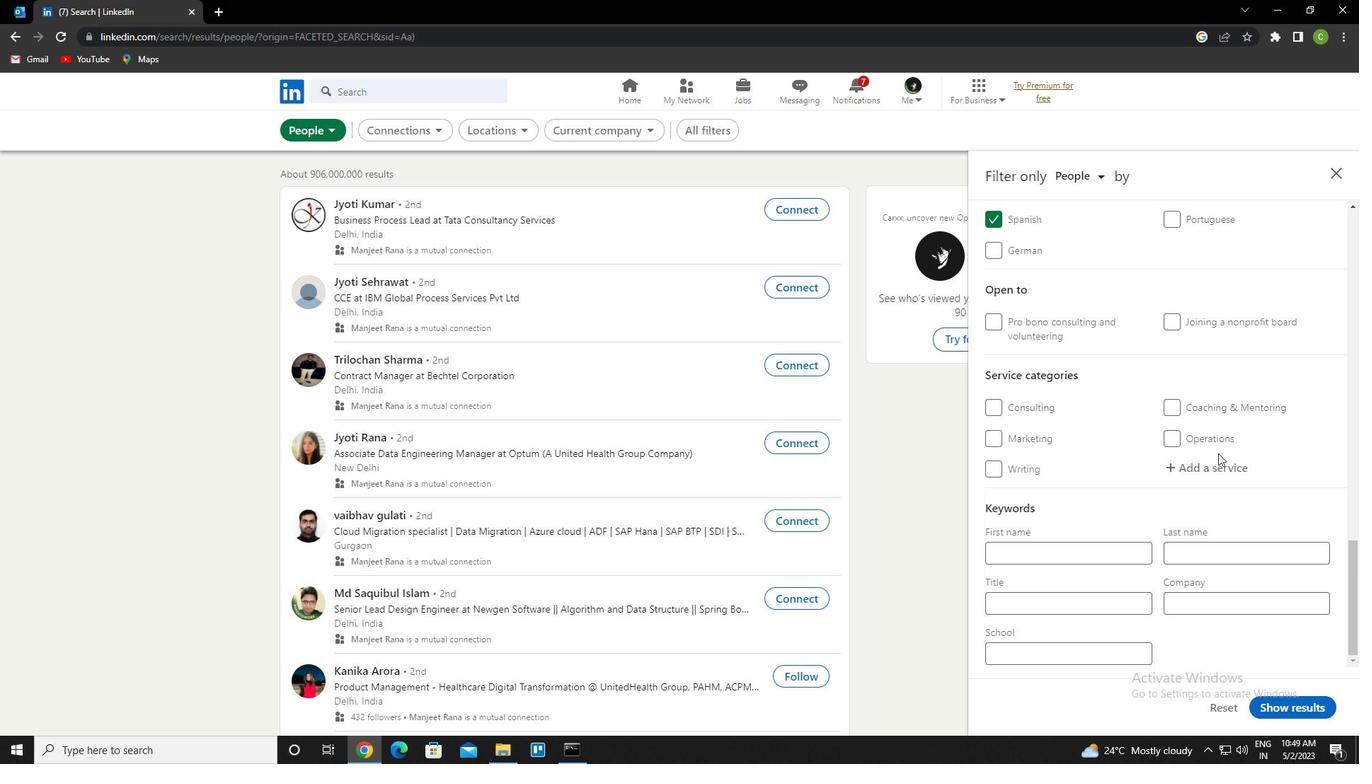 
Action: Mouse scrolled (1211, 468) with delta (0, 0)
Screenshot: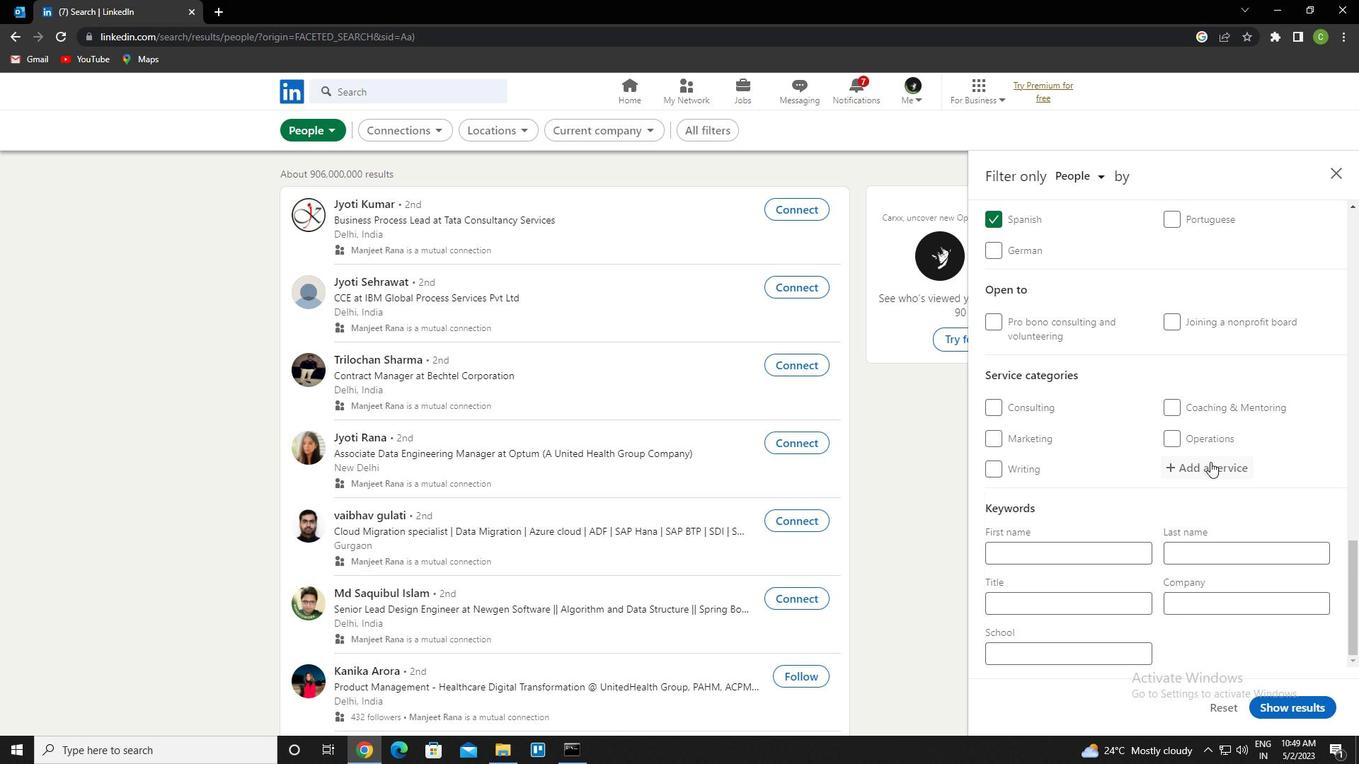 
Action: Mouse moved to (1211, 458)
Screenshot: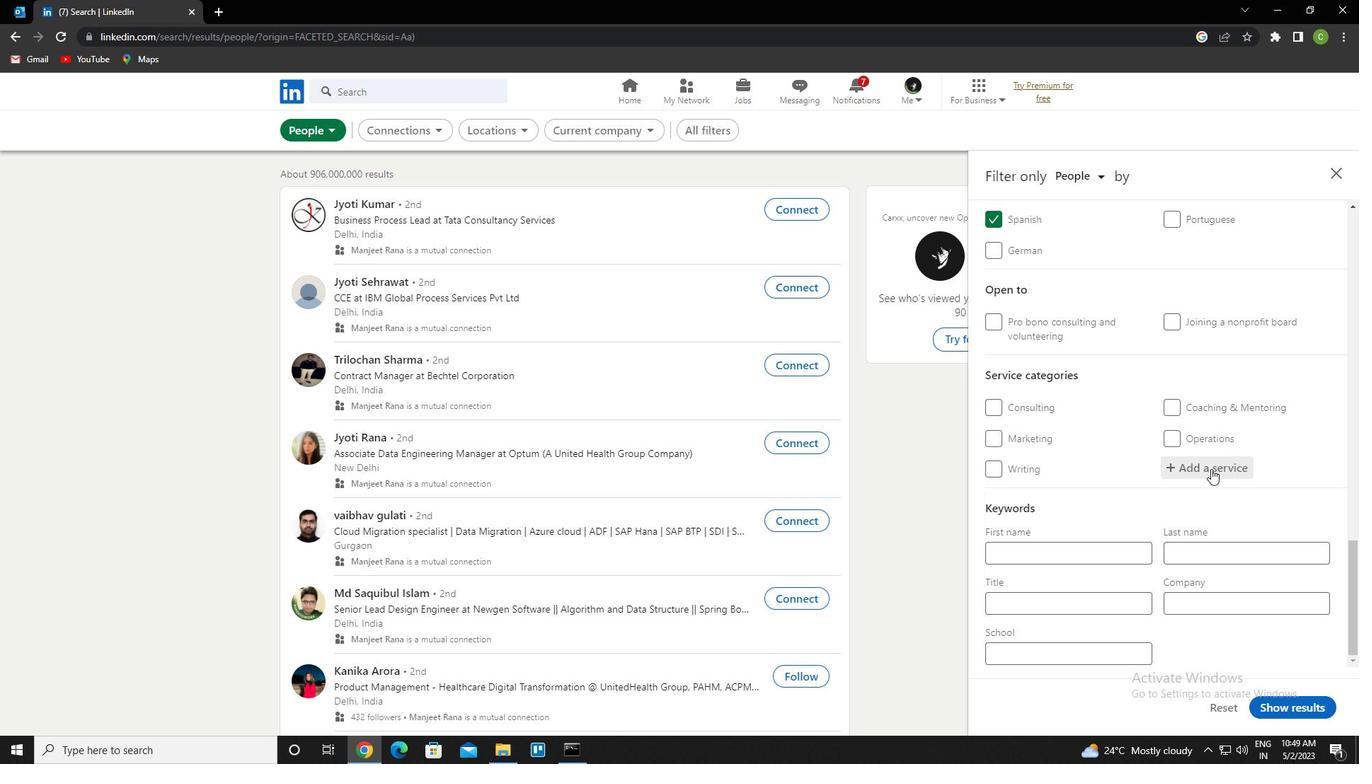 
Action: Mouse pressed left at (1211, 458)
Screenshot: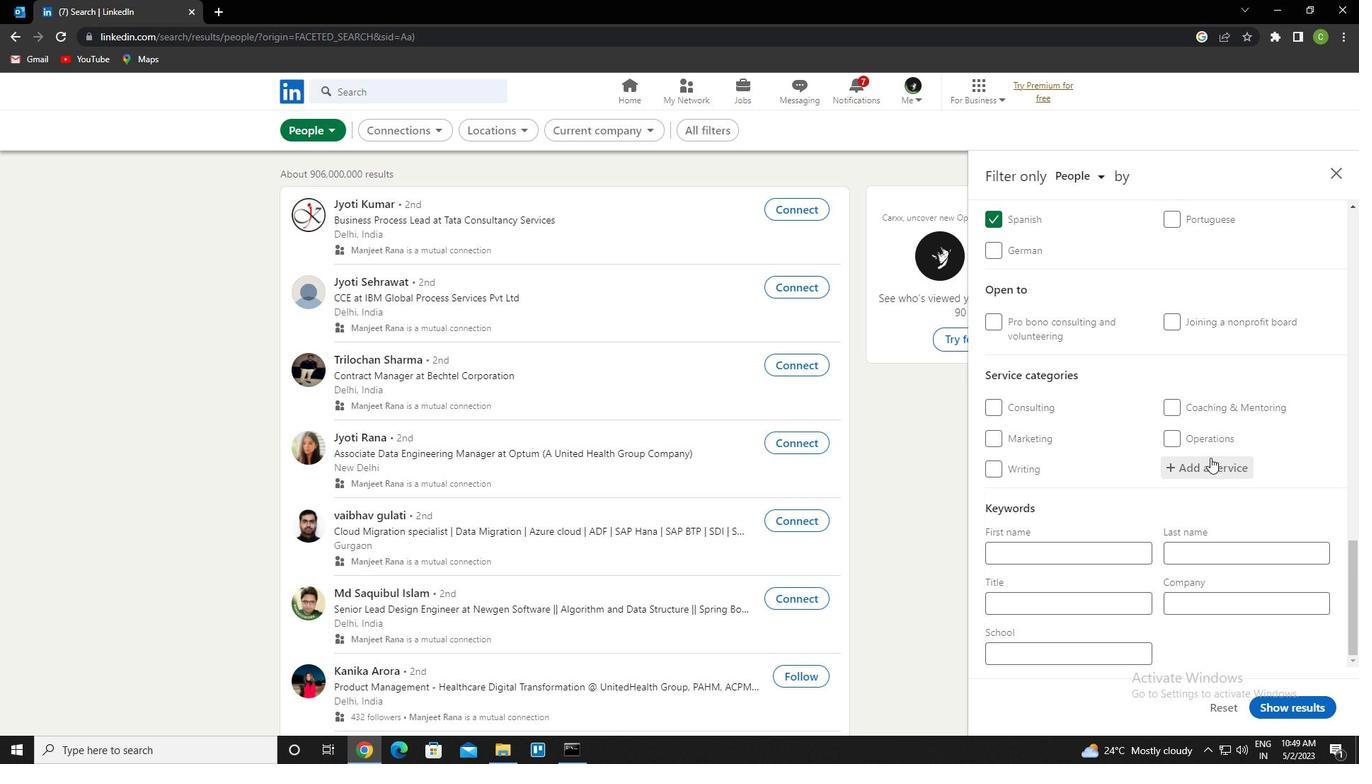 
Action: Key pressed <Key.caps_lock>t<Key.caps_lock>raining<Key.down><Key.enter>
Screenshot: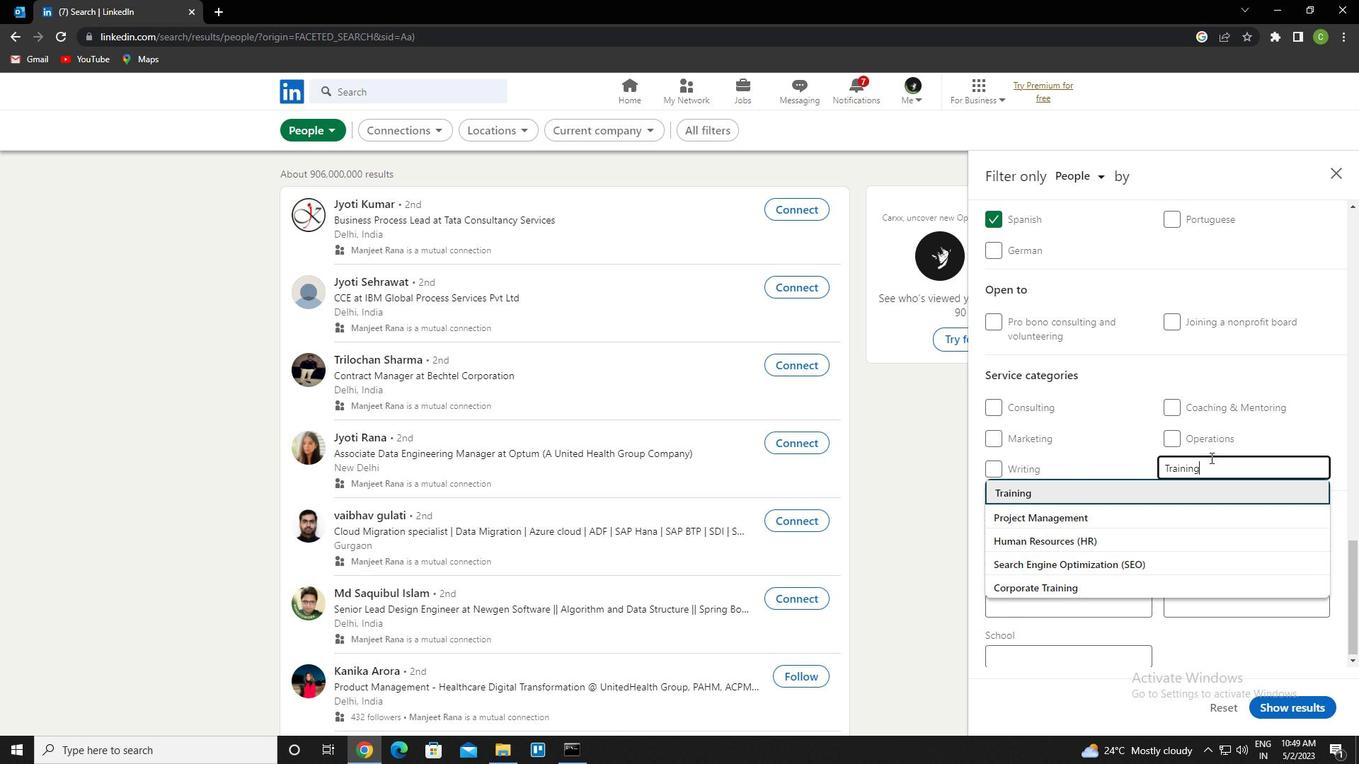 
Action: Mouse scrolled (1211, 457) with delta (0, 0)
Screenshot: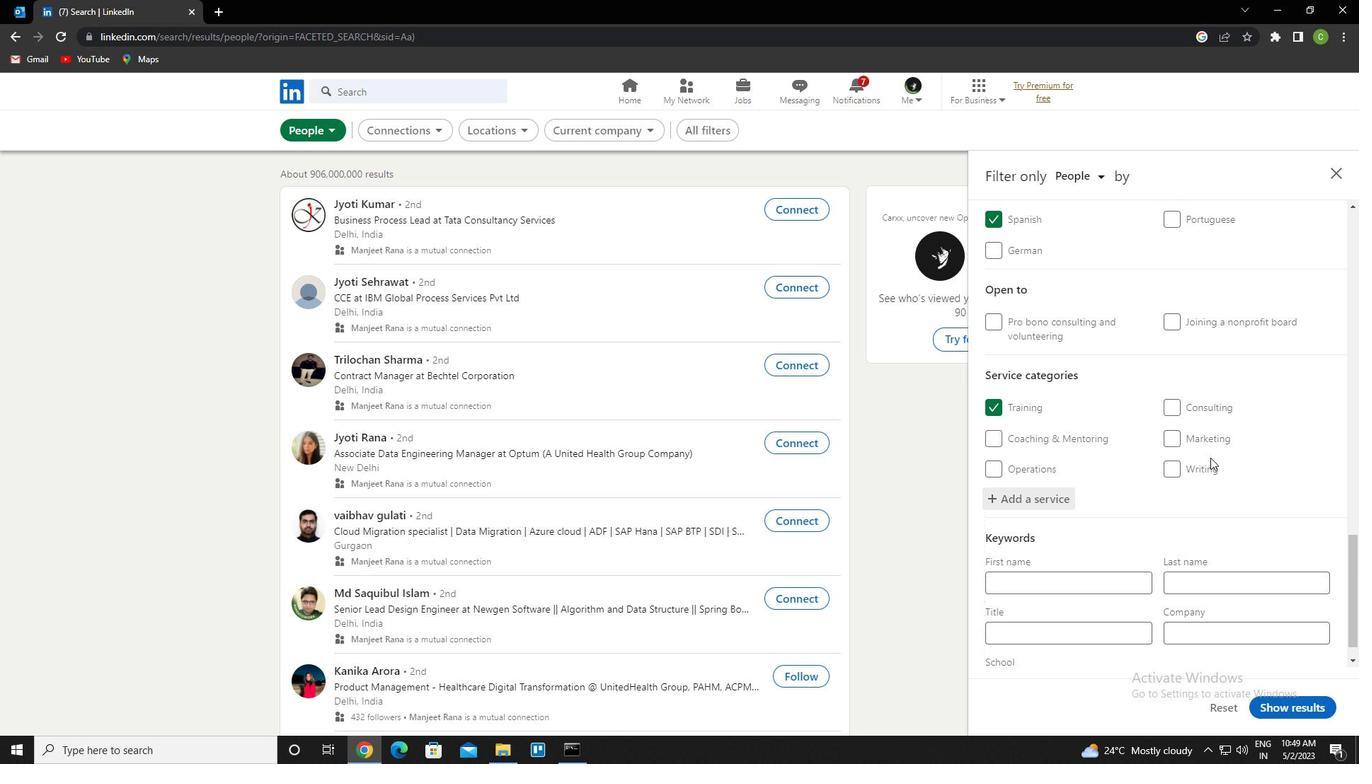 
Action: Mouse scrolled (1211, 457) with delta (0, 0)
Screenshot: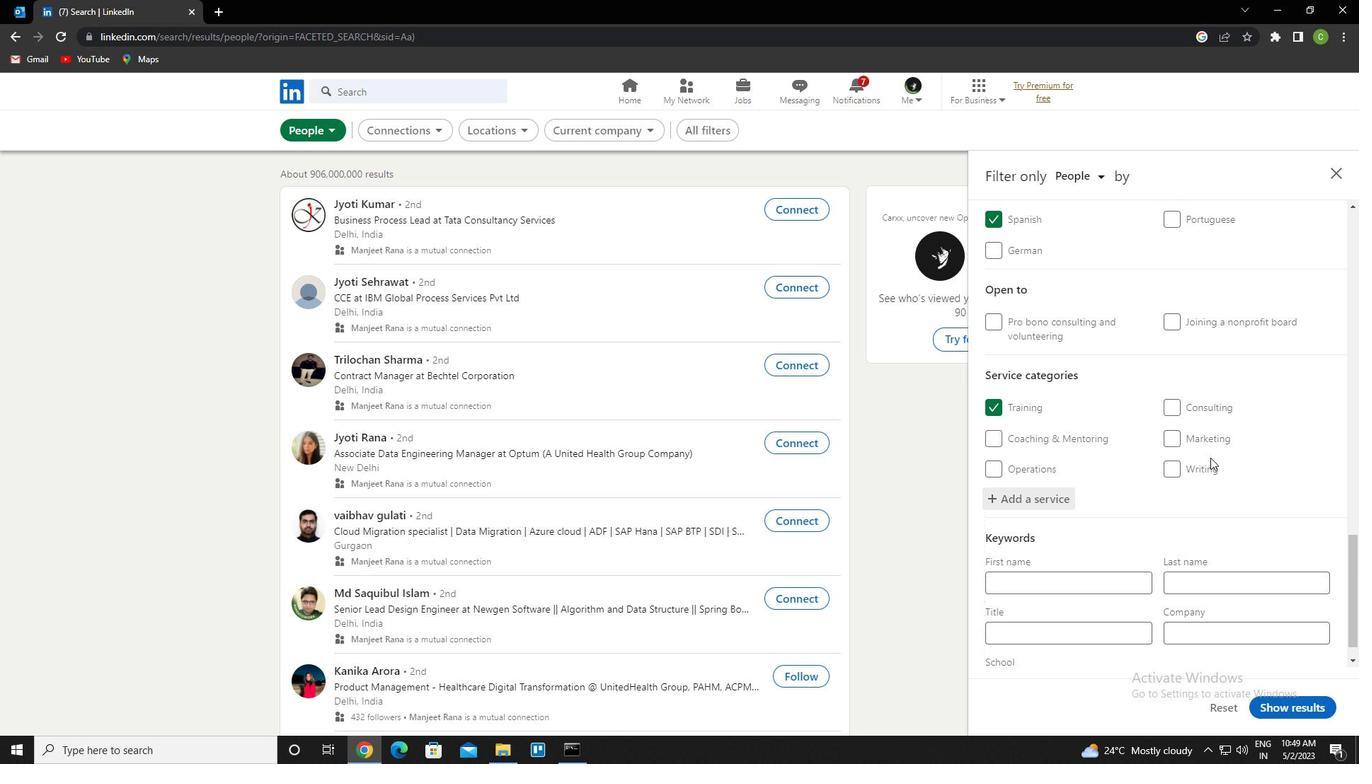 
Action: Mouse scrolled (1211, 457) with delta (0, 0)
Screenshot: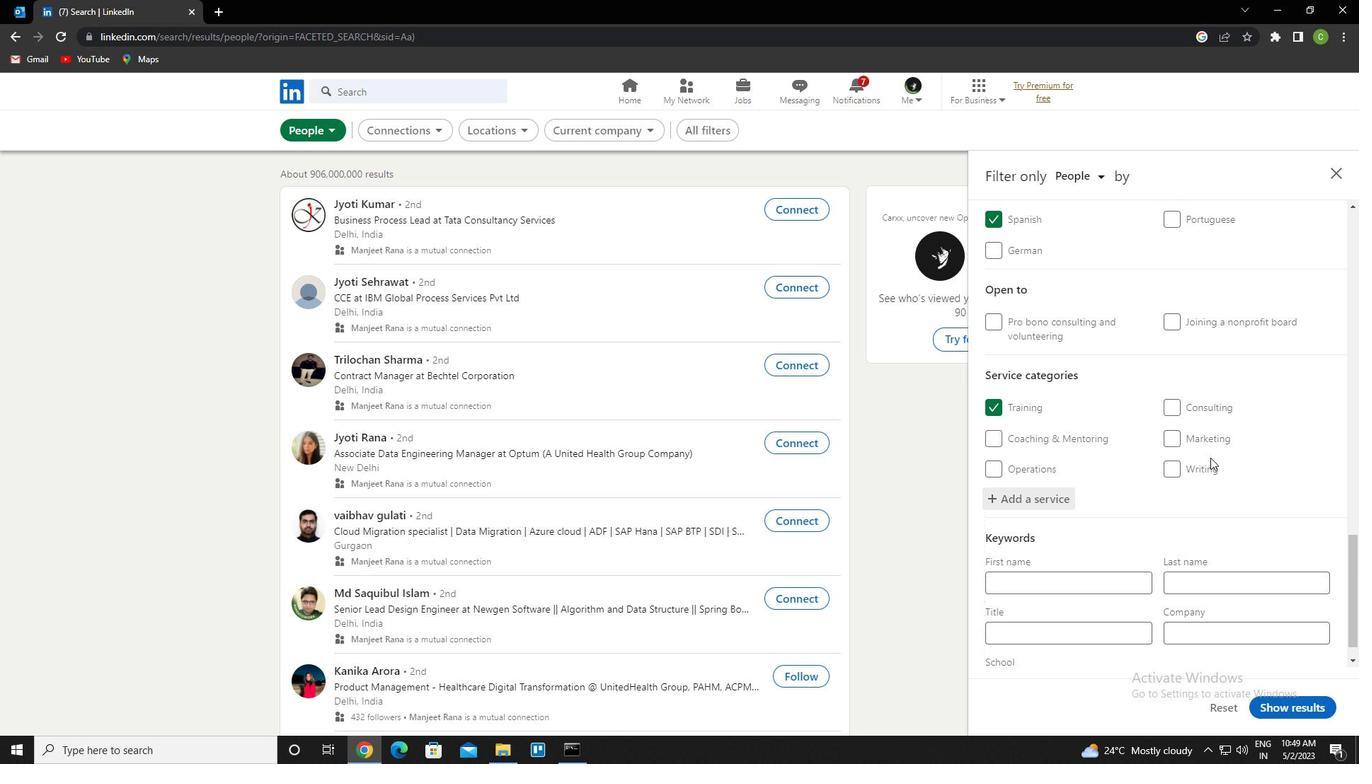 
Action: Mouse scrolled (1211, 457) with delta (0, 0)
Screenshot: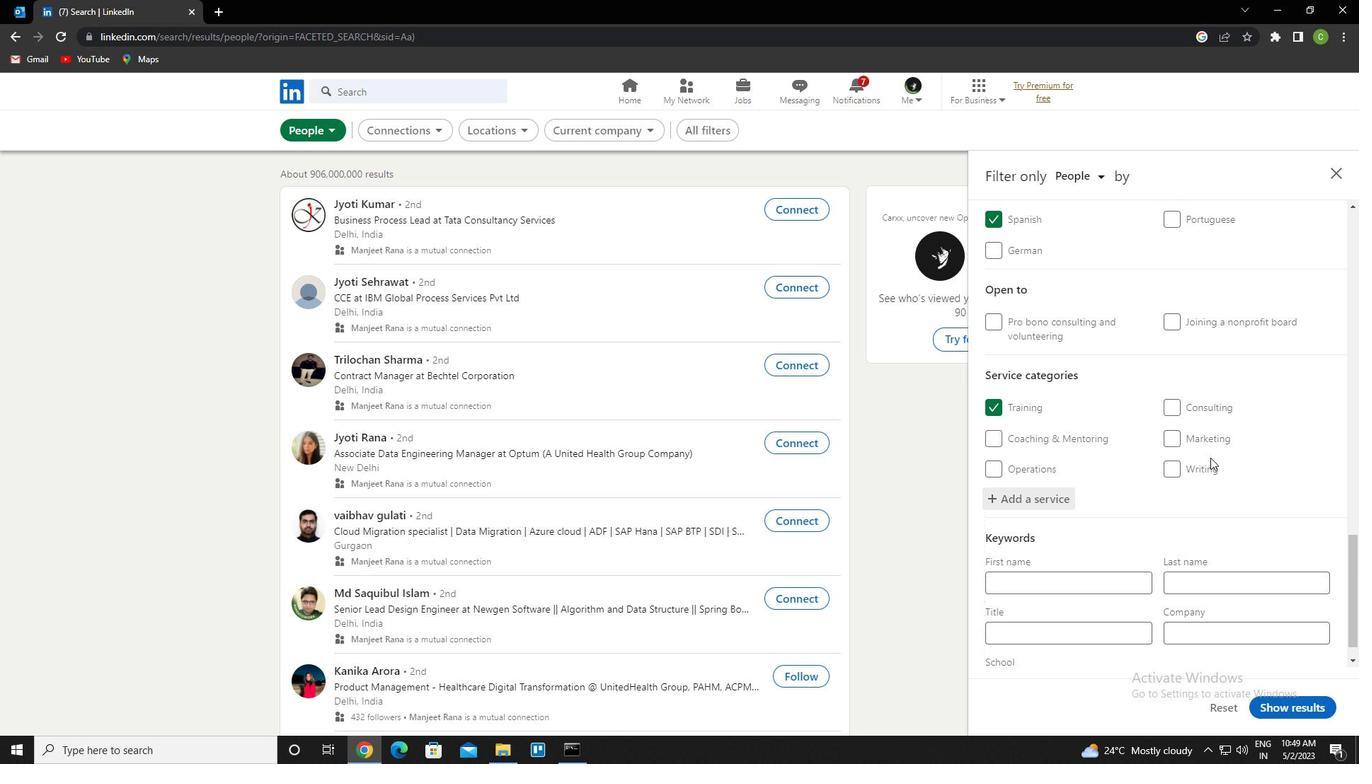 
Action: Mouse scrolled (1211, 457) with delta (0, 0)
Screenshot: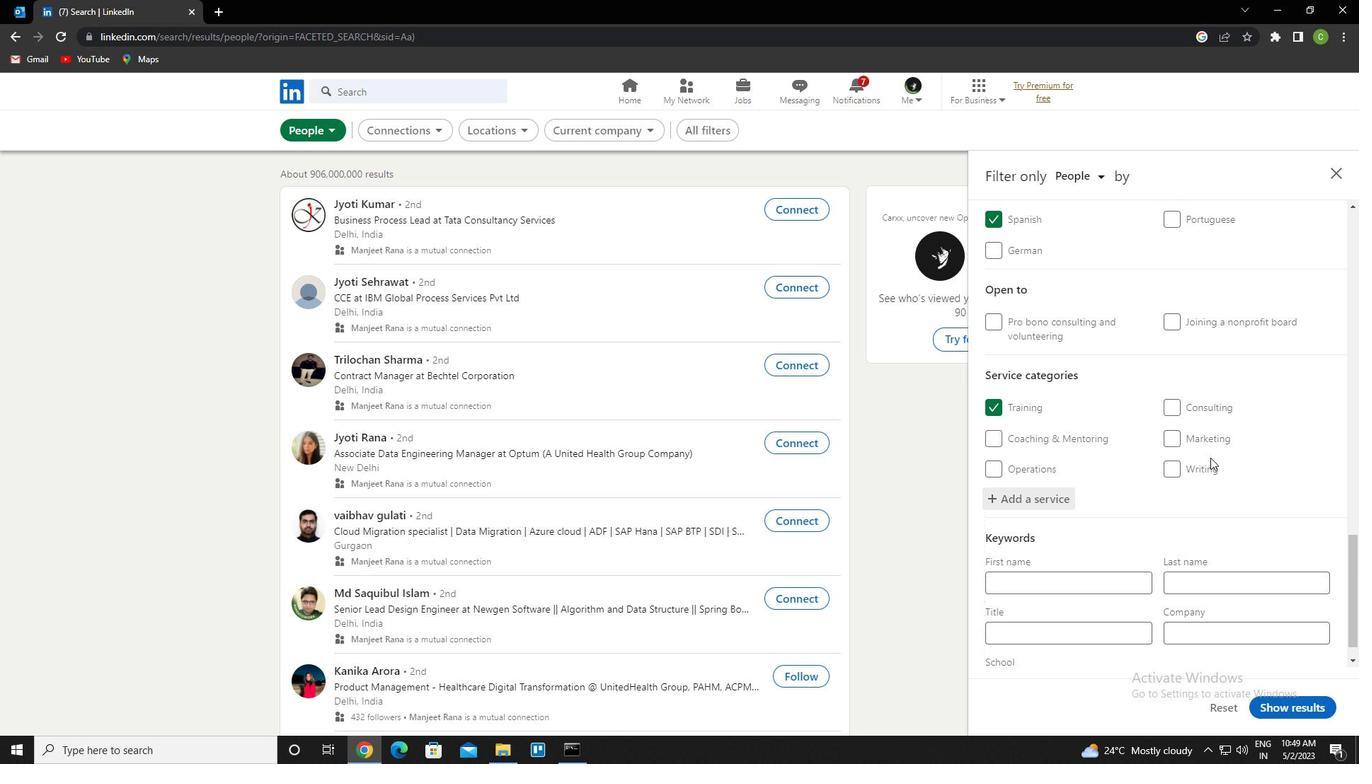 
Action: Mouse scrolled (1211, 457) with delta (0, 0)
Screenshot: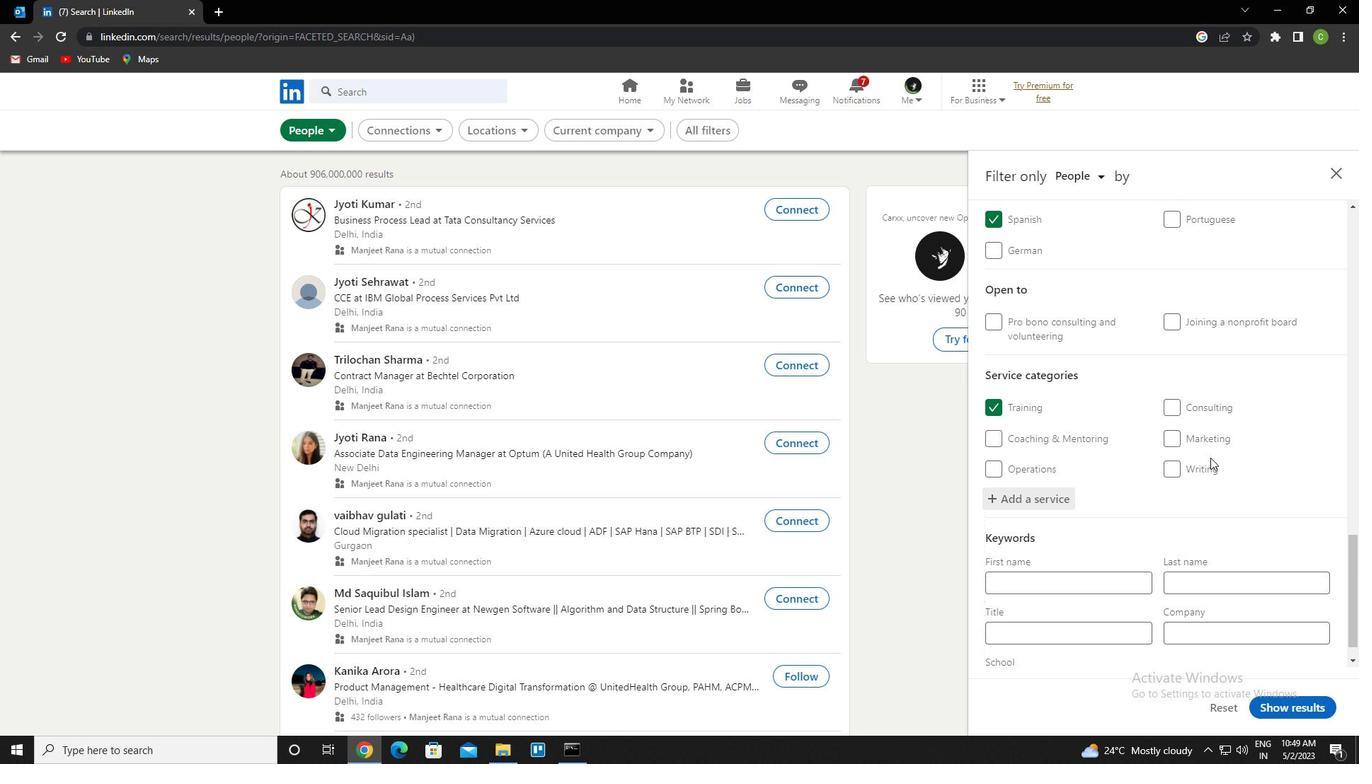 
Action: Mouse scrolled (1211, 457) with delta (0, 0)
Screenshot: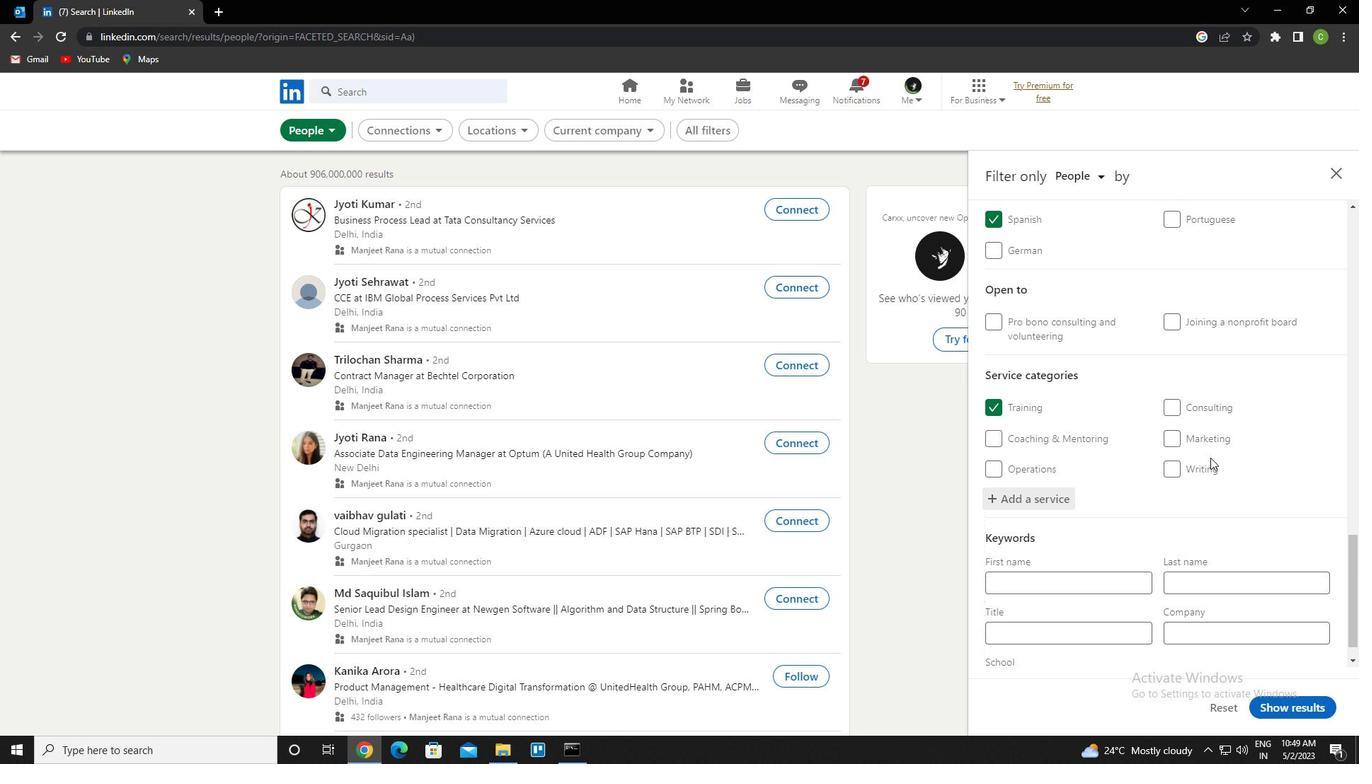 
Action: Mouse scrolled (1211, 457) with delta (0, 0)
Screenshot: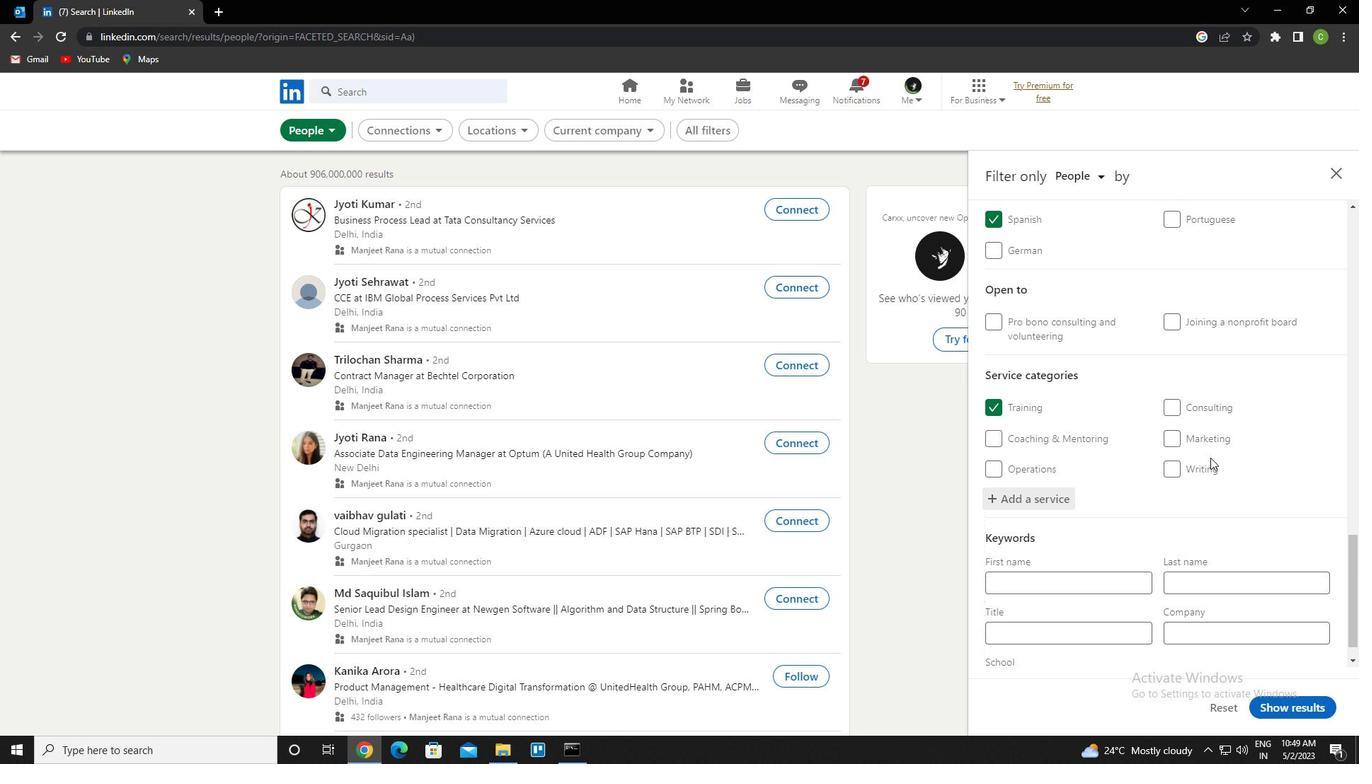 
Action: Mouse moved to (1057, 603)
Screenshot: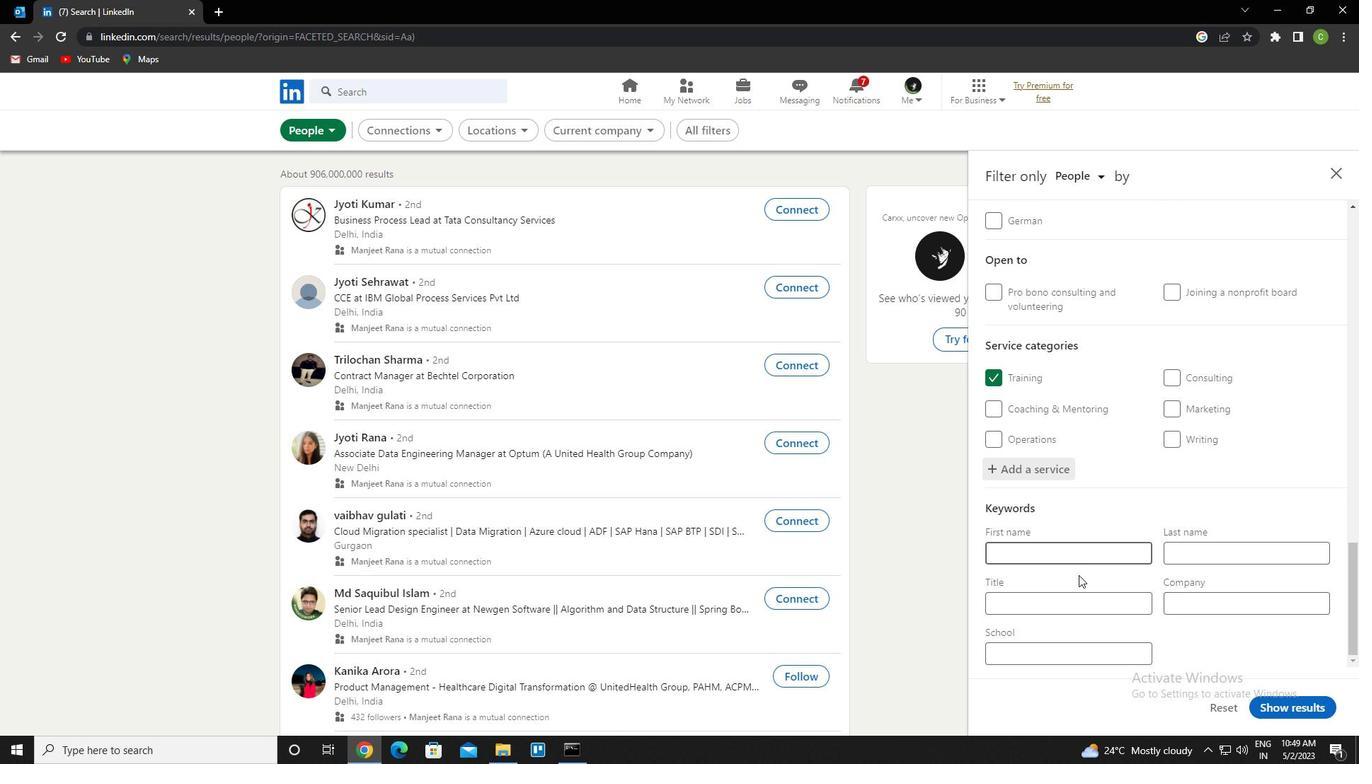 
Action: Mouse pressed left at (1057, 603)
Screenshot: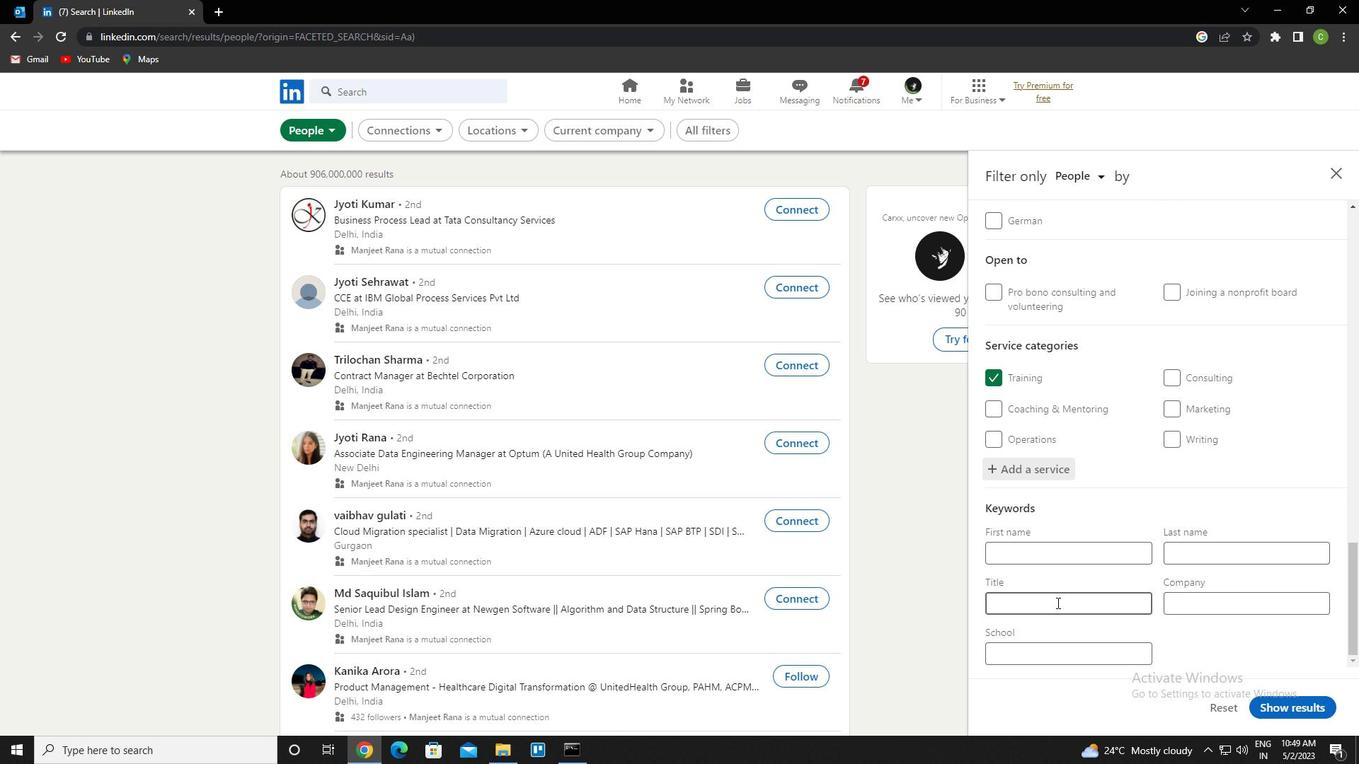 
Action: Key pressed <Key.caps_lock>a<Key.caps_lock>ccounts/<Key.backspace><Key.caps_lock><Key.space>p<Key.caps_lock>ayable/<Key.caps_lock>r<Key.caps_lock>eceivable<Key.space><Key.caps_lock>c<Key.caps_lock>lerk
Screenshot: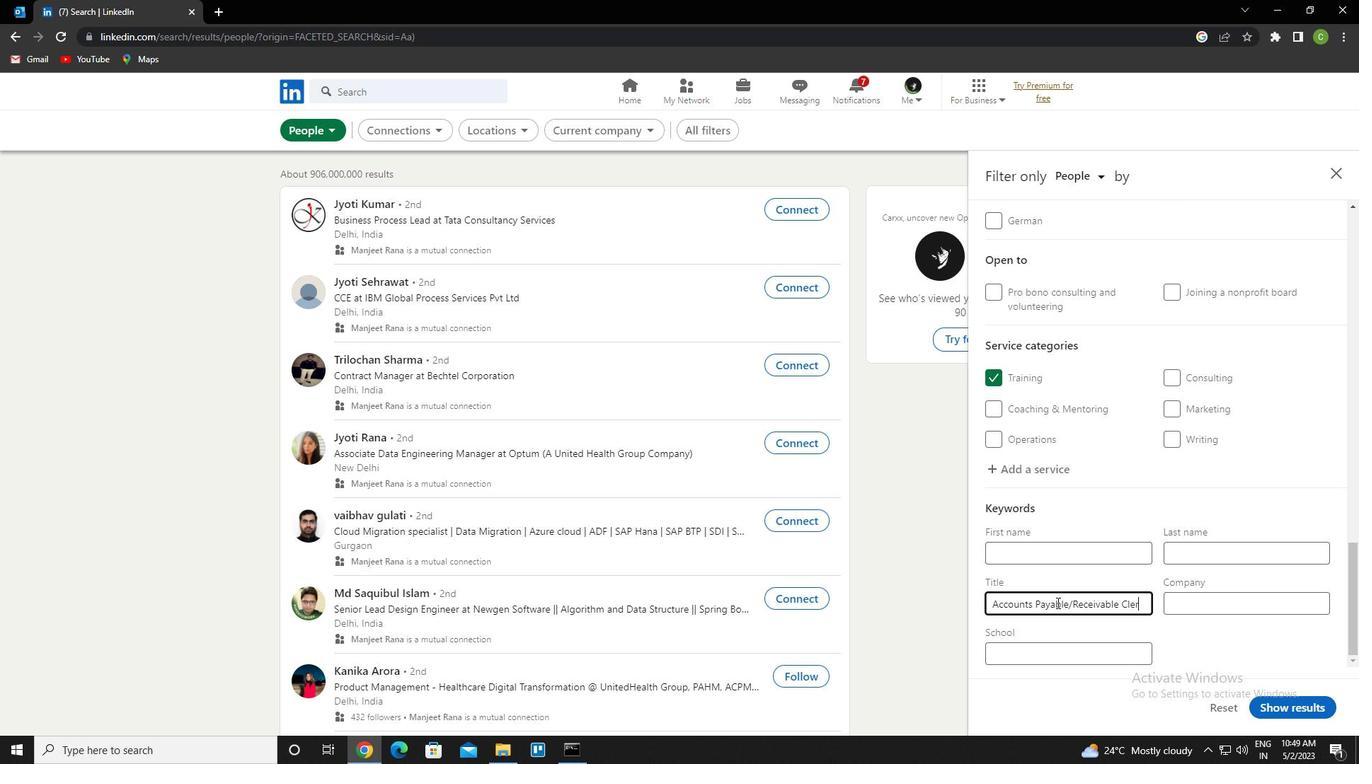 
Action: Mouse moved to (1308, 716)
Screenshot: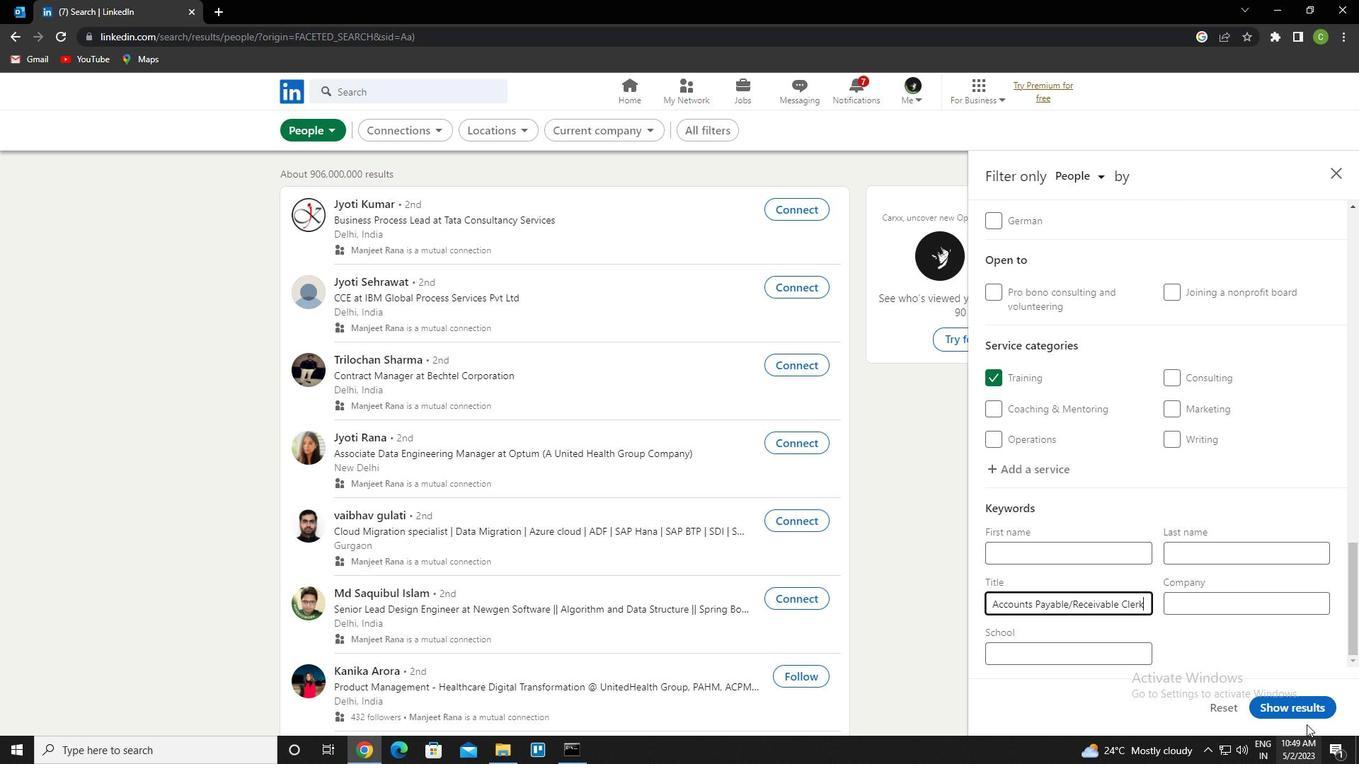 
Action: Mouse pressed left at (1308, 716)
Screenshot: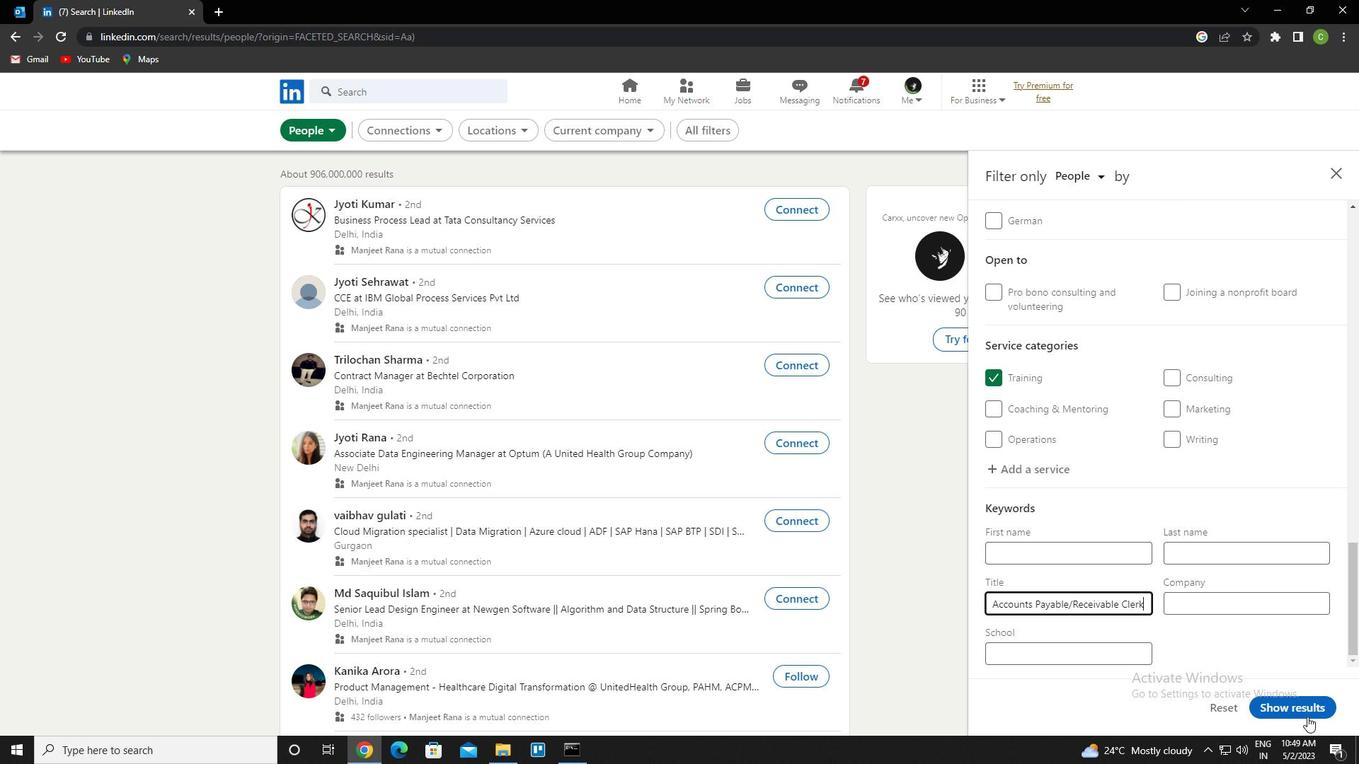 
Action: Mouse moved to (512, 640)
Screenshot: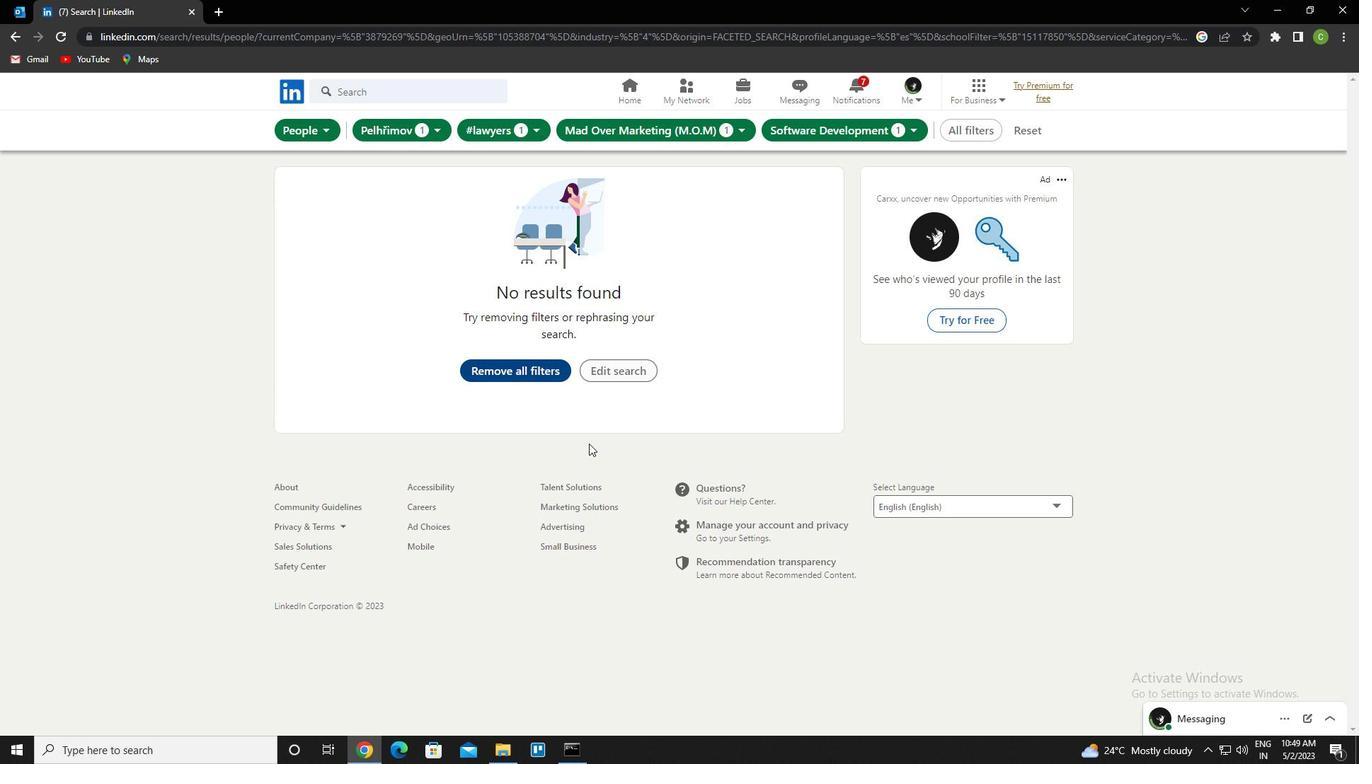 
